 Task: For heading Arial black with underline.  font size for heading18,  'Change the font style of data to'Calibri.  and font size to 9,  Change the alignment of both headline & data to Align center.  In the sheet  auditingAnnualSales_Report
Action: Mouse moved to (51, 144)
Screenshot: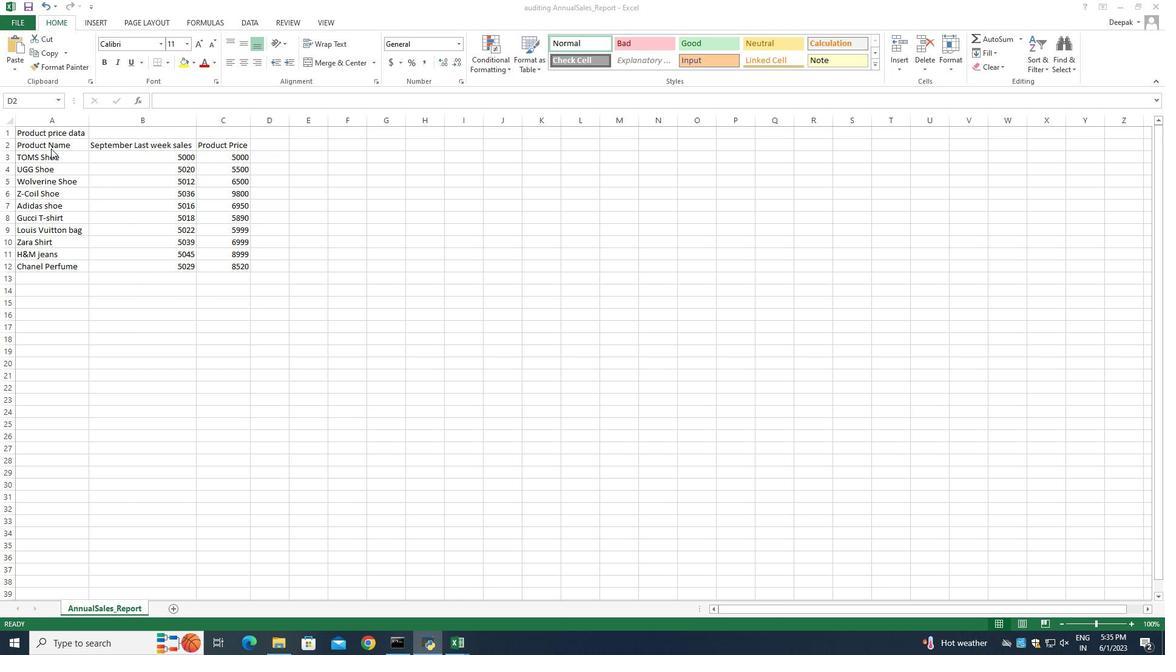 
Action: Mouse pressed left at (51, 144)
Screenshot: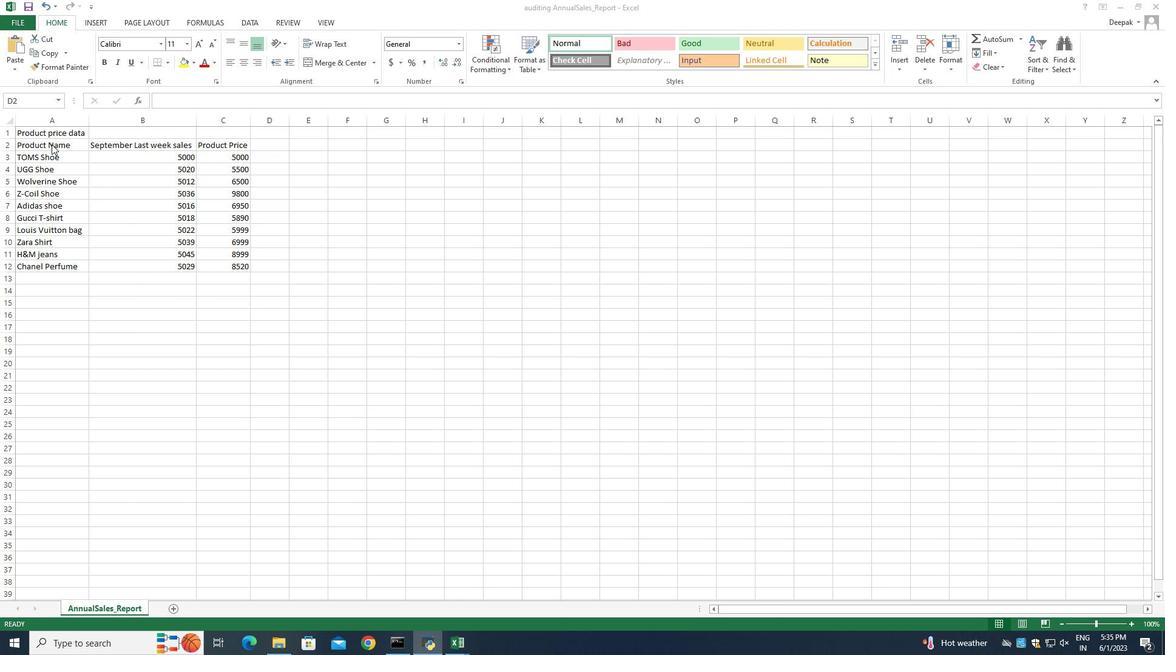 
Action: Mouse pressed left at (51, 144)
Screenshot: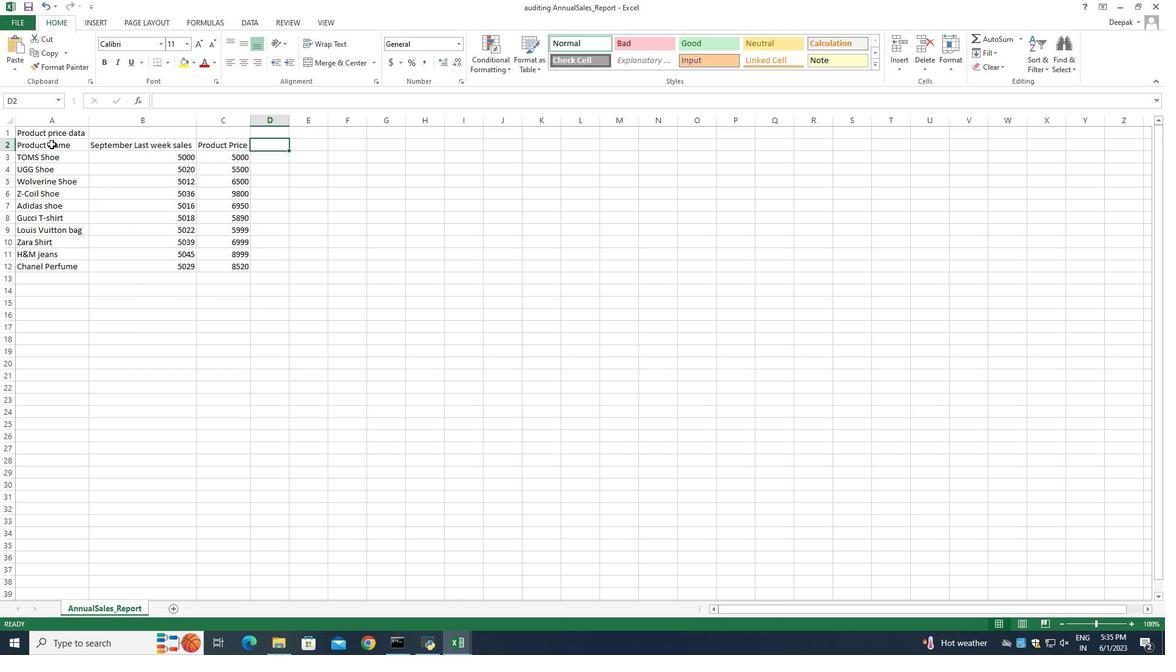 
Action: Mouse moved to (49, 145)
Screenshot: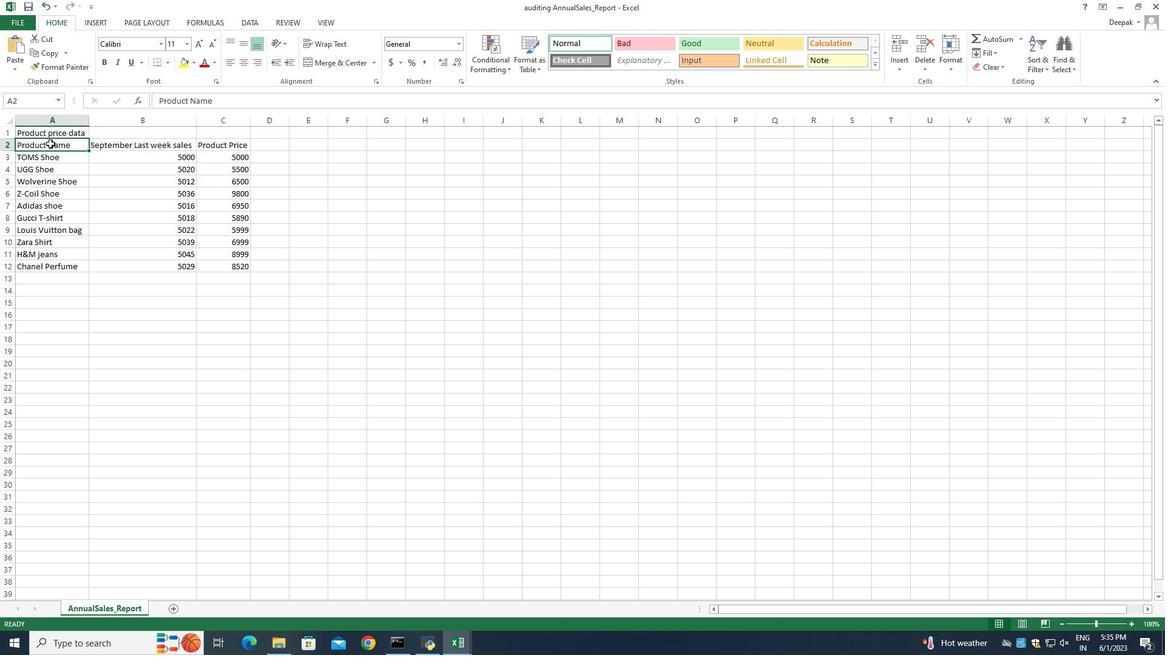 
Action: Mouse pressed left at (49, 145)
Screenshot: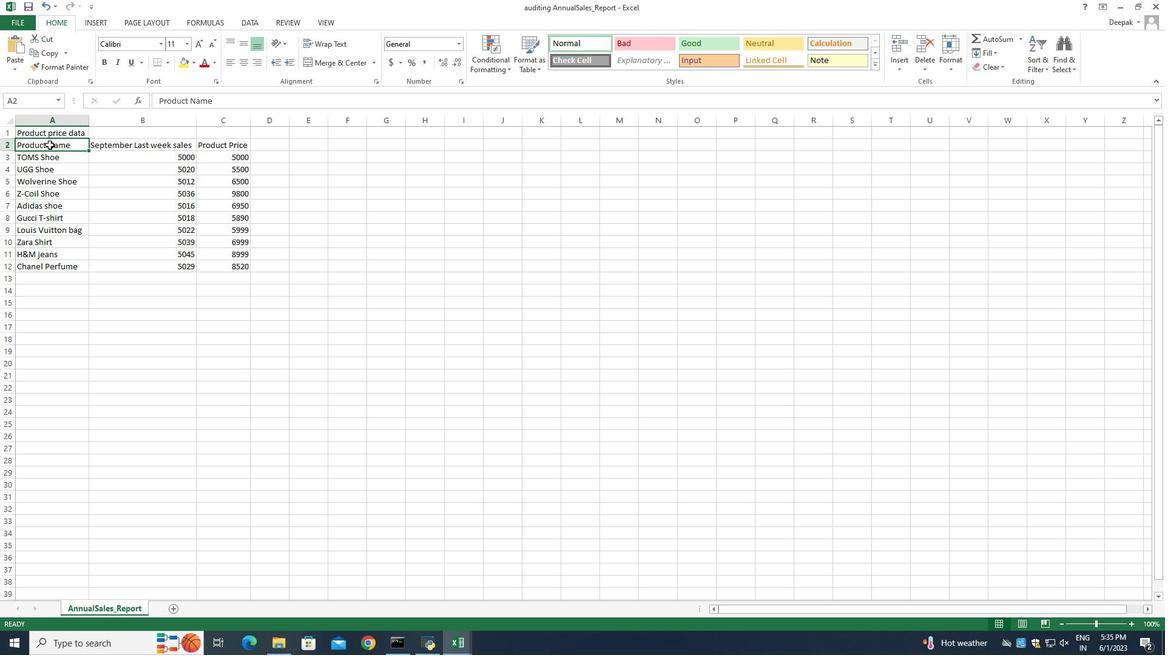 
Action: Mouse moved to (159, 42)
Screenshot: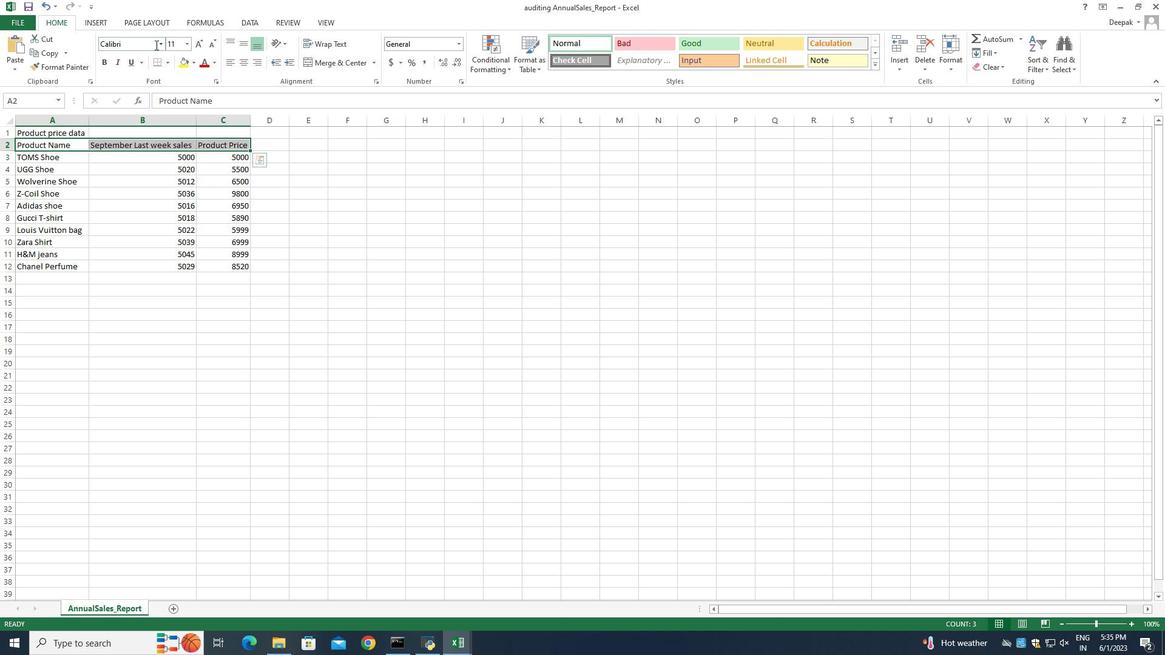 
Action: Mouse pressed left at (159, 42)
Screenshot: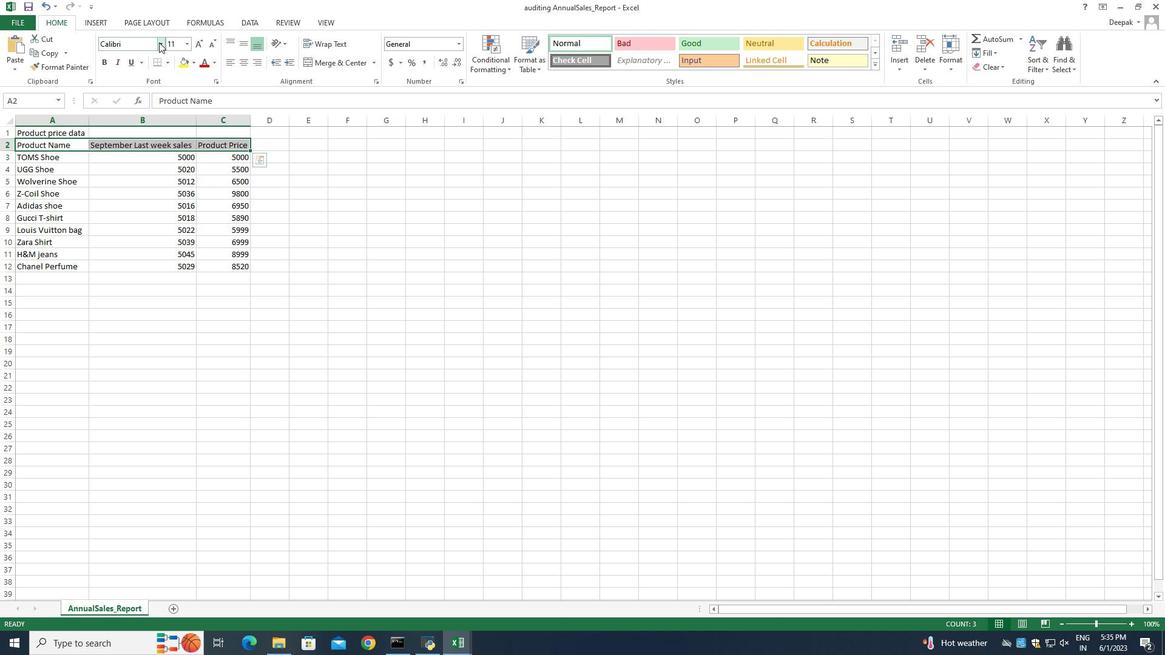 
Action: Mouse moved to (173, 162)
Screenshot: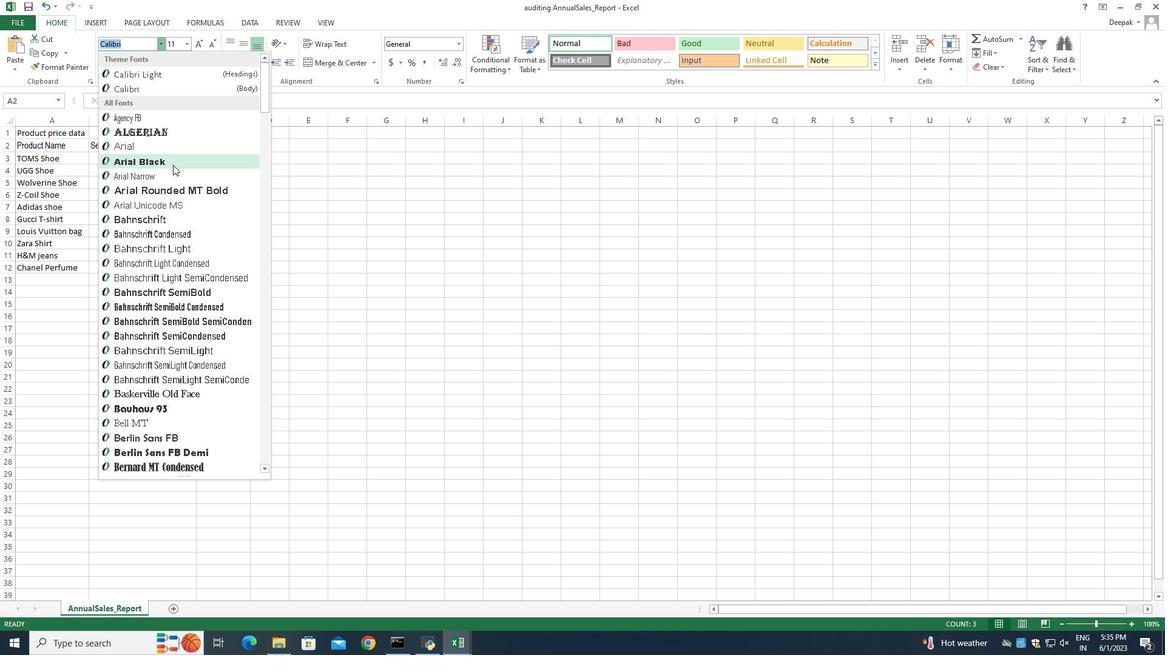 
Action: Mouse pressed left at (173, 162)
Screenshot: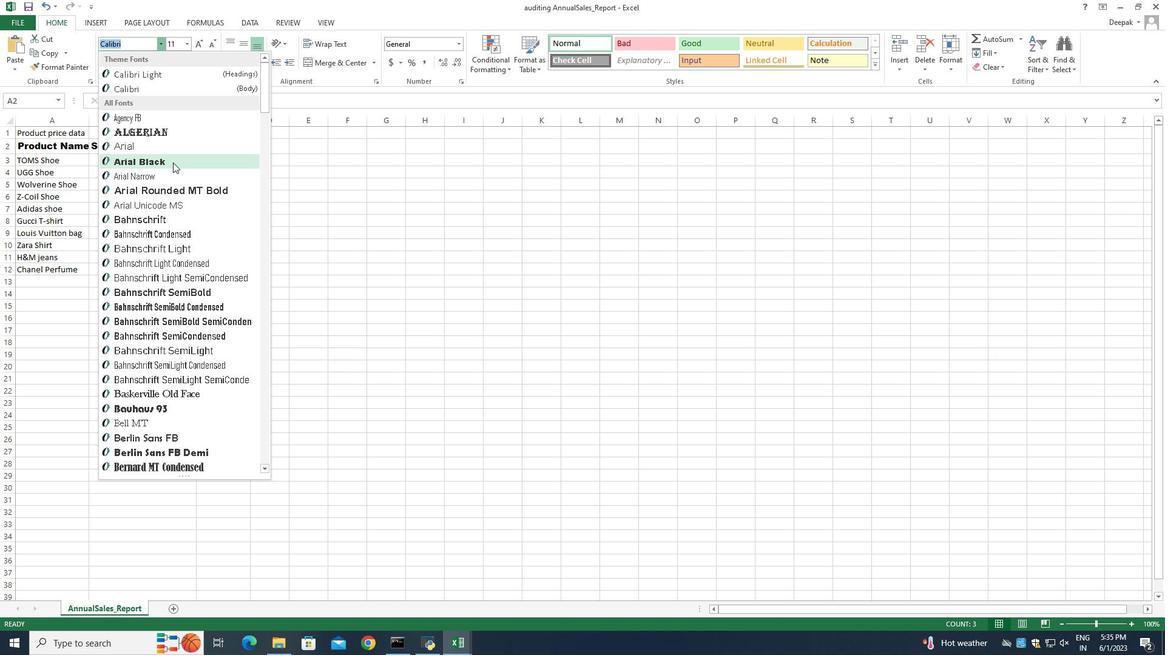 
Action: Mouse moved to (130, 64)
Screenshot: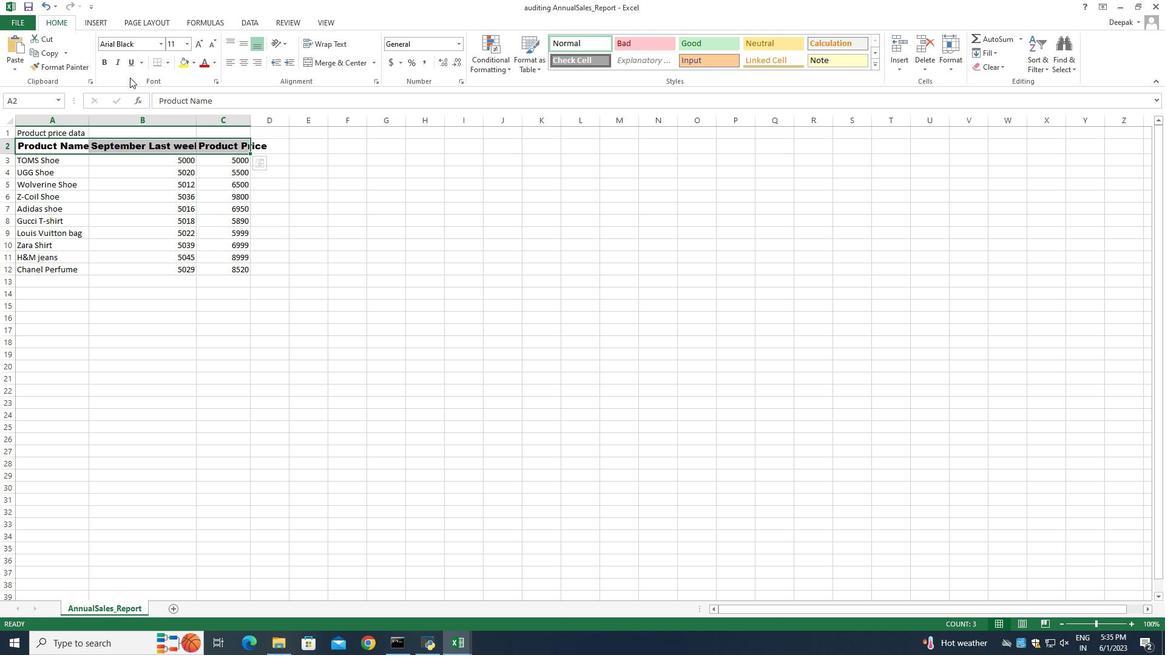 
Action: Mouse pressed left at (130, 64)
Screenshot: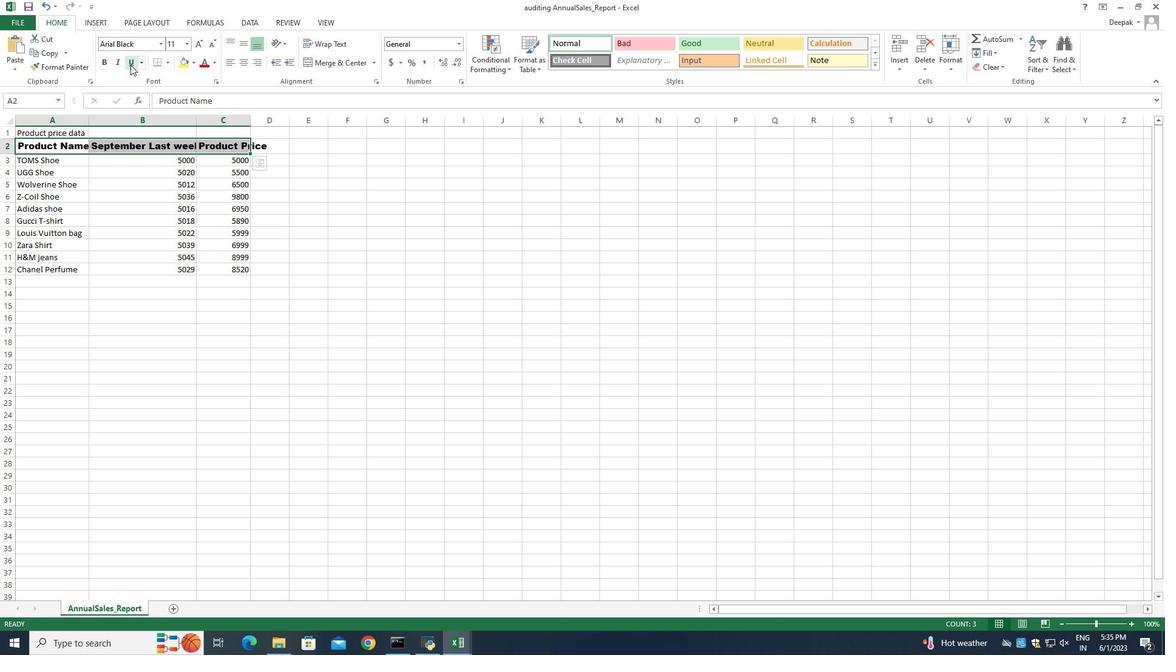
Action: Mouse moved to (319, 150)
Screenshot: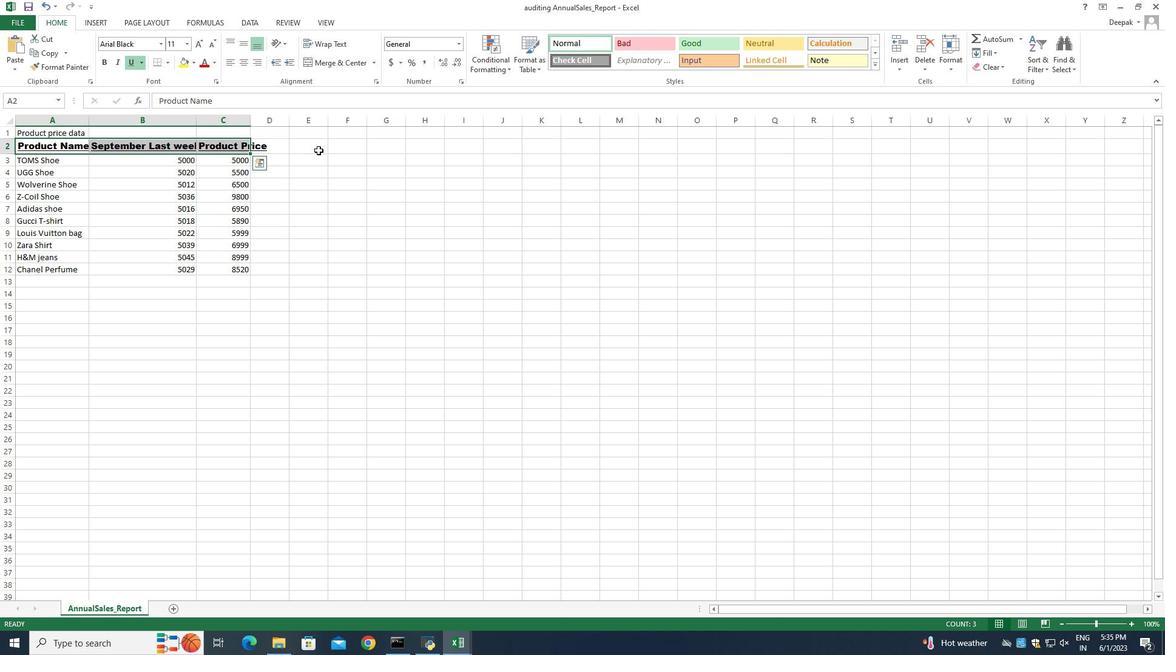
Action: Mouse pressed left at (319, 150)
Screenshot: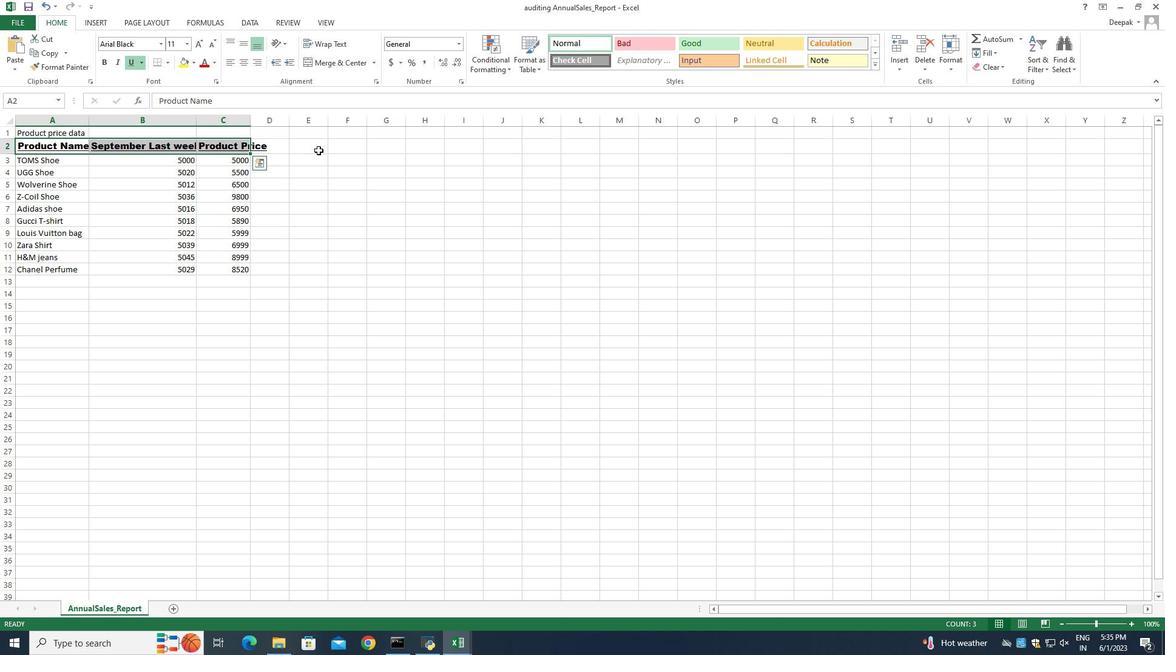 
Action: Mouse moved to (44, 159)
Screenshot: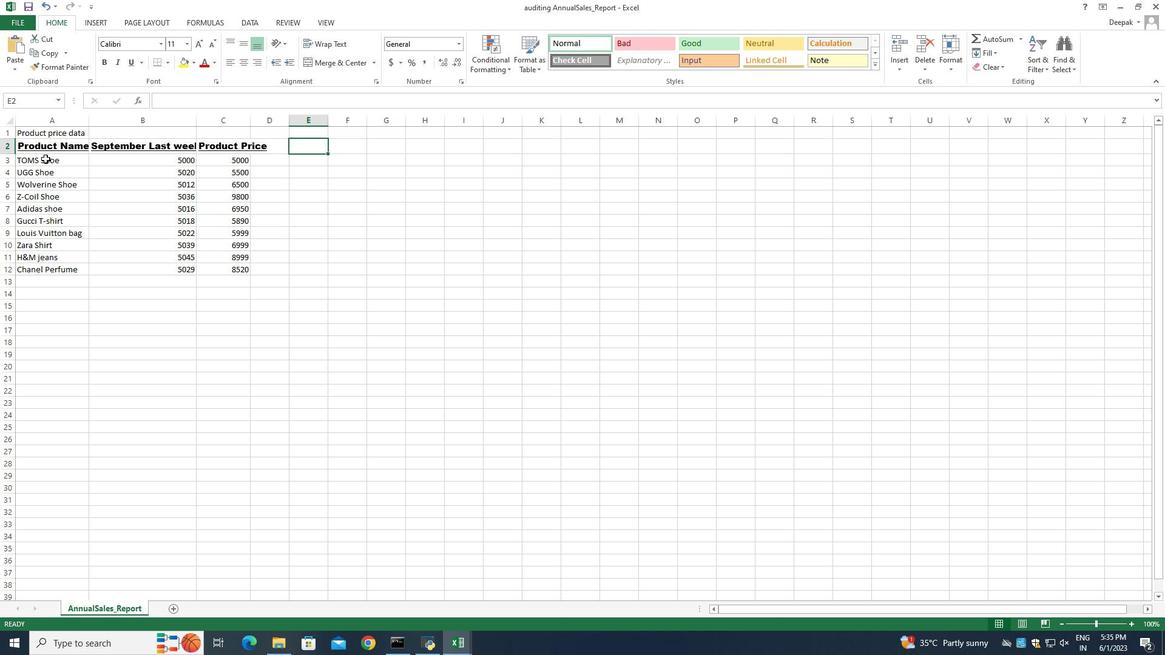 
Action: Mouse pressed left at (44, 159)
Screenshot: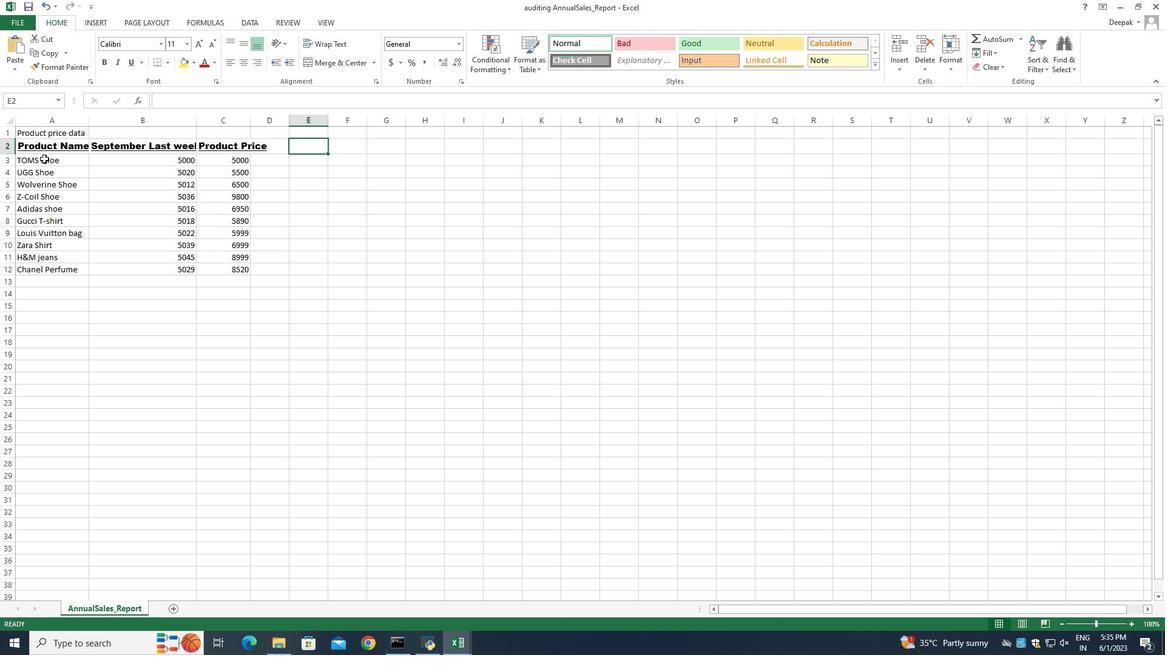 
Action: Mouse moved to (35, 145)
Screenshot: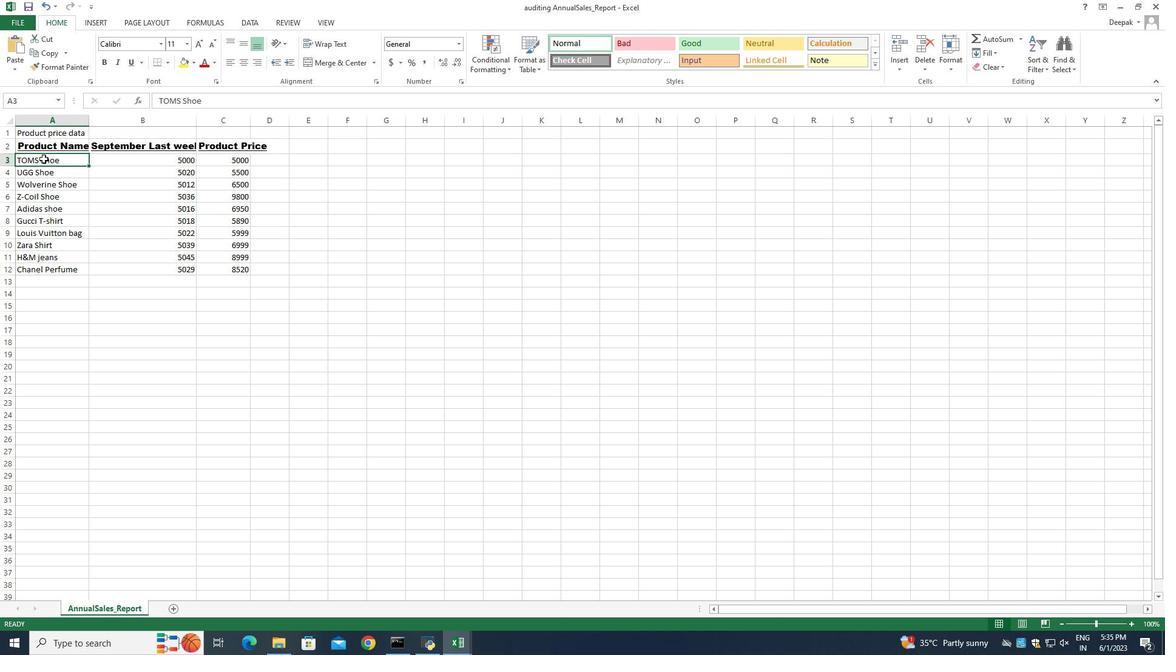 
Action: Mouse pressed left at (35, 145)
Screenshot: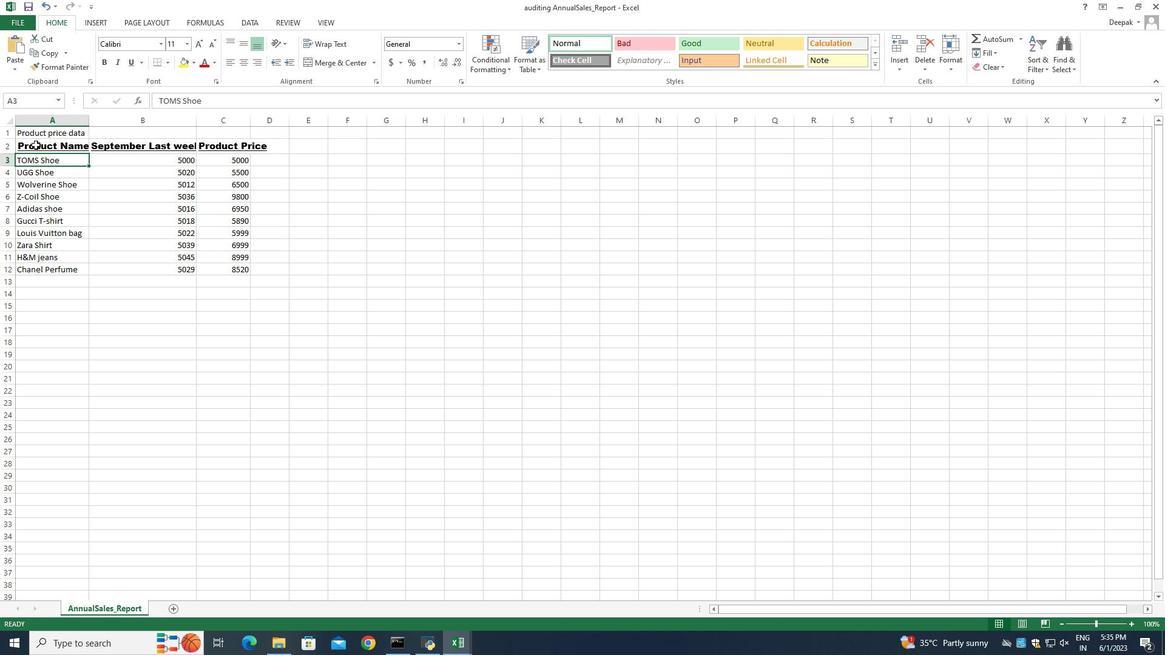 
Action: Mouse moved to (35, 144)
Screenshot: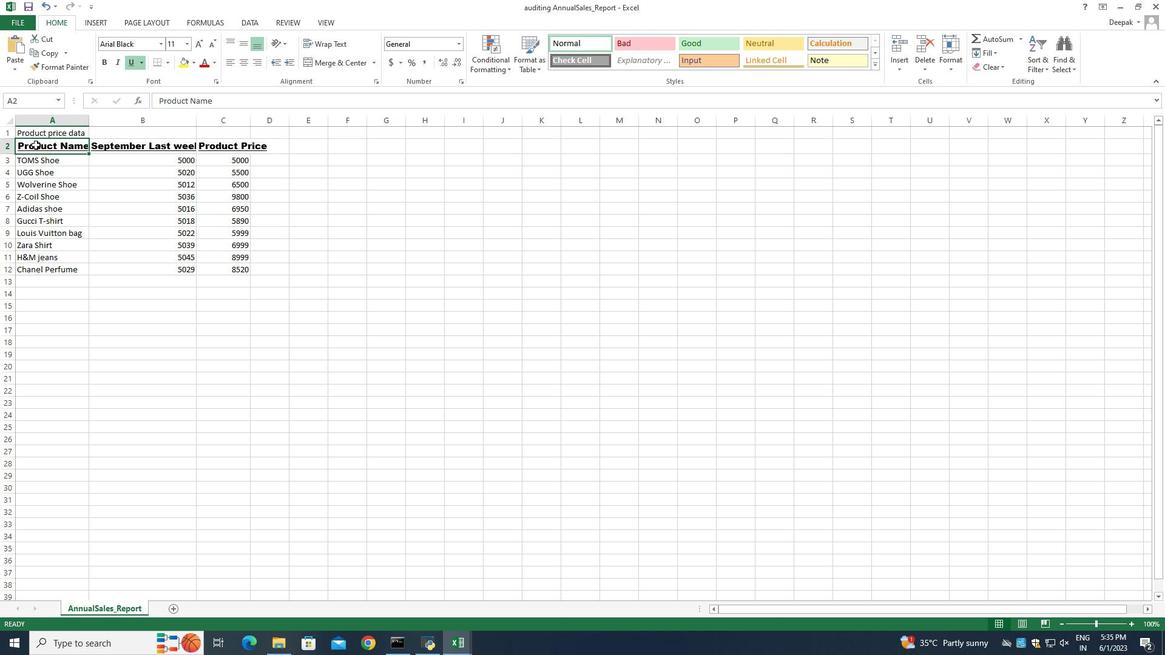 
Action: Mouse pressed left at (35, 144)
Screenshot: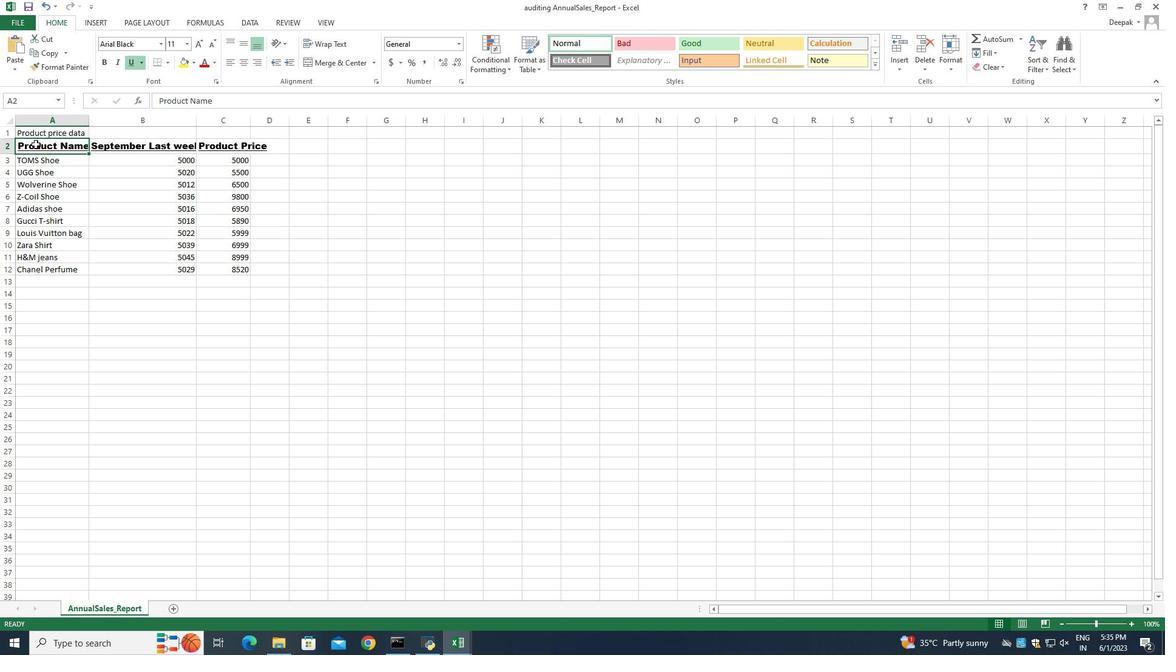 
Action: Mouse moved to (202, 47)
Screenshot: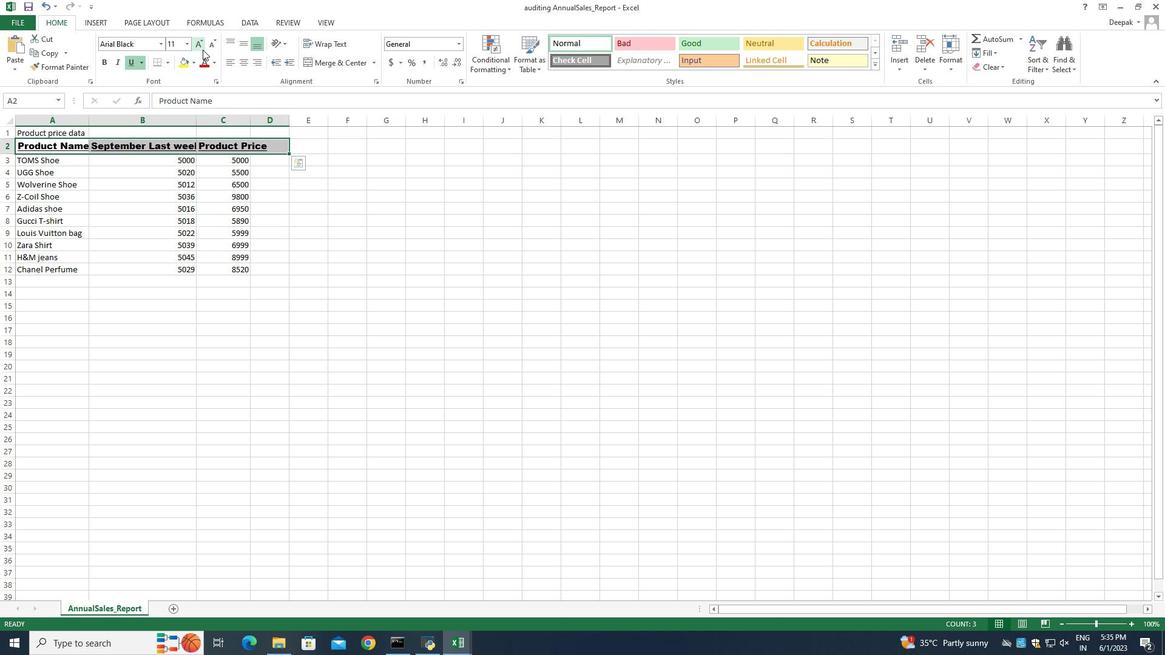 
Action: Mouse pressed left at (202, 47)
Screenshot: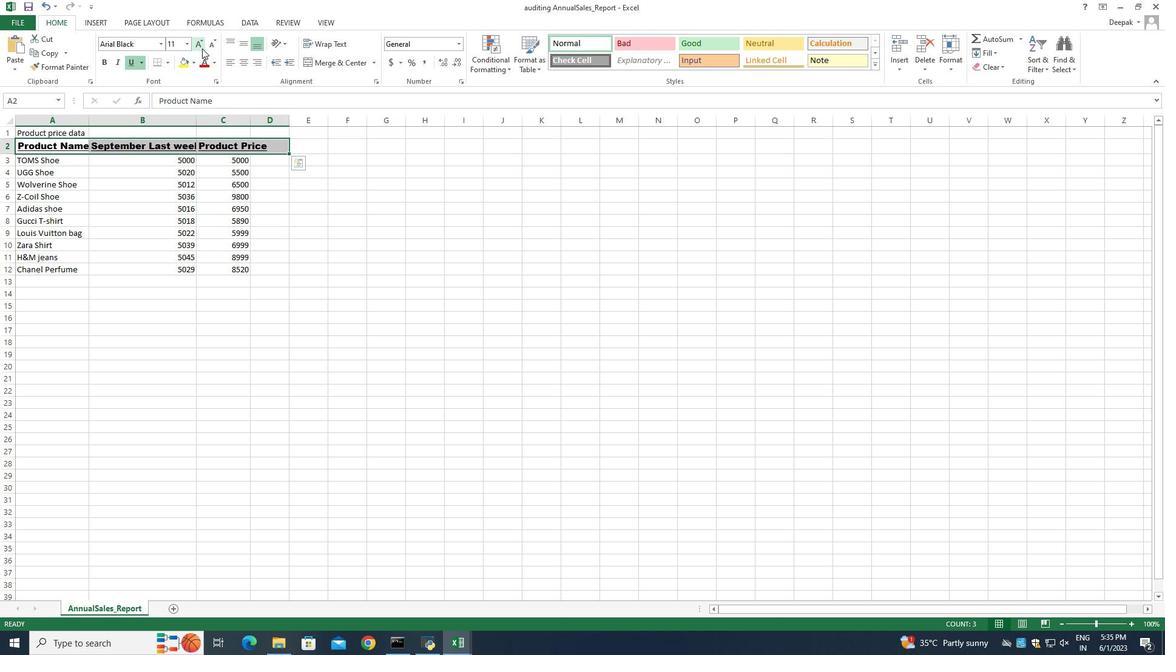 
Action: Mouse pressed left at (202, 47)
Screenshot: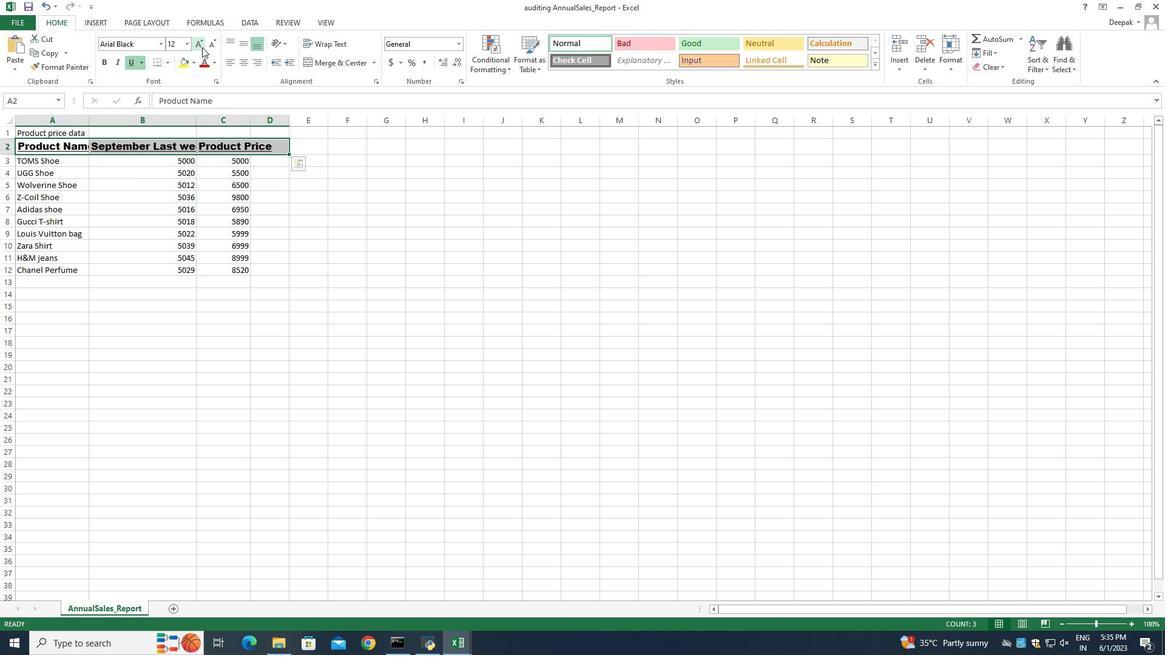 
Action: Mouse pressed left at (202, 47)
Screenshot: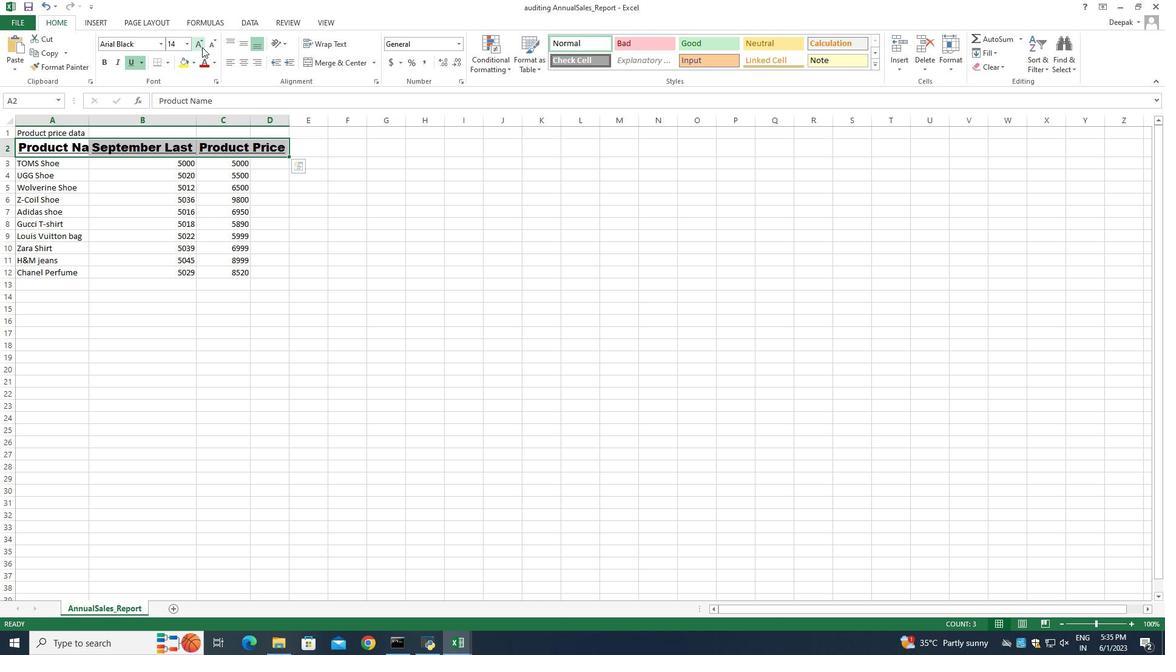 
Action: Mouse pressed left at (202, 47)
Screenshot: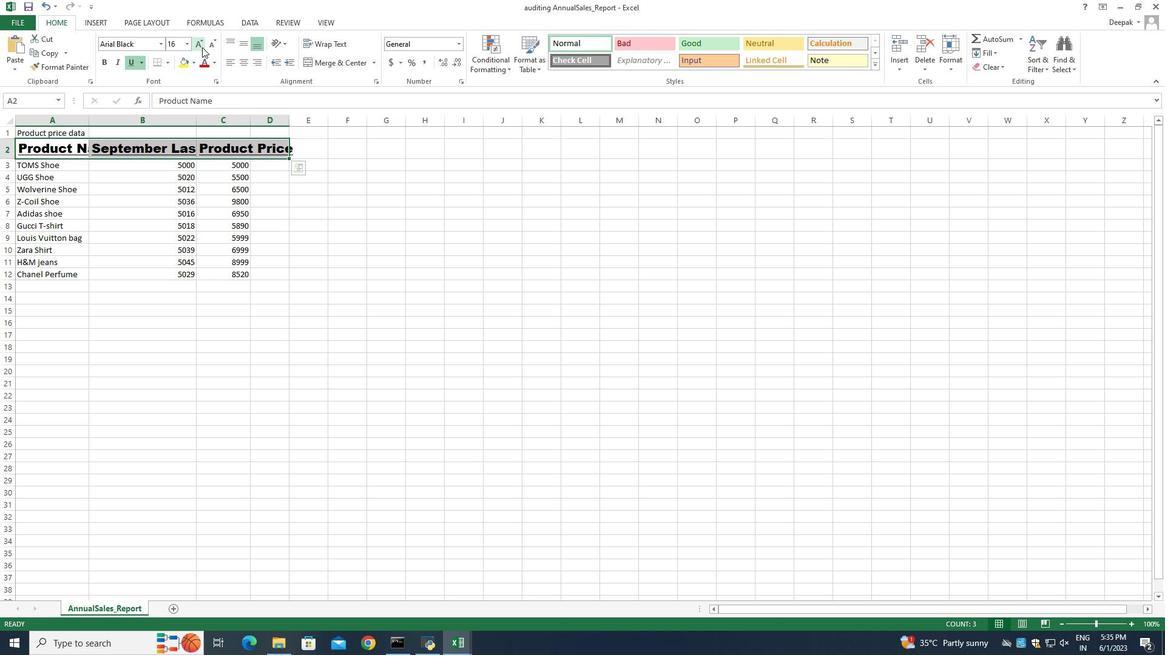 
Action: Mouse moved to (119, 171)
Screenshot: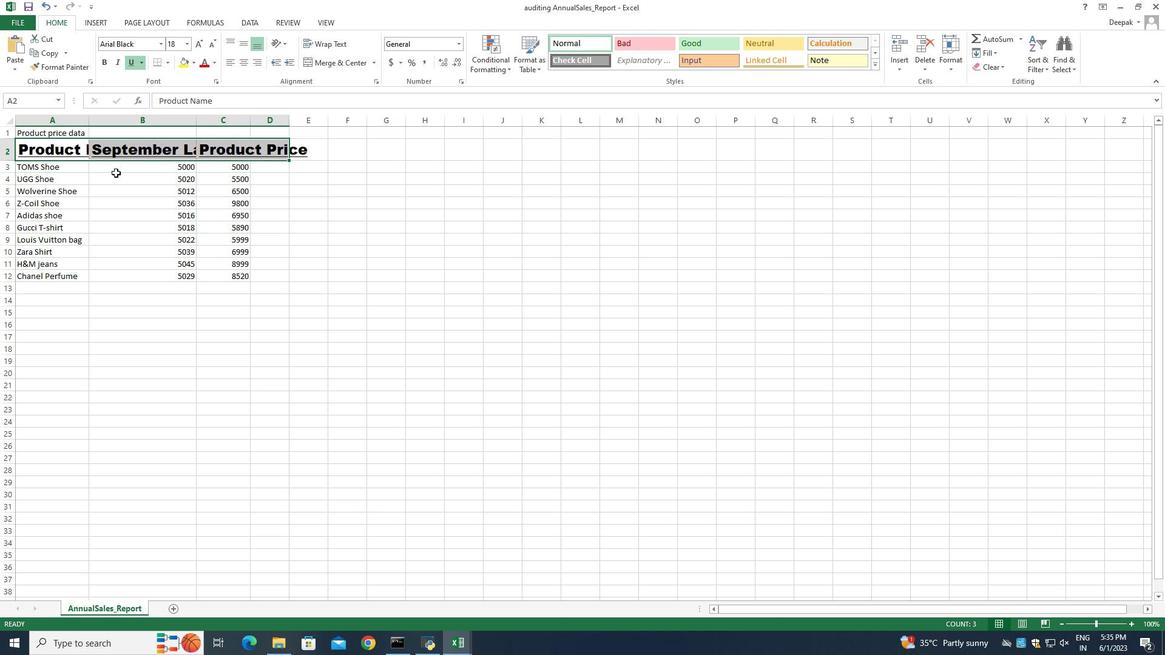 
Action: Mouse pressed left at (119, 171)
Screenshot: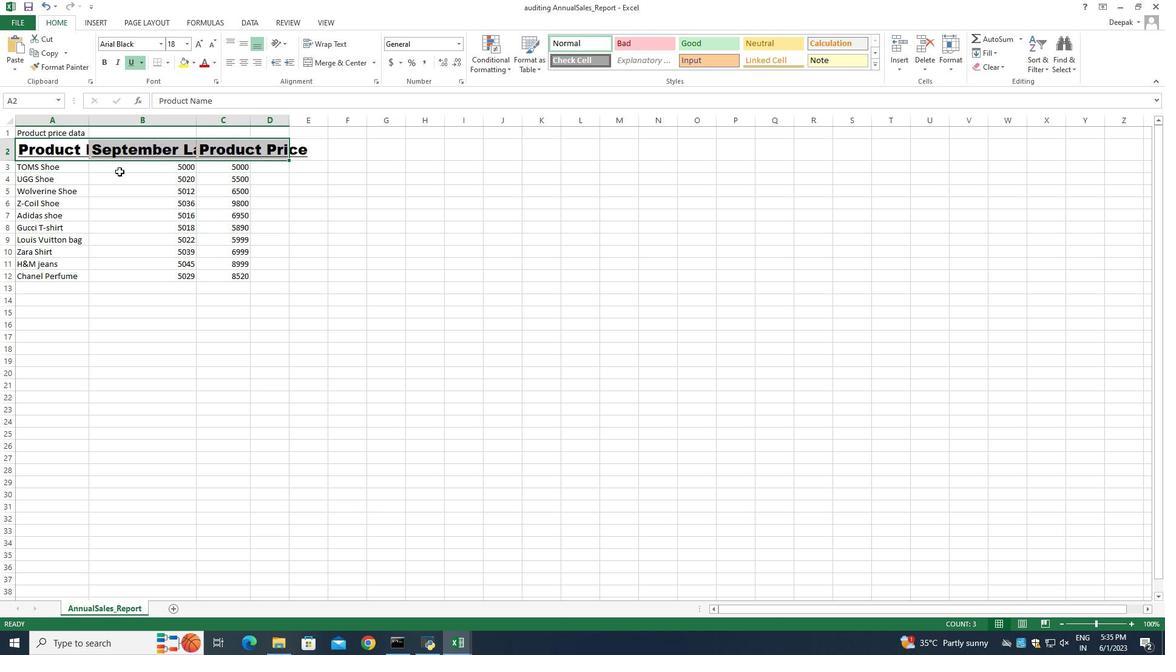 
Action: Mouse moved to (72, 180)
Screenshot: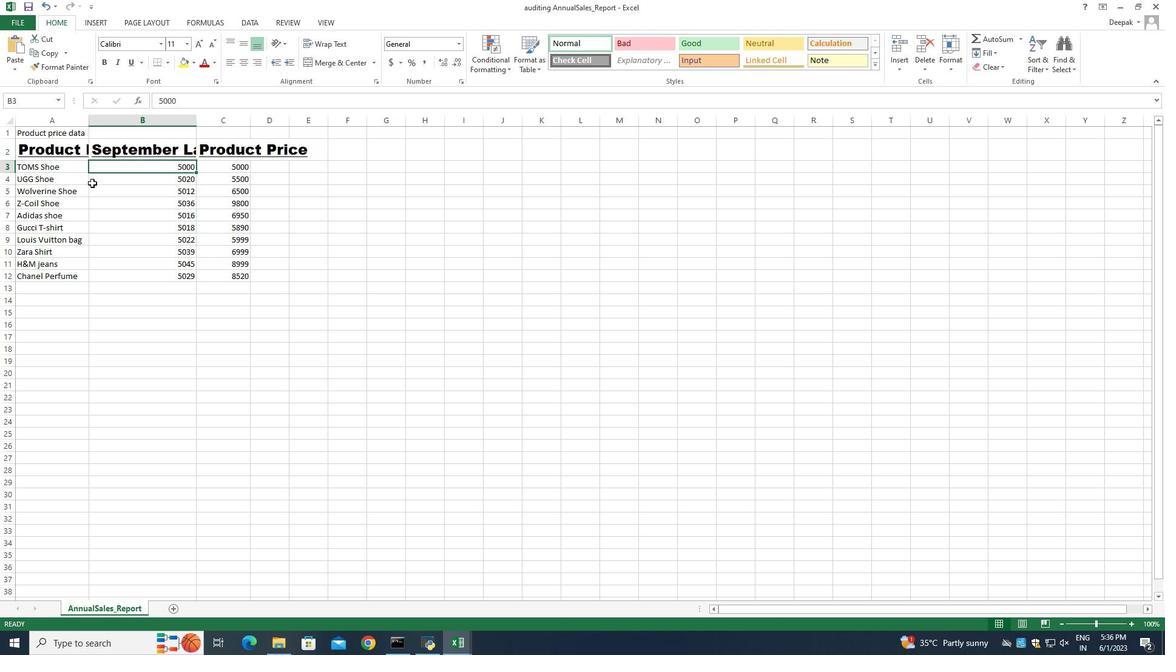 
Action: Mouse pressed left at (72, 180)
Screenshot: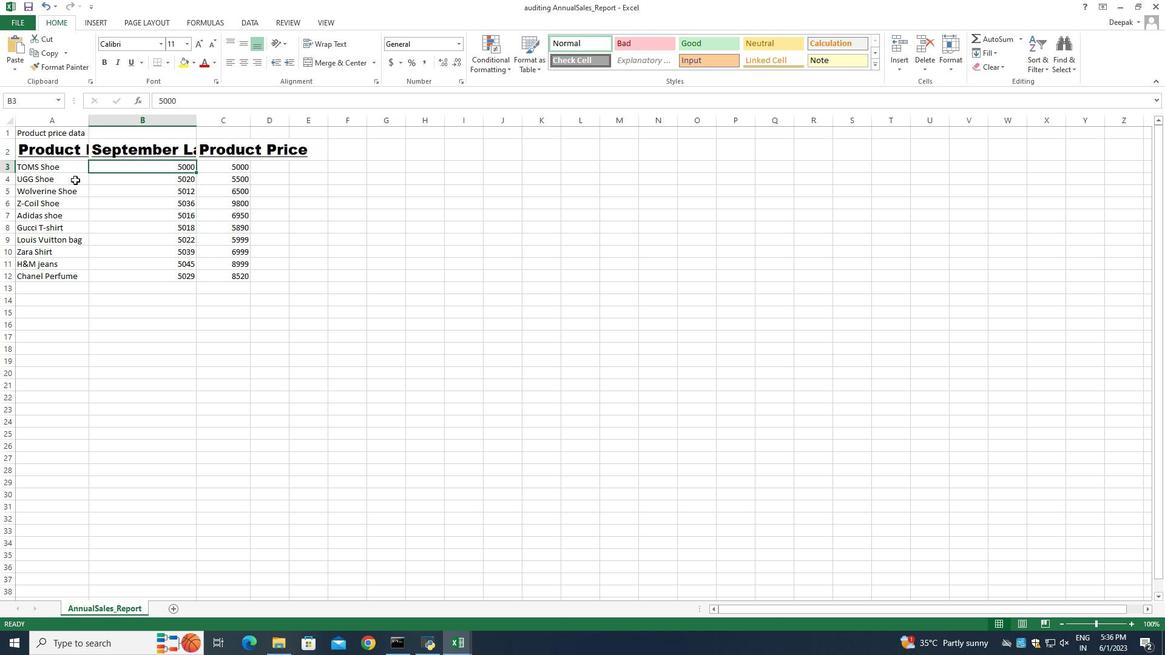 
Action: Mouse moved to (55, 168)
Screenshot: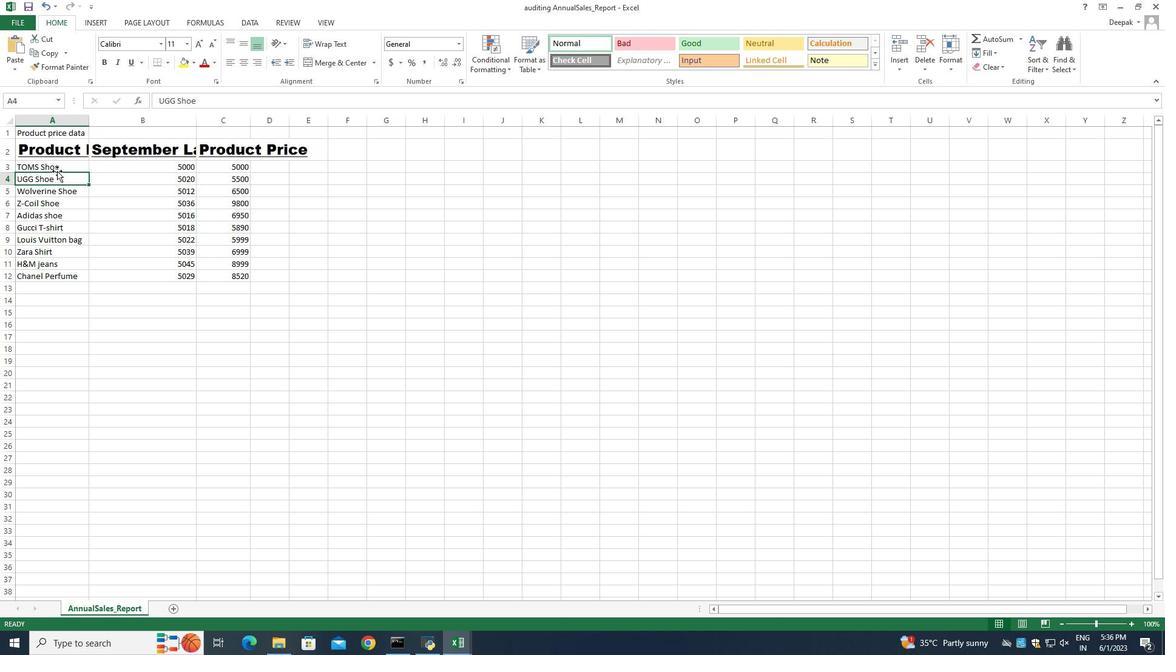 
Action: Mouse pressed left at (55, 168)
Screenshot: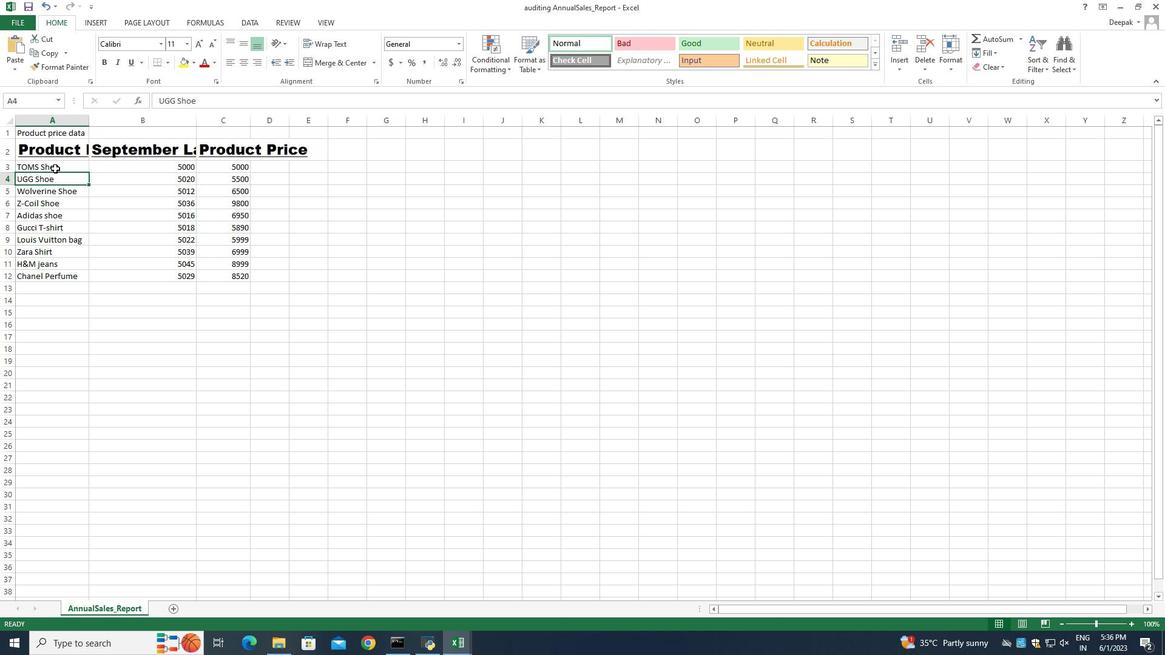 
Action: Mouse moved to (63, 165)
Screenshot: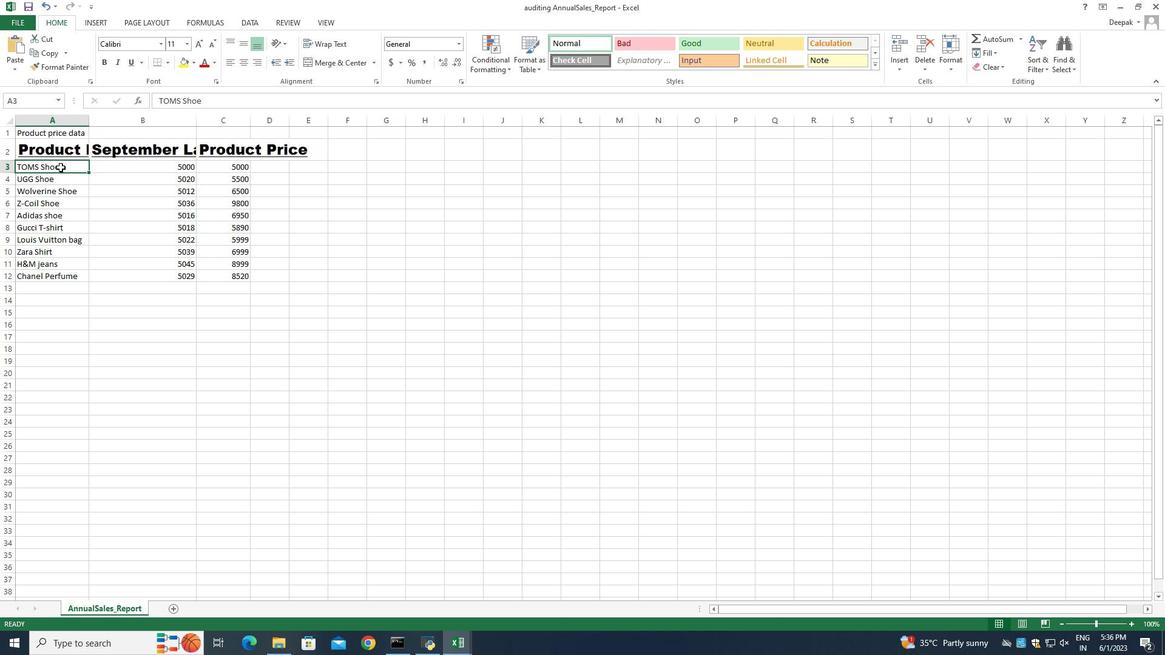 
Action: Mouse pressed left at (63, 165)
Screenshot: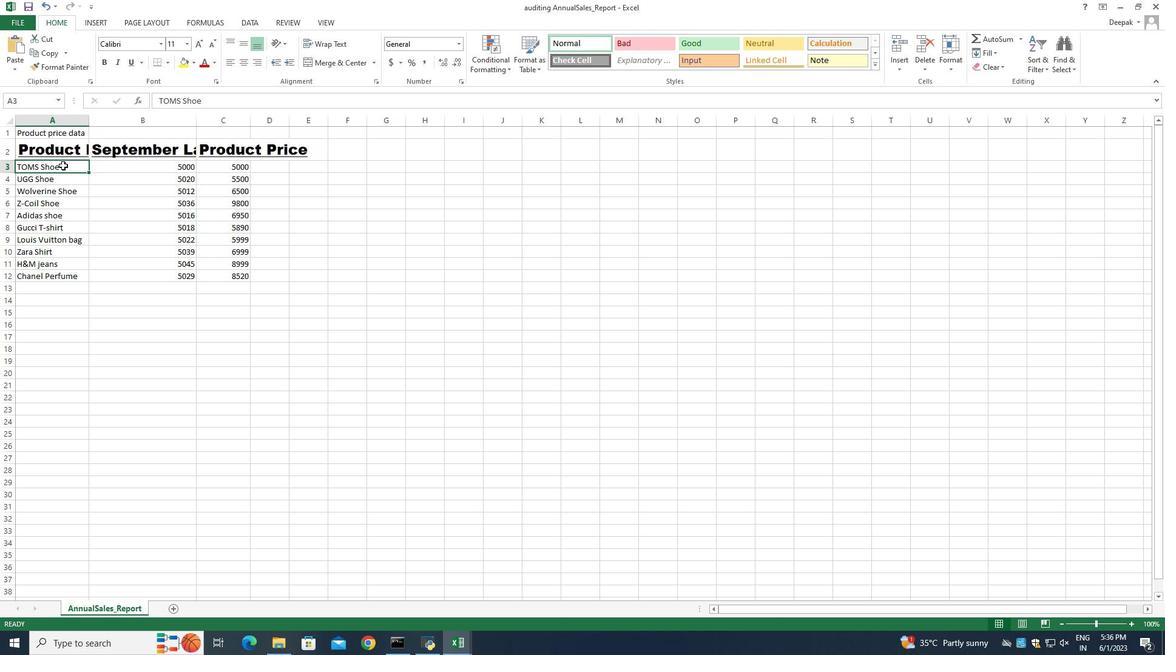
Action: Mouse moved to (162, 45)
Screenshot: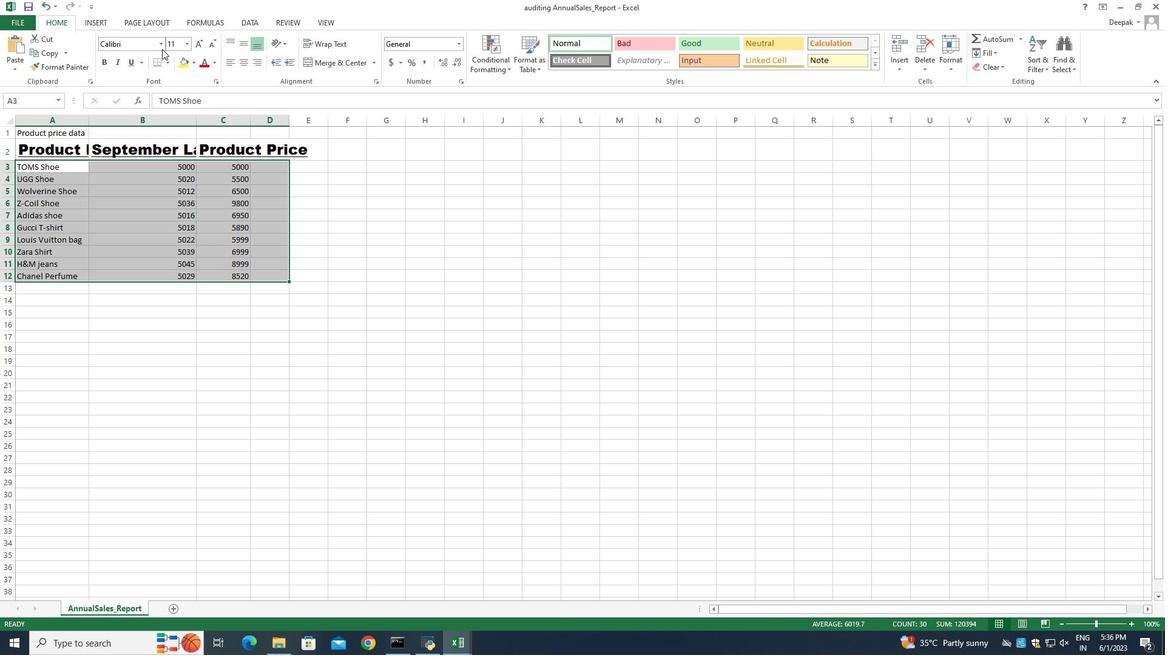 
Action: Mouse pressed left at (162, 45)
Screenshot: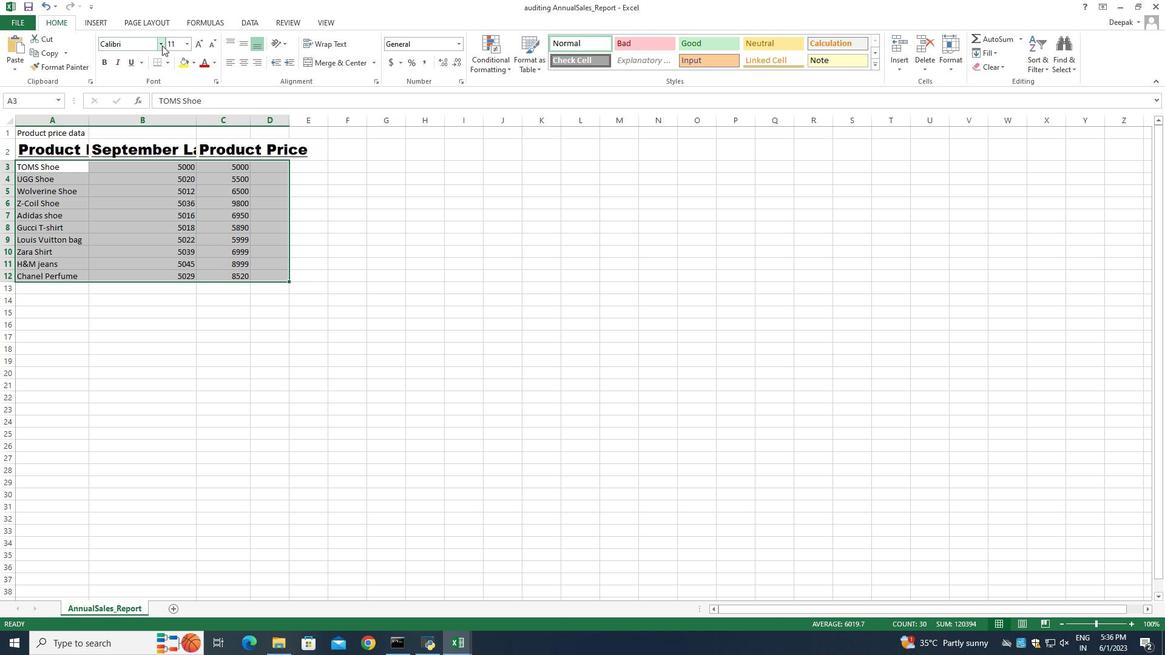 
Action: Mouse moved to (188, 233)
Screenshot: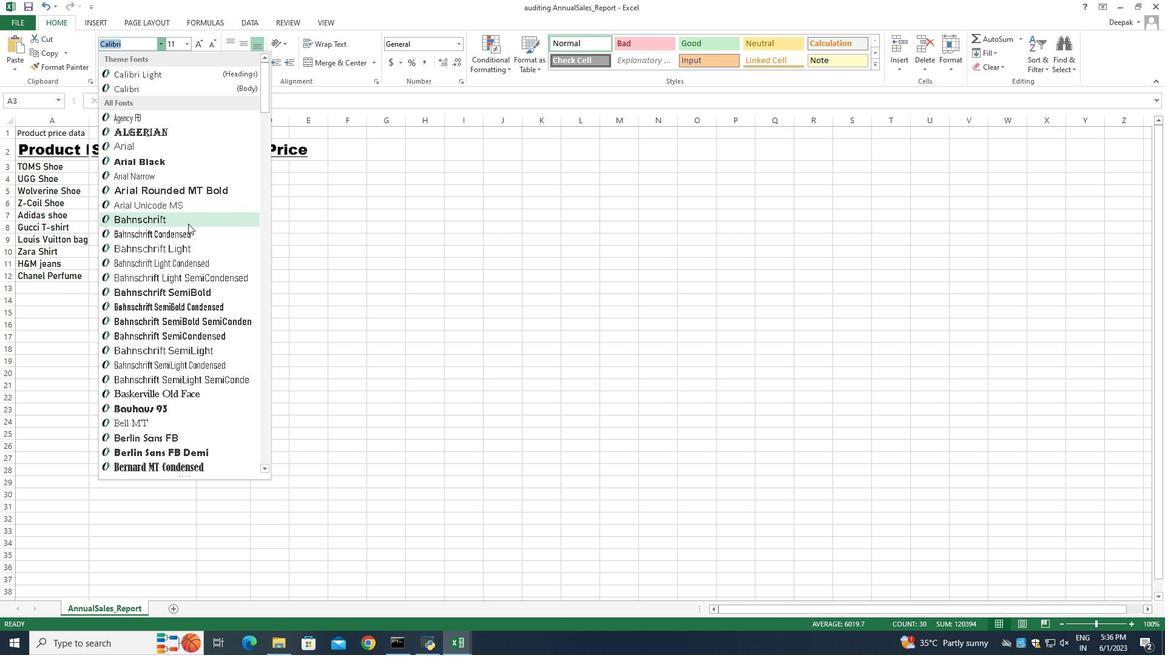 
Action: Mouse scrolled (188, 233) with delta (0, 0)
Screenshot: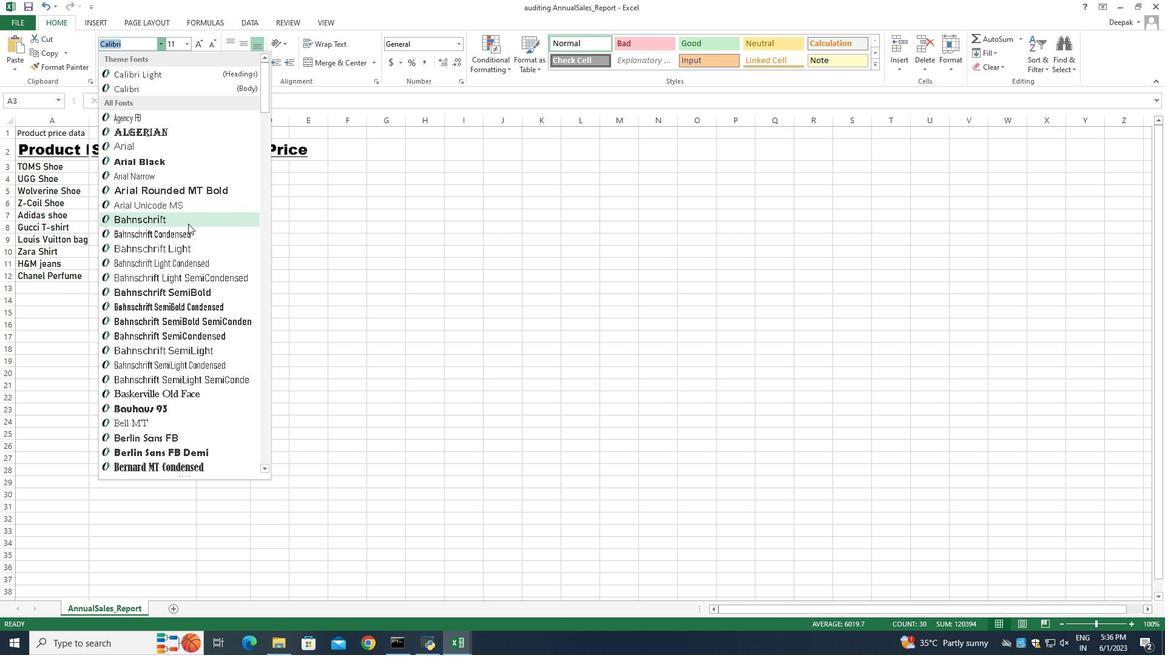 
Action: Mouse moved to (189, 241)
Screenshot: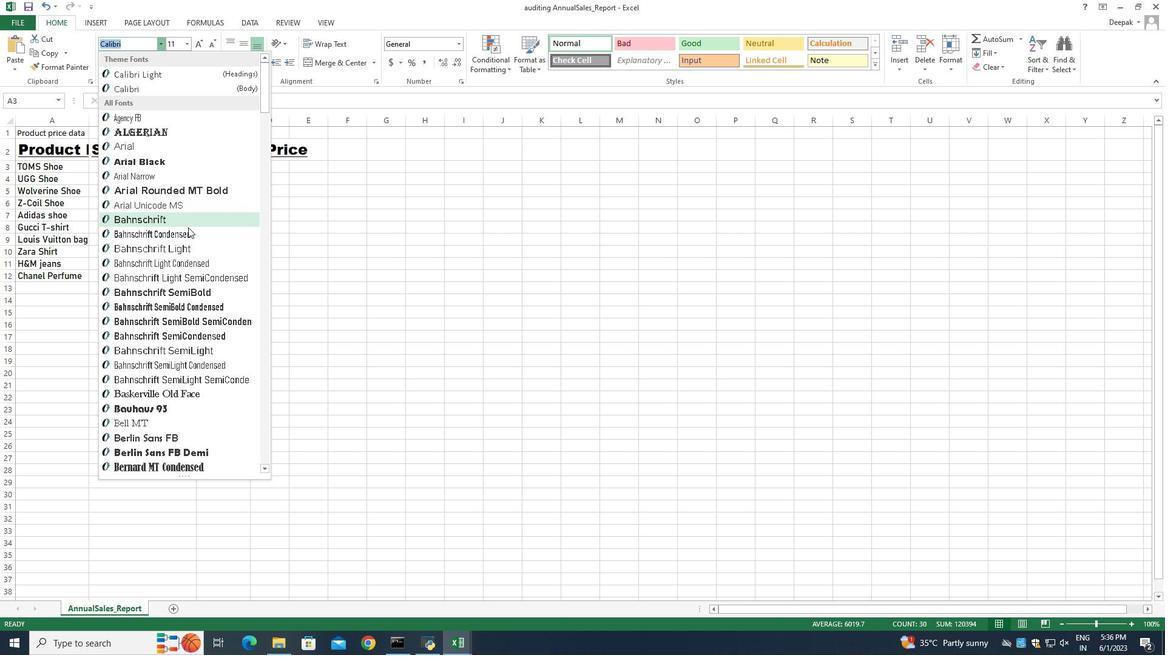 
Action: Mouse scrolled (189, 240) with delta (0, 0)
Screenshot: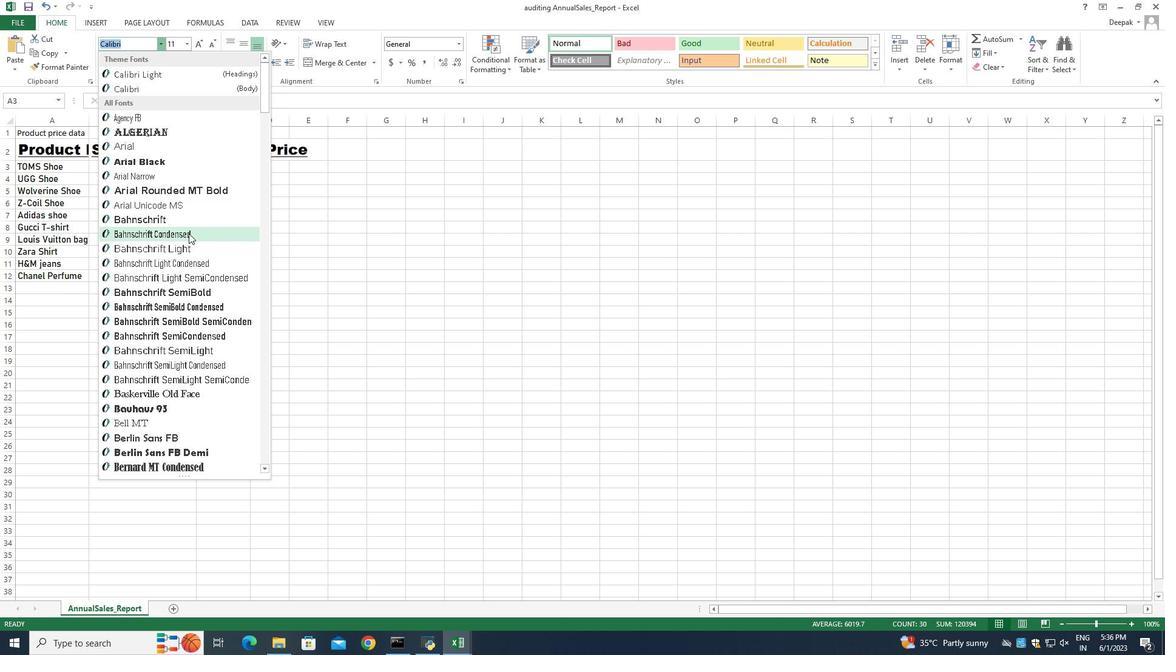 
Action: Mouse moved to (185, 324)
Screenshot: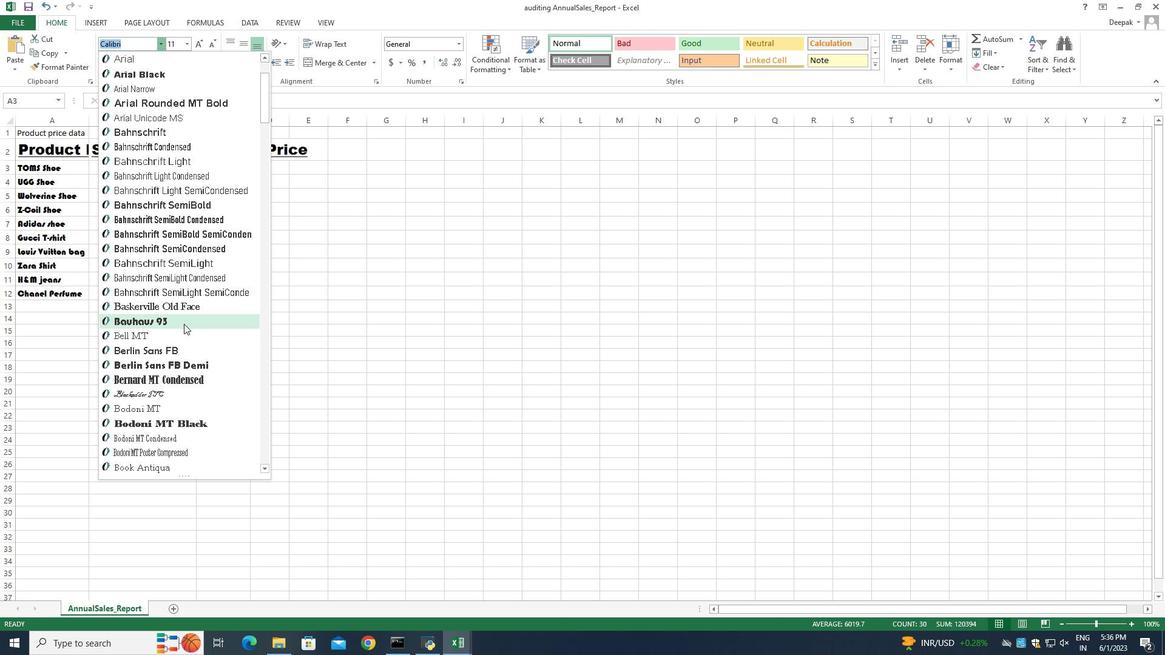 
Action: Mouse scrolled (185, 323) with delta (0, 0)
Screenshot: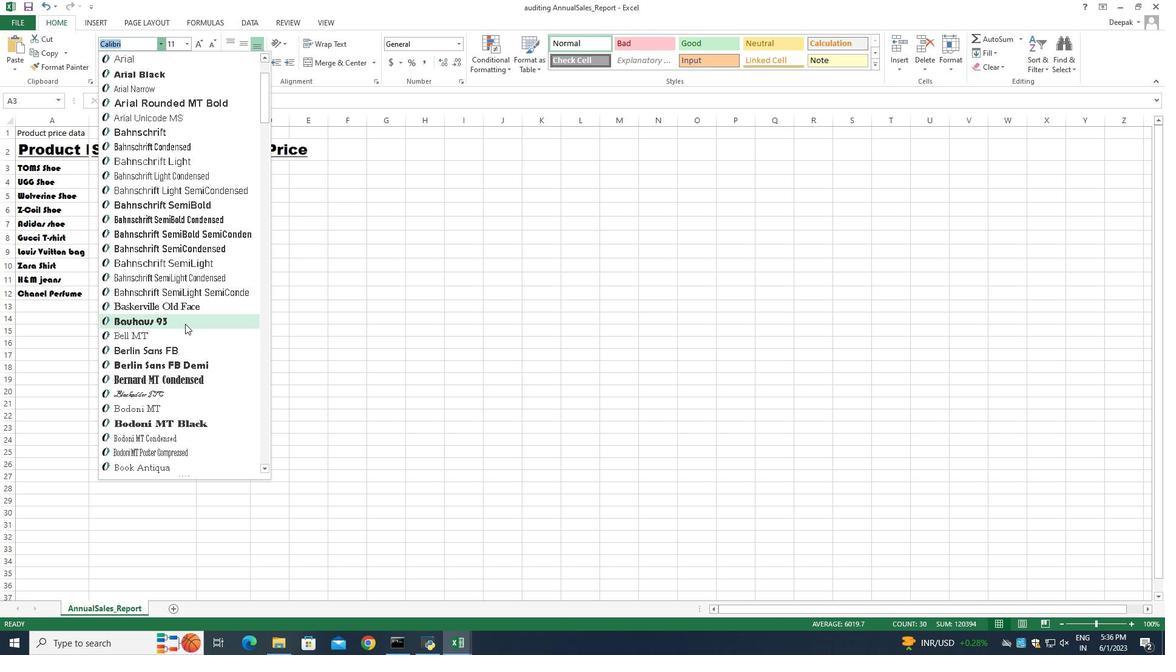 
Action: Mouse moved to (185, 324)
Screenshot: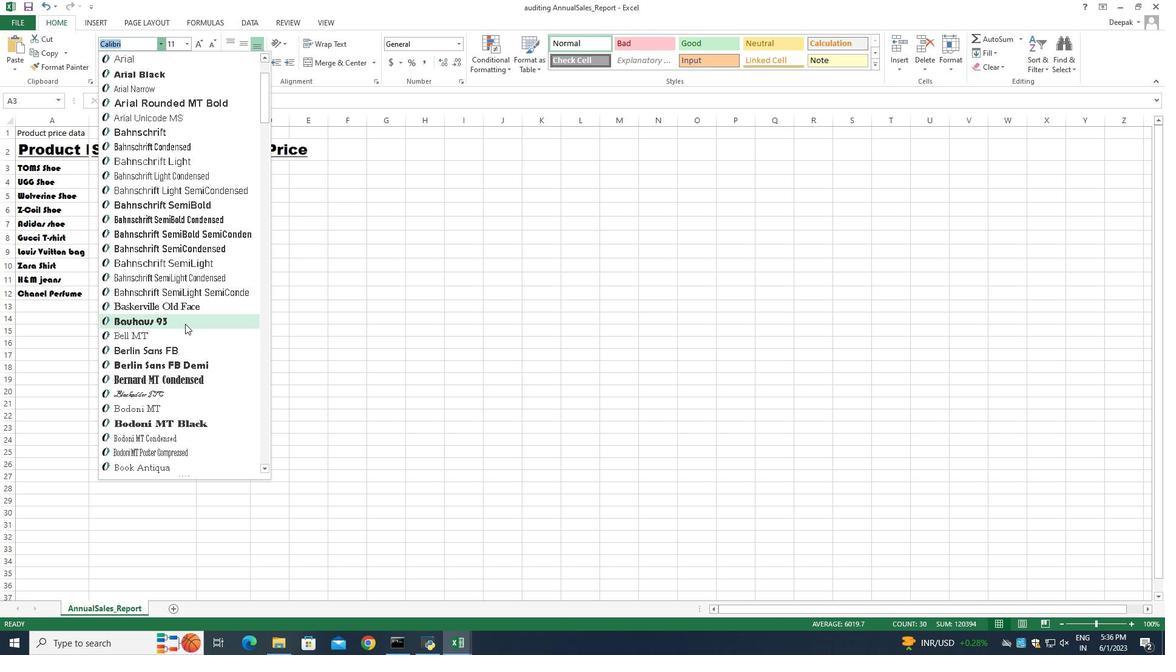 
Action: Mouse scrolled (185, 324) with delta (0, 0)
Screenshot: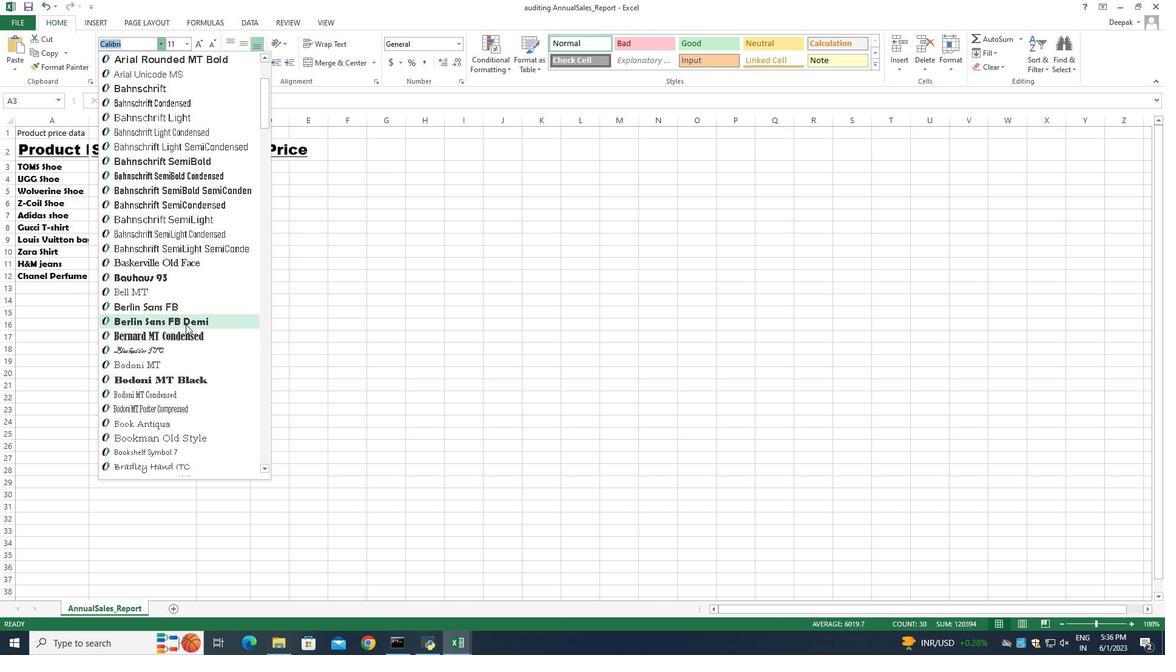 
Action: Mouse scrolled (185, 324) with delta (0, 0)
Screenshot: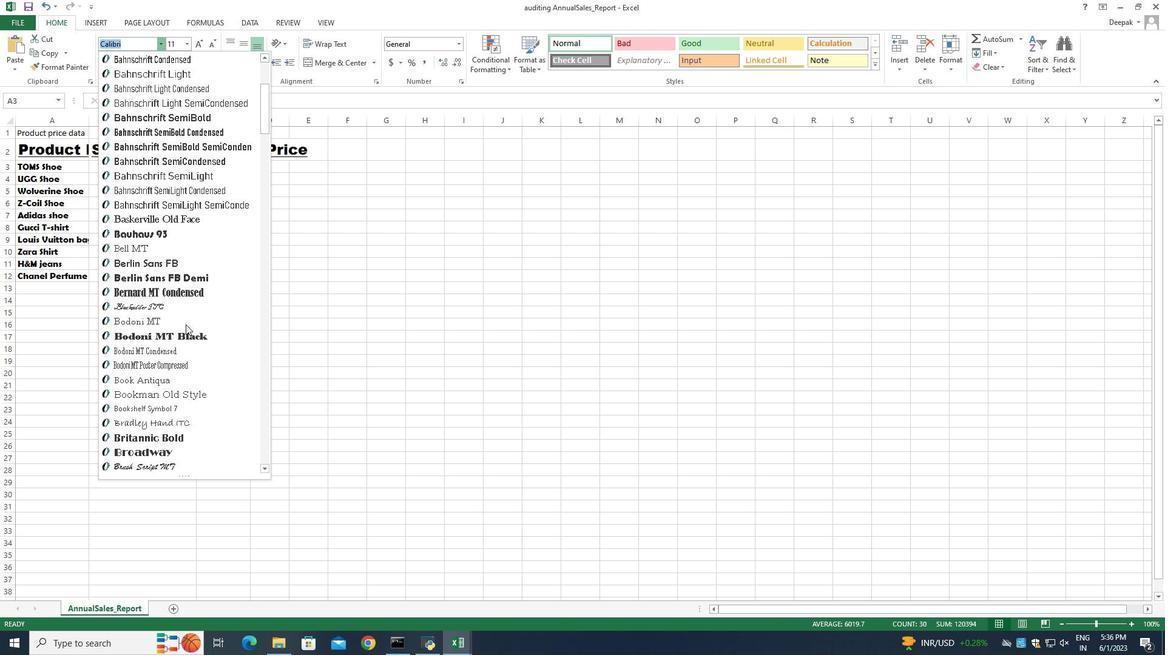 
Action: Mouse scrolled (185, 324) with delta (0, 0)
Screenshot: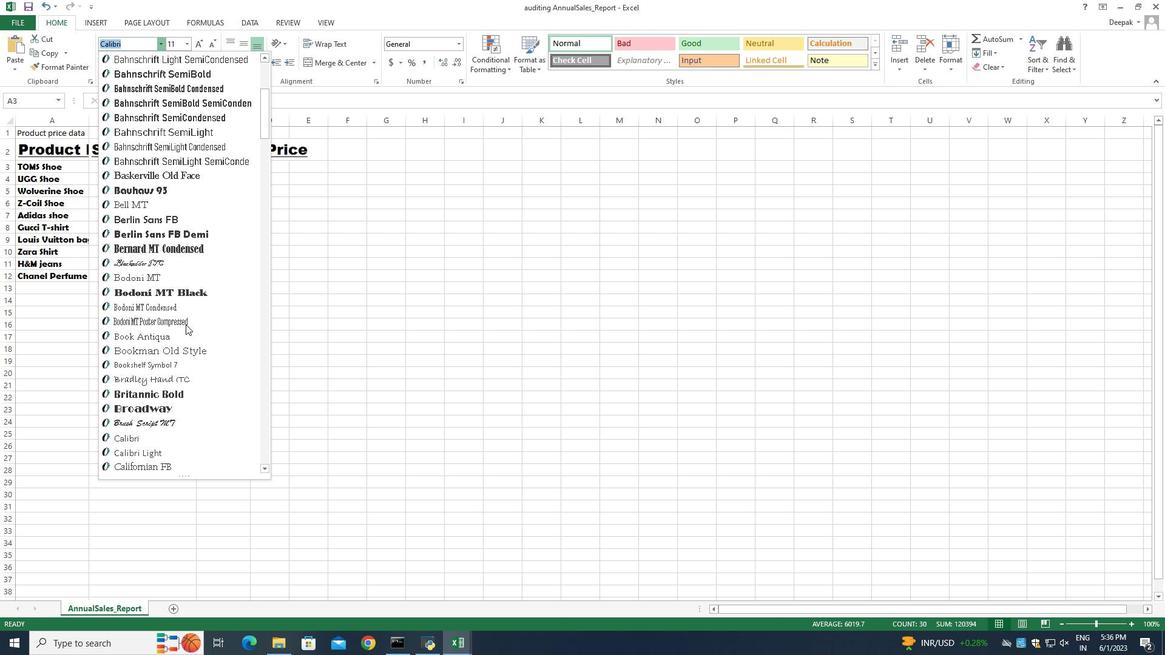 
Action: Mouse moved to (180, 280)
Screenshot: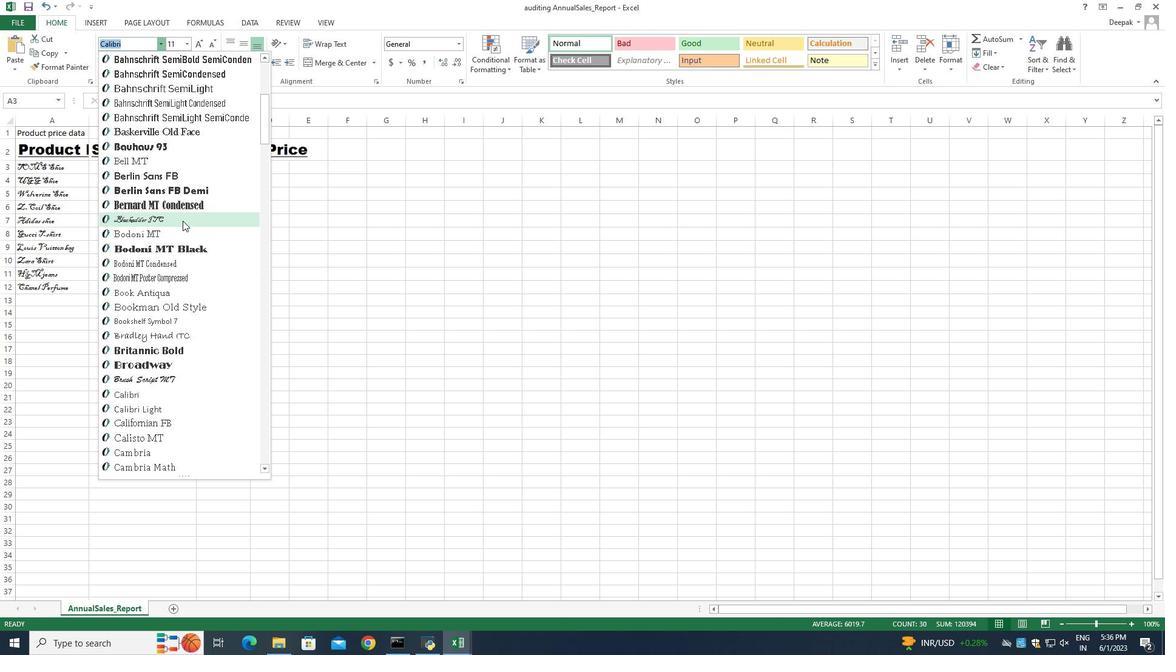 
Action: Mouse scrolled (180, 279) with delta (0, 0)
Screenshot: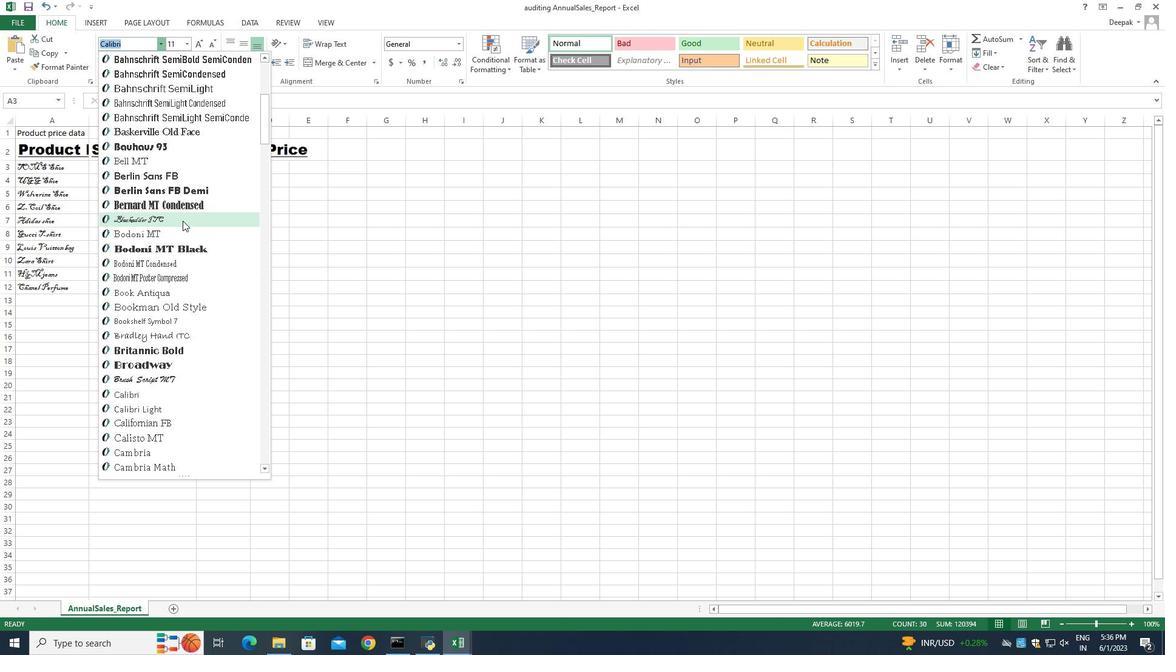 
Action: Mouse moved to (179, 289)
Screenshot: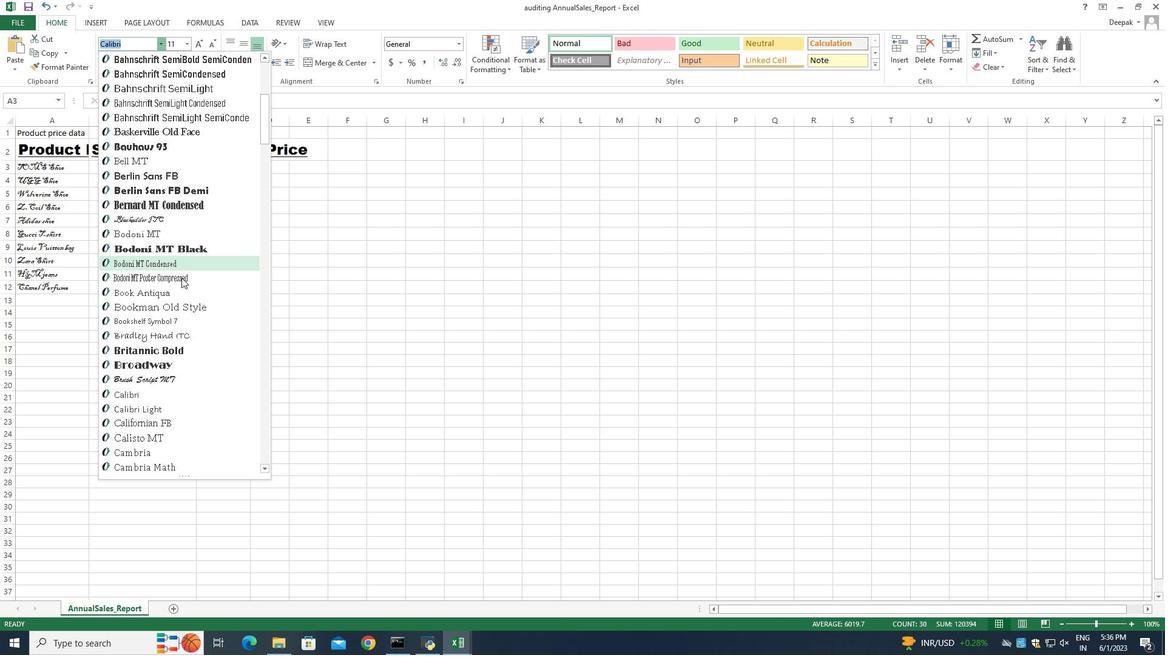 
Action: Mouse scrolled (179, 288) with delta (0, 0)
Screenshot: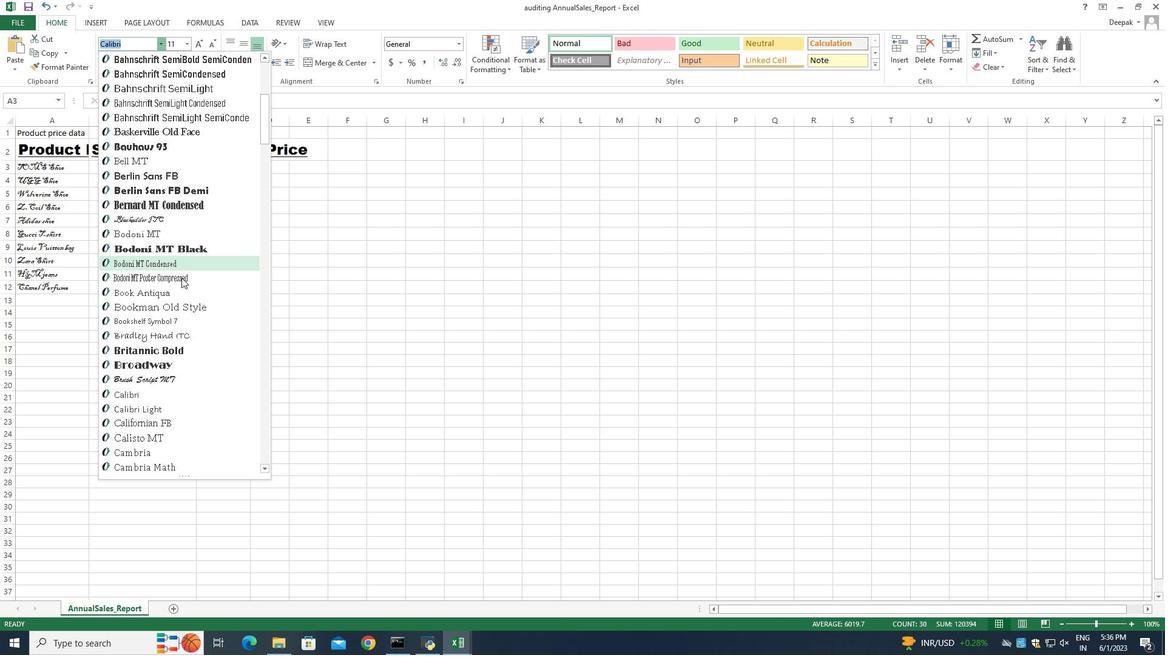 
Action: Mouse moved to (178, 295)
Screenshot: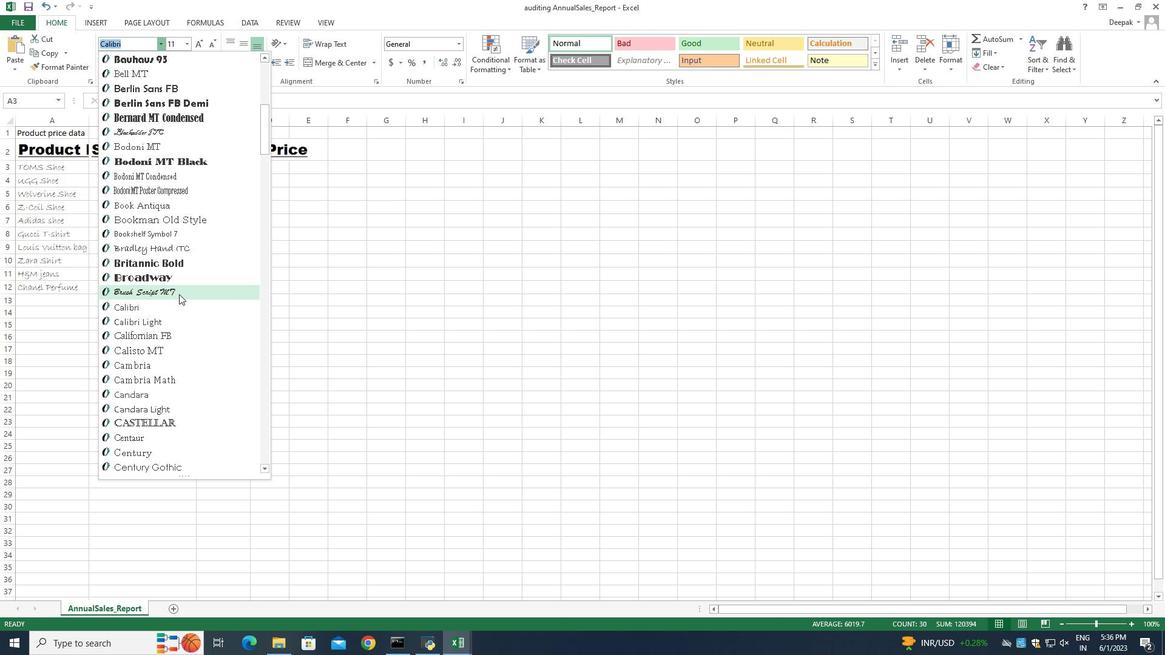 
Action: Mouse scrolled (178, 294) with delta (0, 0)
Screenshot: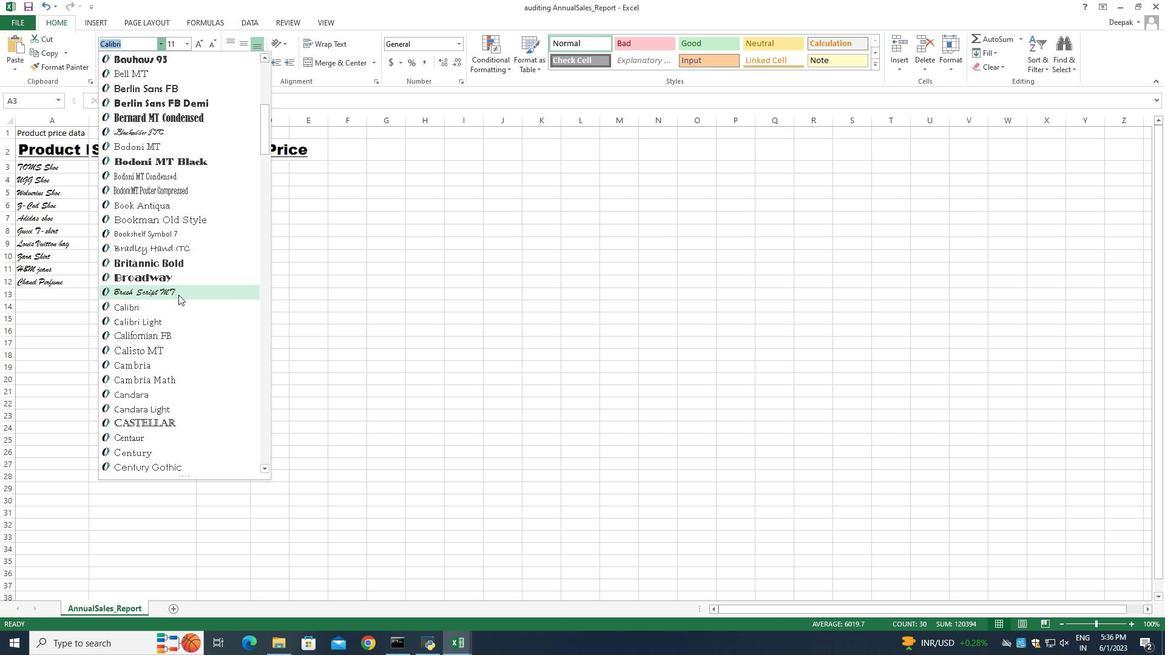 
Action: Mouse moved to (177, 325)
Screenshot: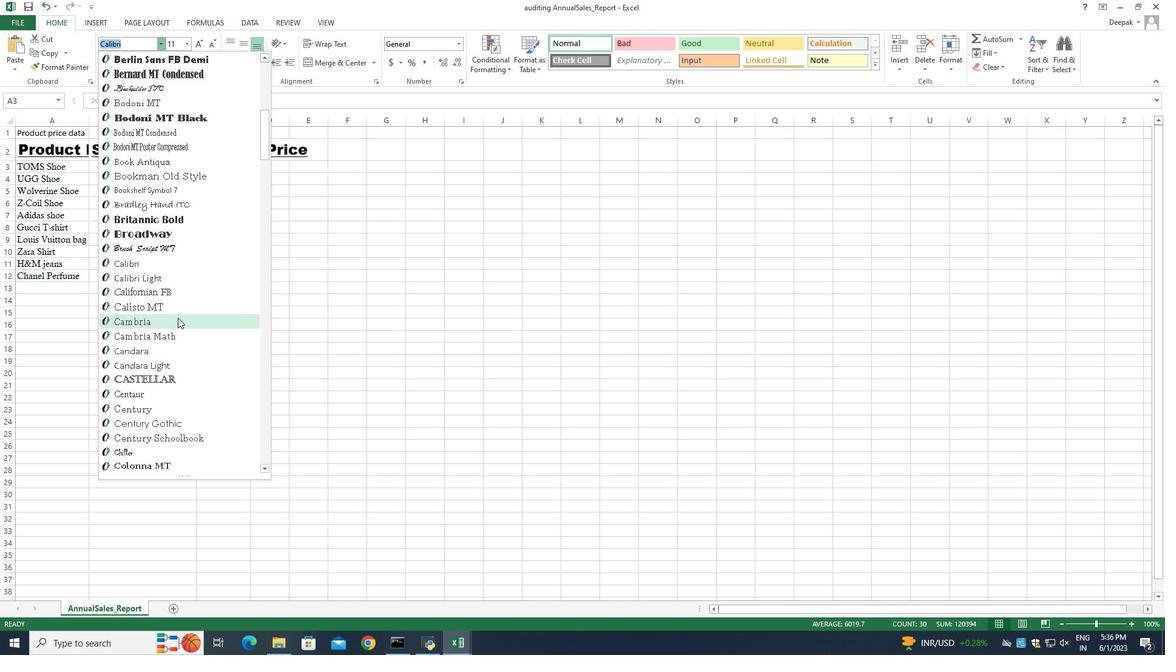 
Action: Mouse scrolled (177, 324) with delta (0, 0)
Screenshot: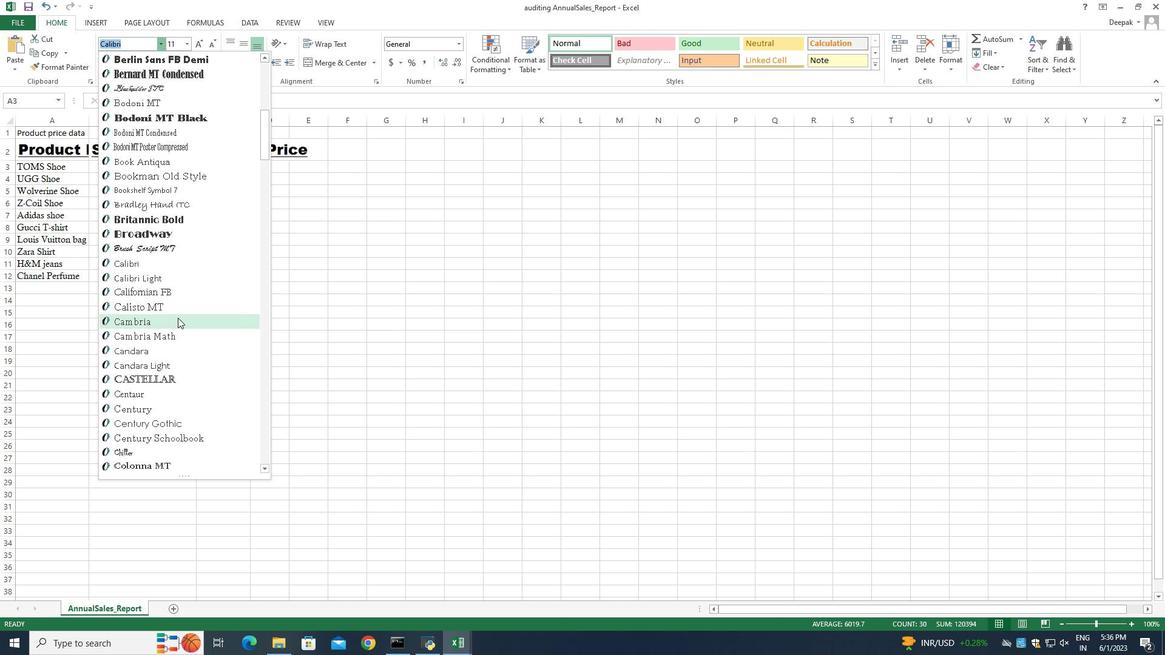 
Action: Mouse moved to (183, 380)
Screenshot: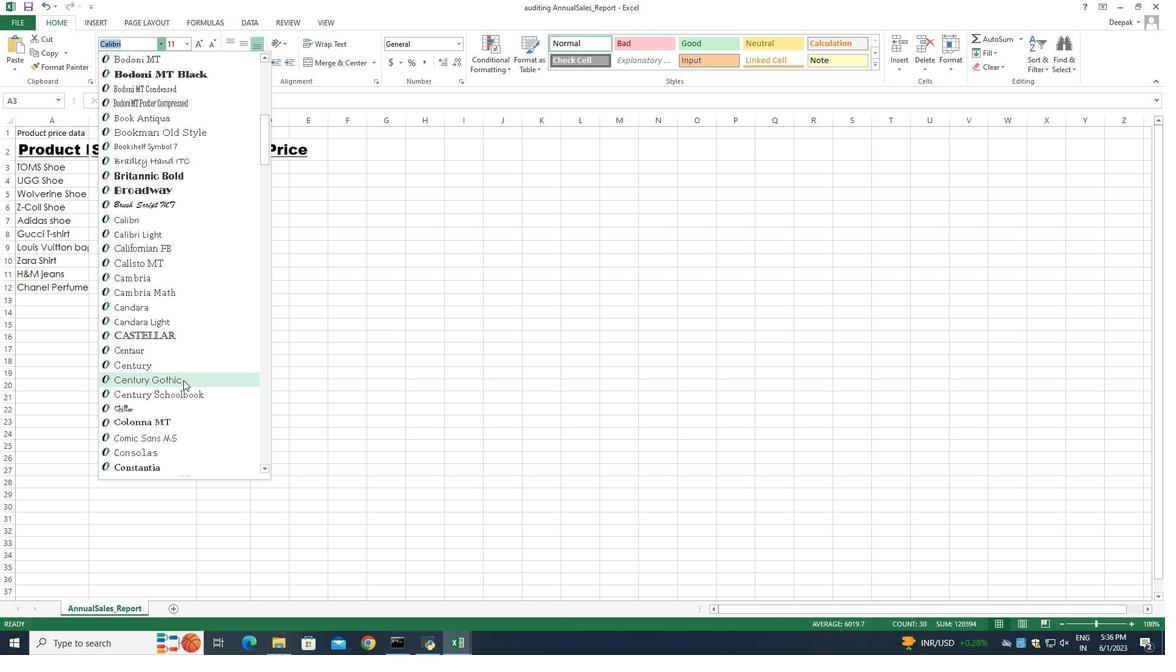 
Action: Mouse scrolled (183, 380) with delta (0, 0)
Screenshot: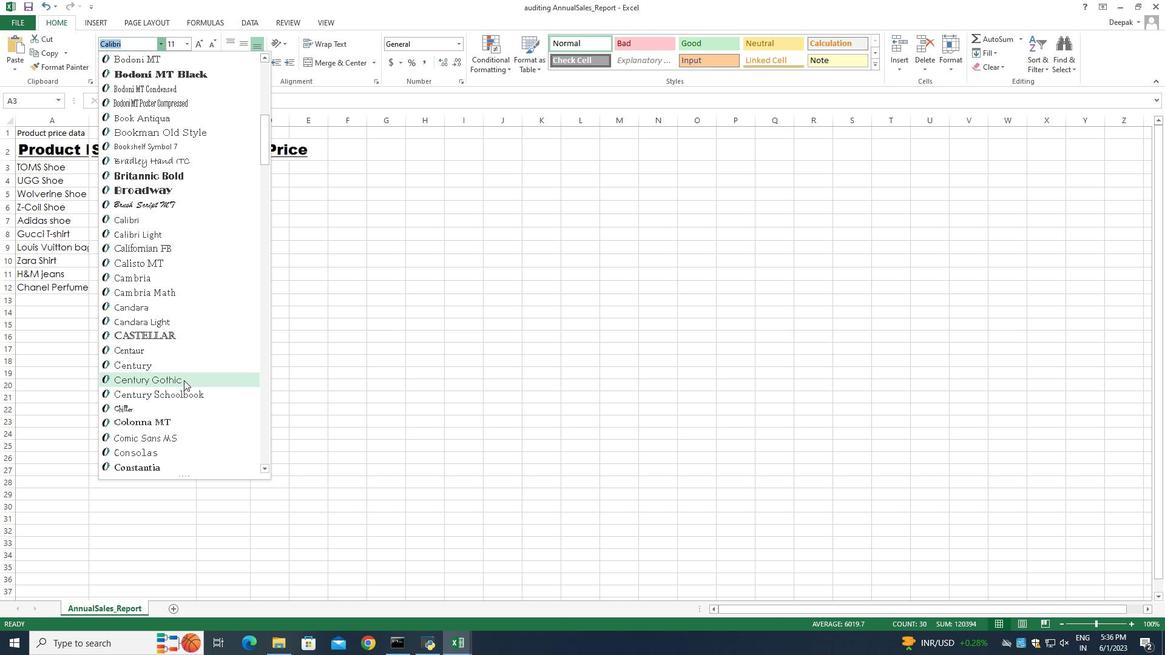 
Action: Mouse moved to (180, 370)
Screenshot: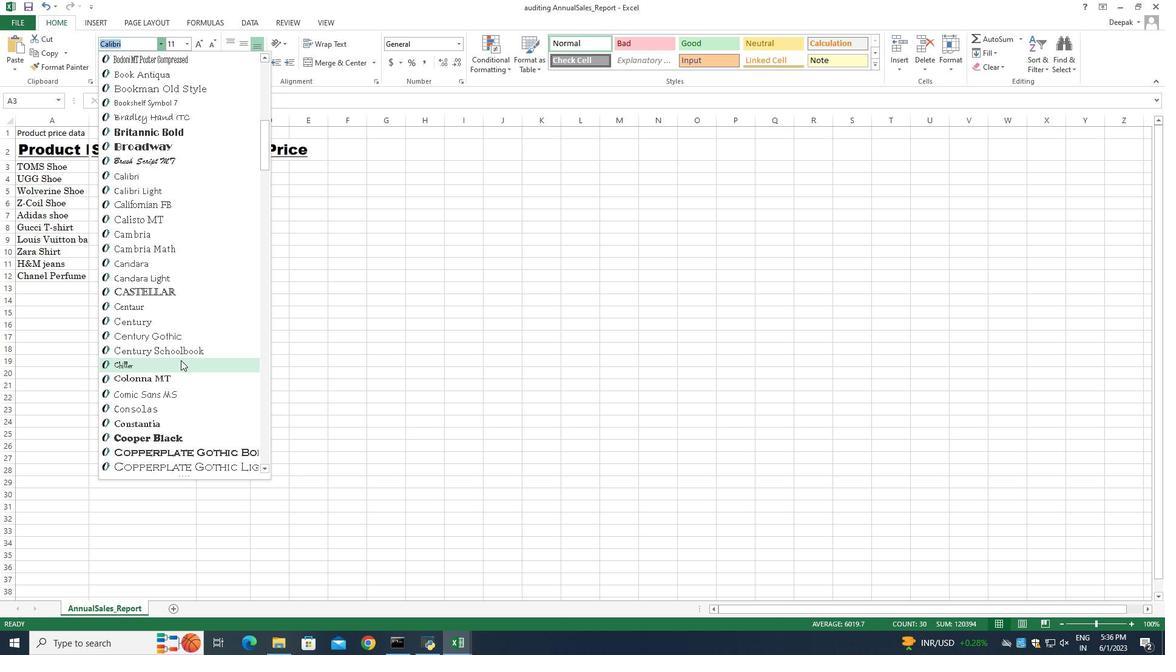 
Action: Mouse scrolled (180, 369) with delta (0, 0)
Screenshot: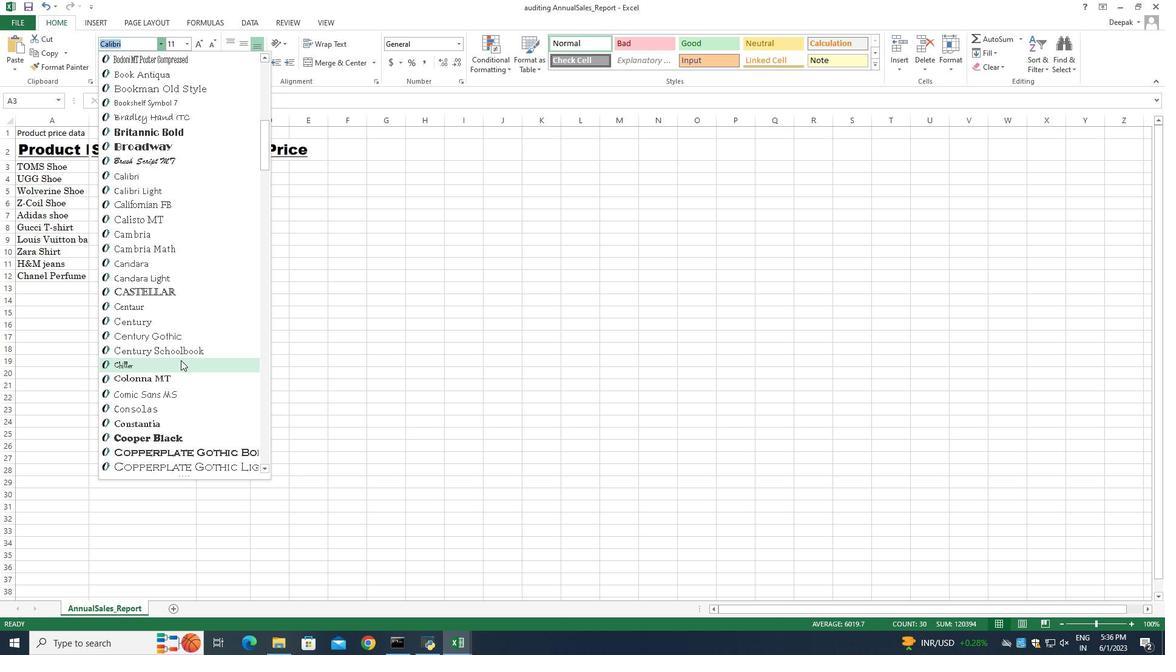 
Action: Mouse moved to (179, 370)
Screenshot: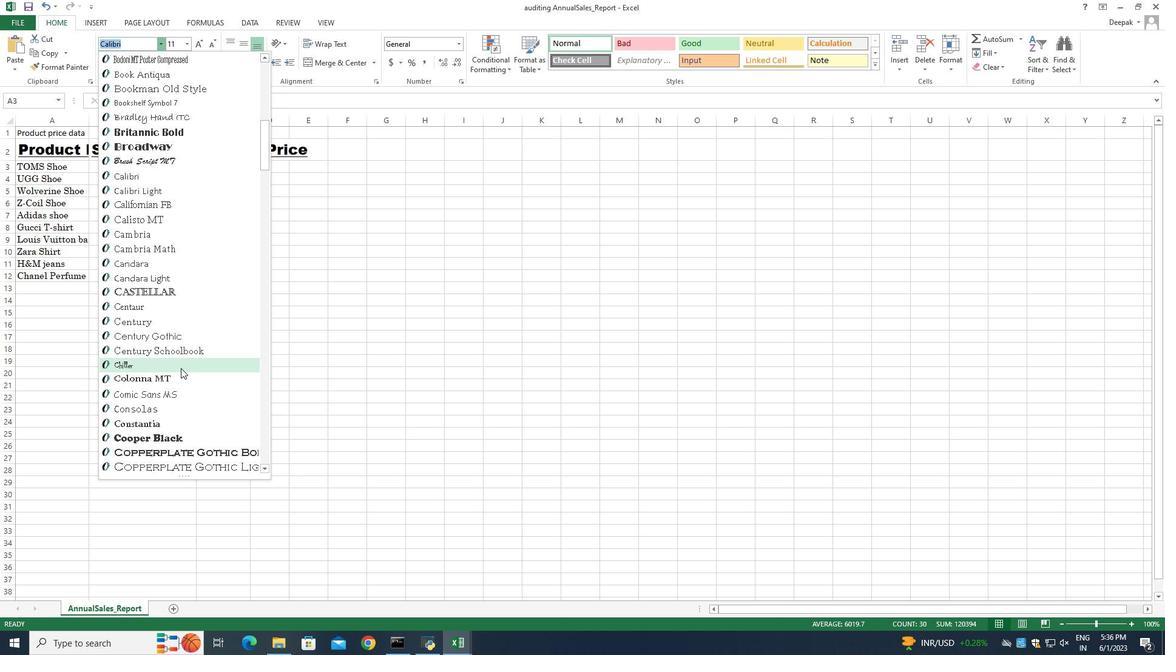 
Action: Mouse scrolled (179, 370) with delta (0, 0)
Screenshot: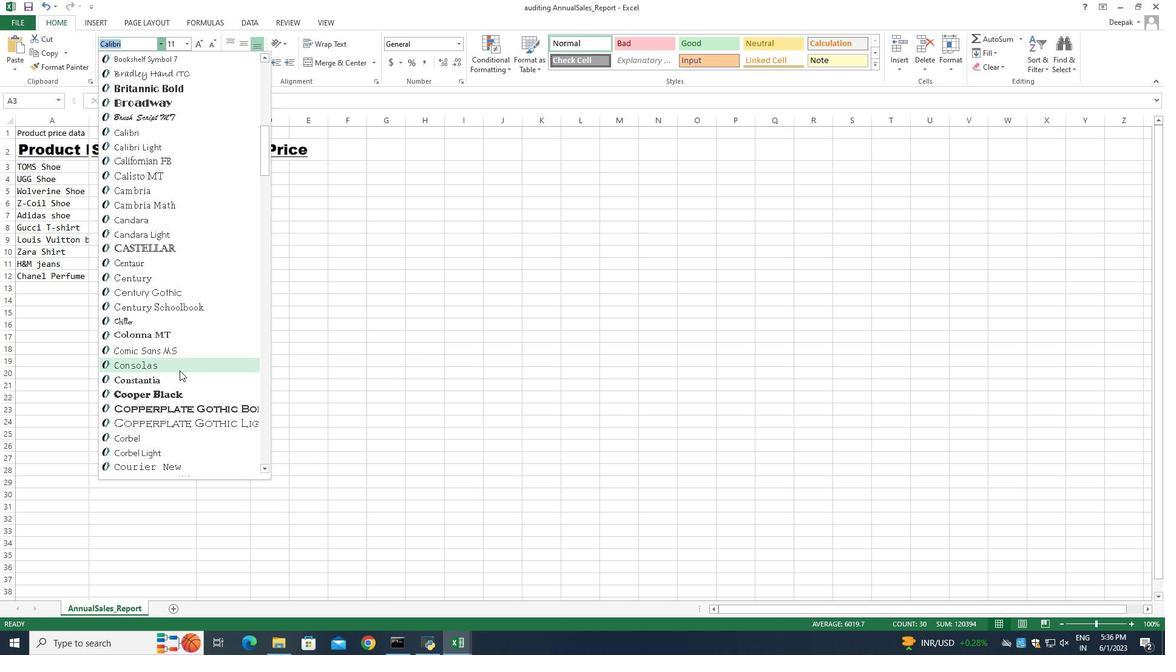 
Action: Mouse moved to (179, 370)
Screenshot: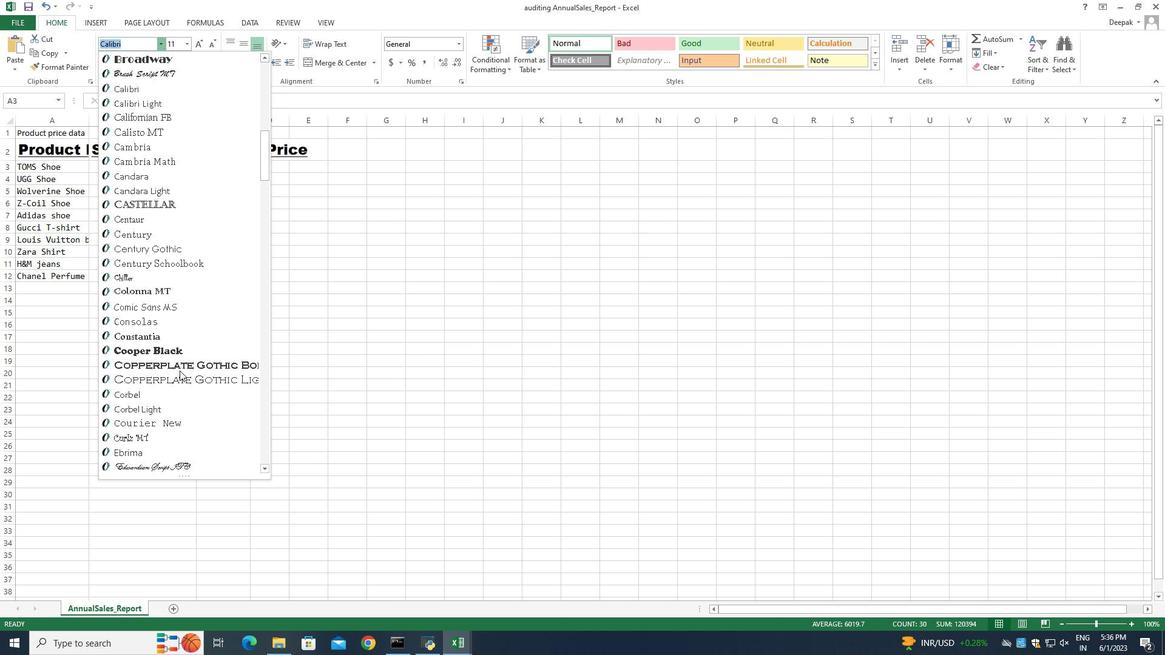 
Action: Mouse scrolled (179, 370) with delta (0, 0)
Screenshot: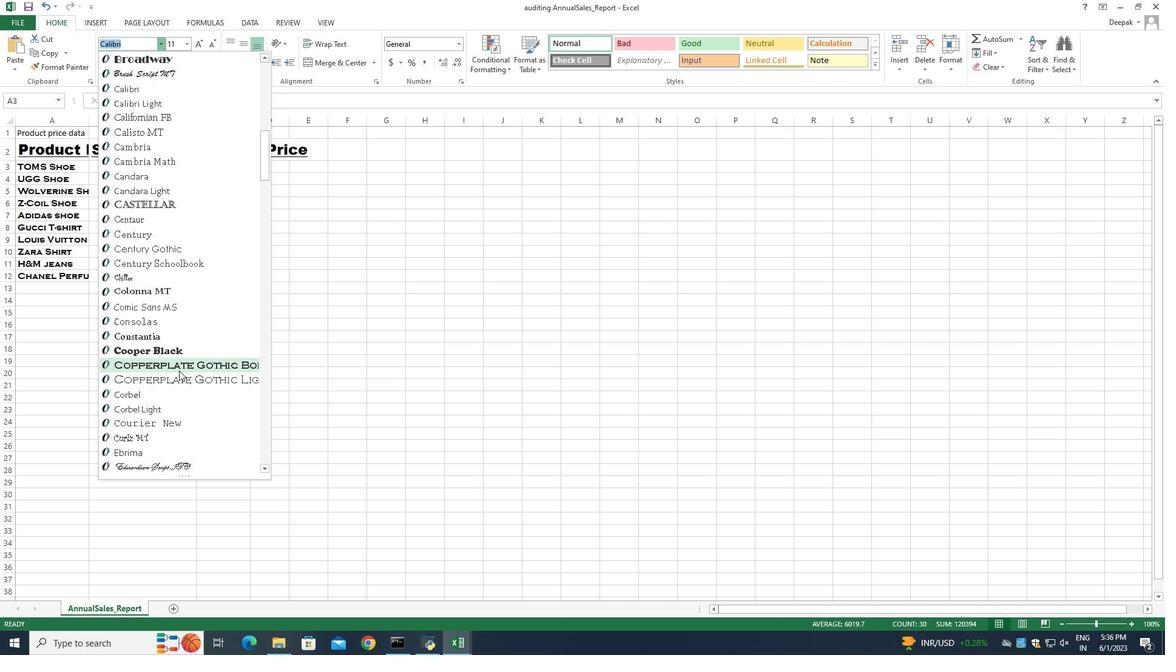 
Action: Mouse moved to (185, 257)
Screenshot: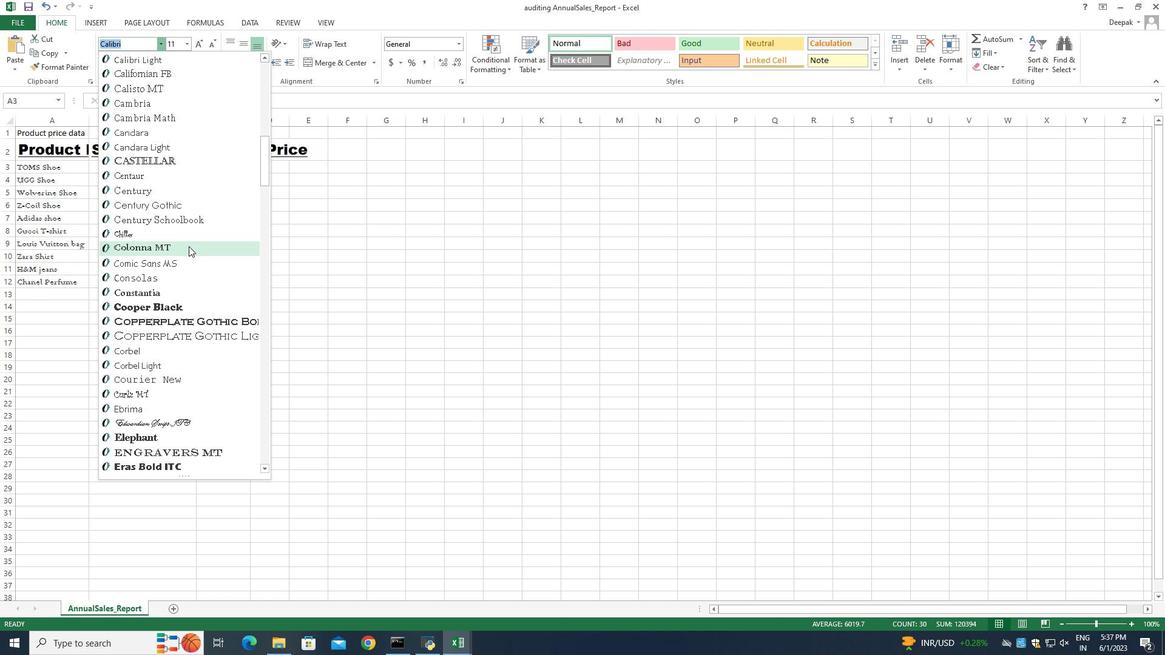 
Action: Mouse scrolled (185, 258) with delta (0, 0)
Screenshot: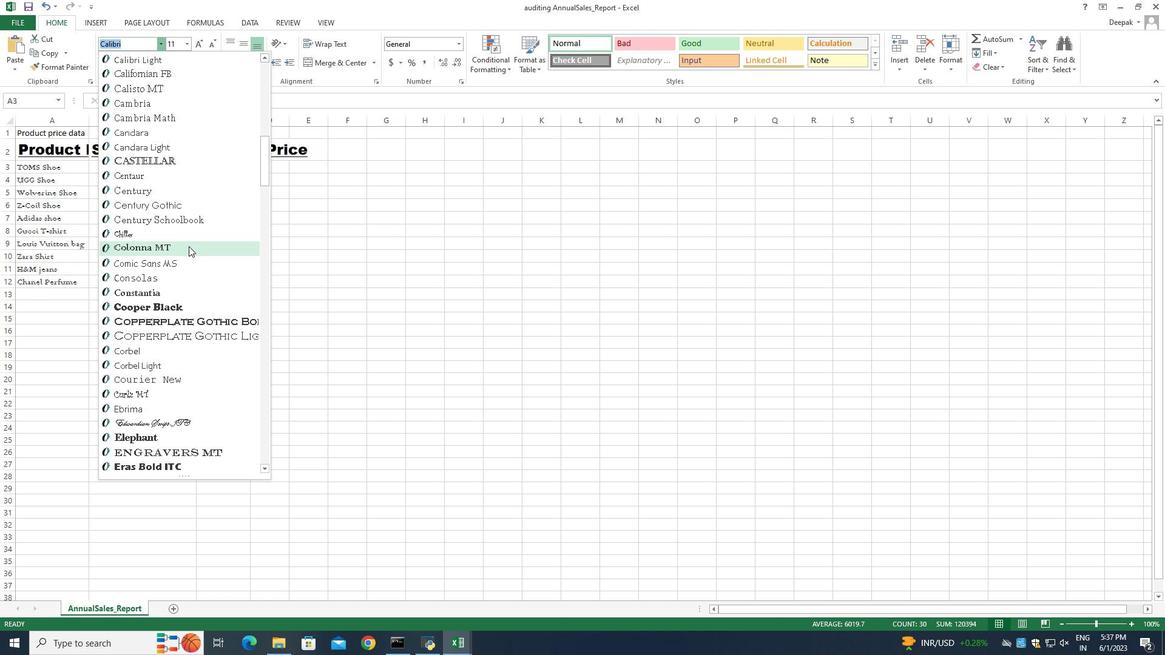 
Action: Mouse moved to (168, 222)
Screenshot: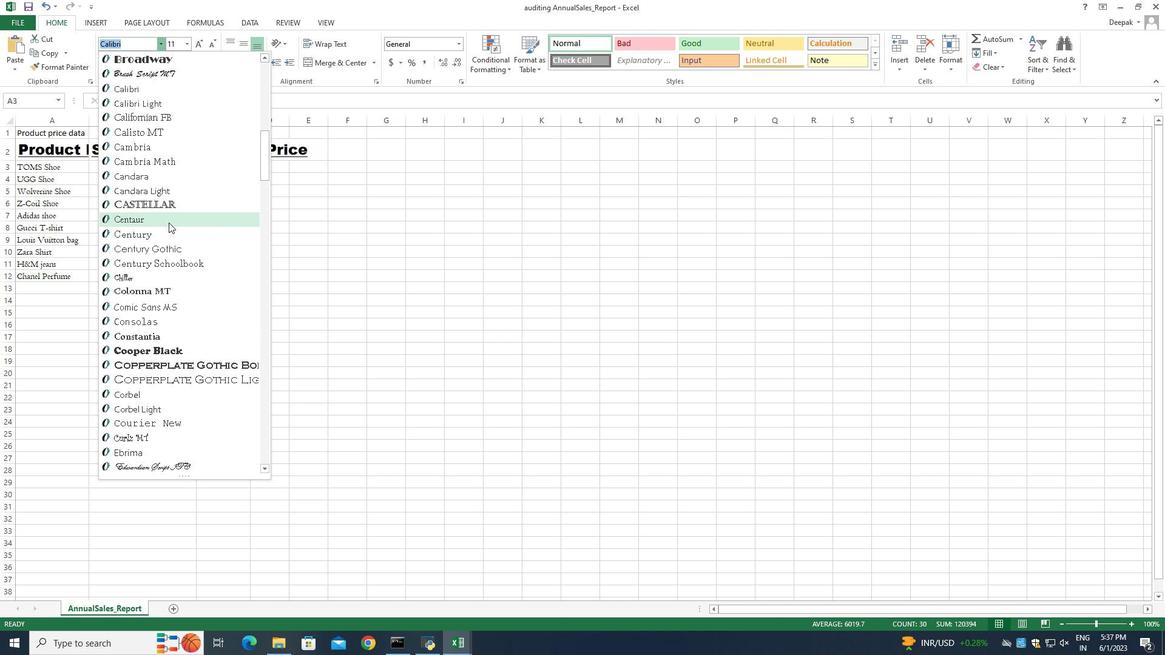 
Action: Mouse scrolled (168, 222) with delta (0, 0)
Screenshot: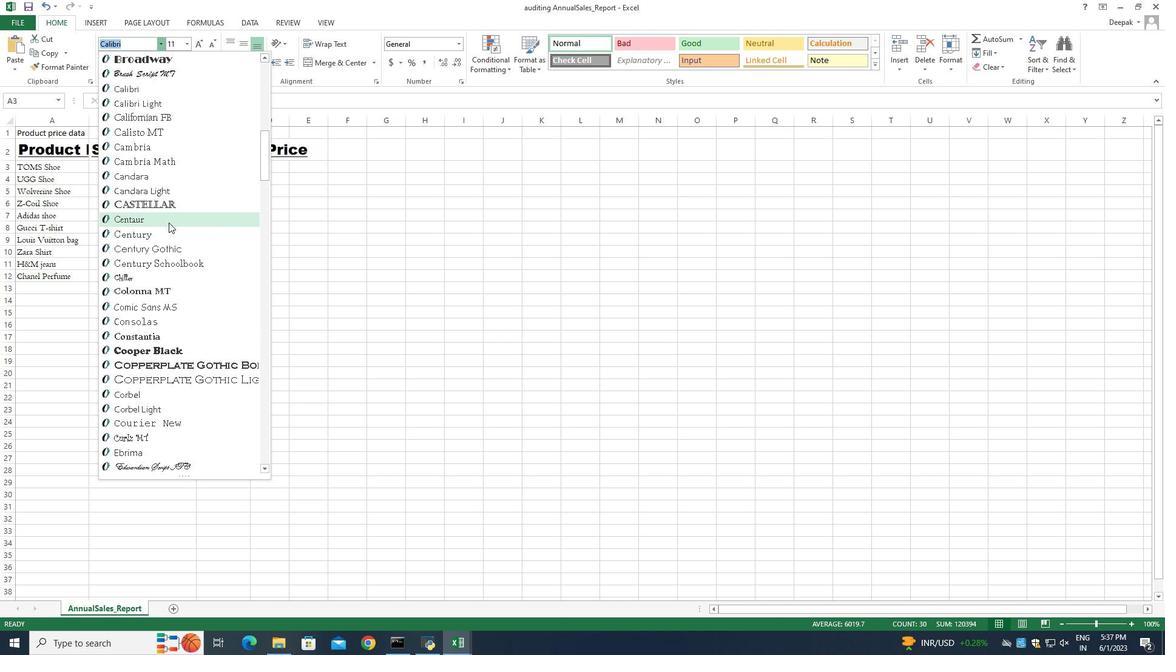 
Action: Mouse moved to (165, 224)
Screenshot: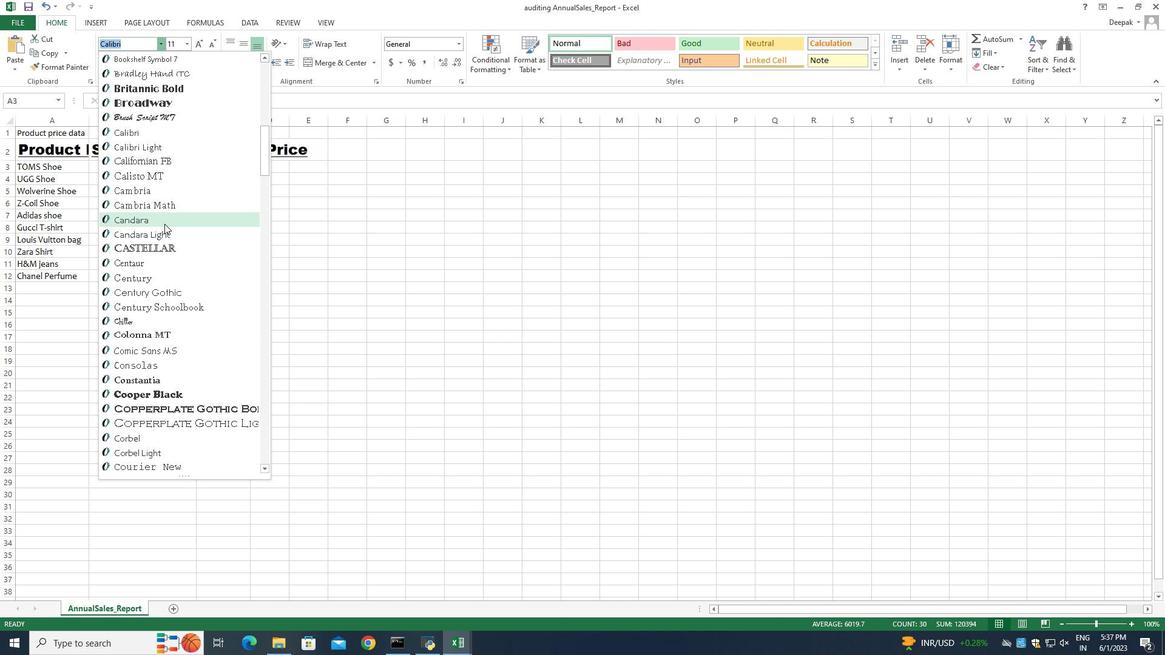 
Action: Mouse scrolled (165, 224) with delta (0, 0)
Screenshot: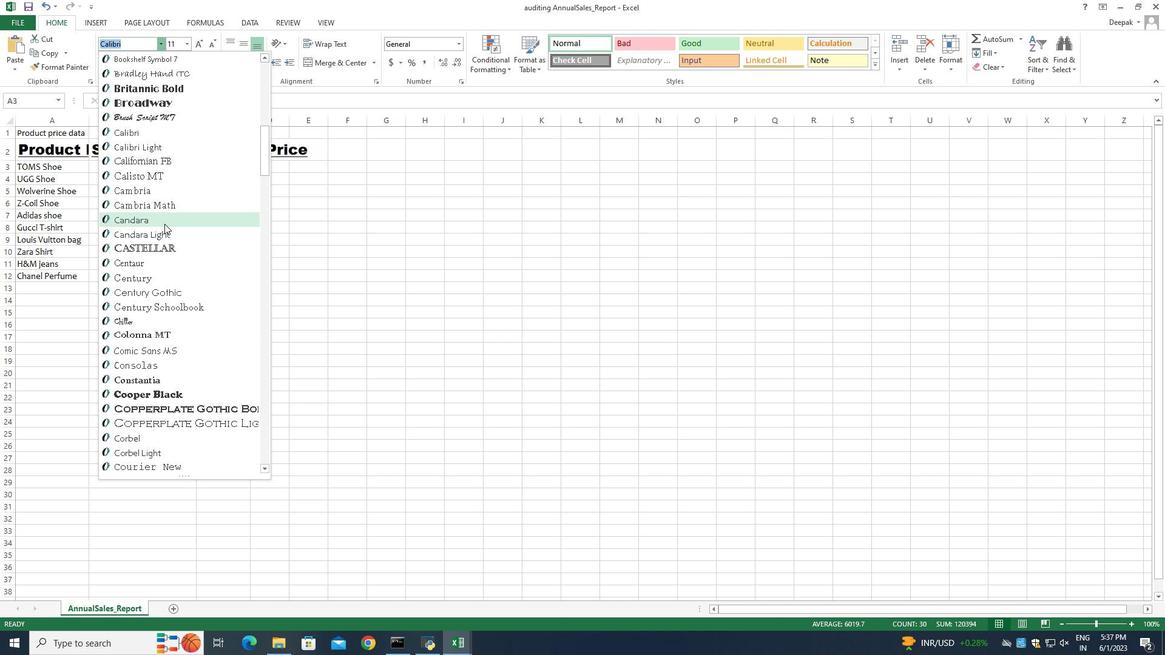 
Action: Mouse moved to (171, 180)
Screenshot: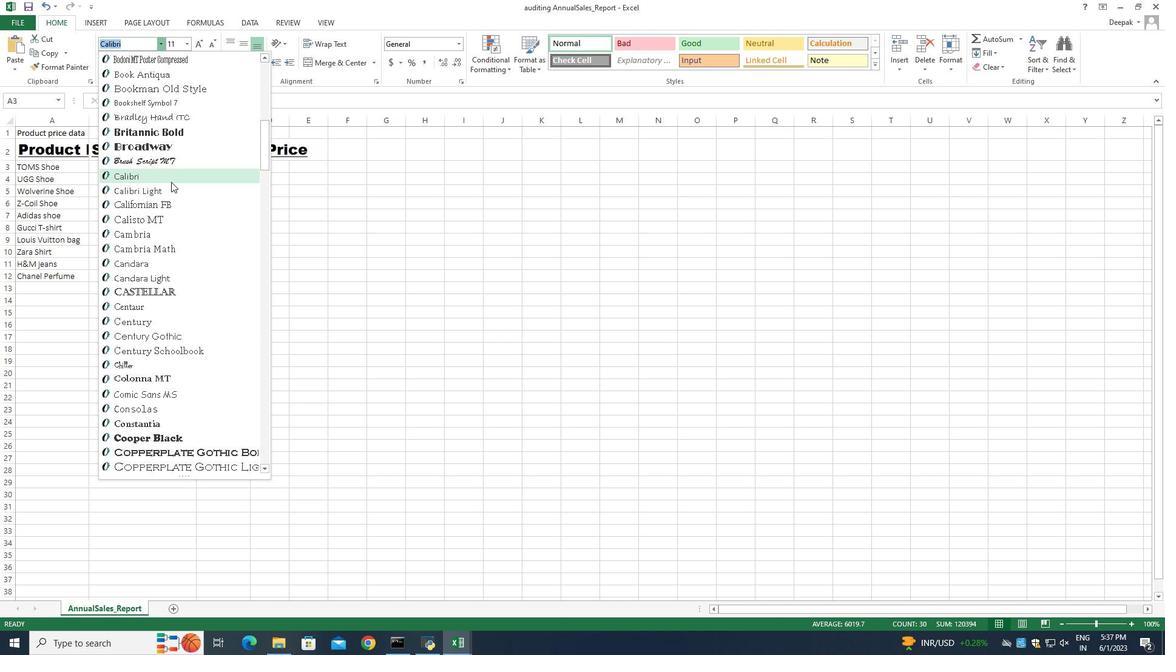 
Action: Mouse pressed left at (171, 180)
Screenshot: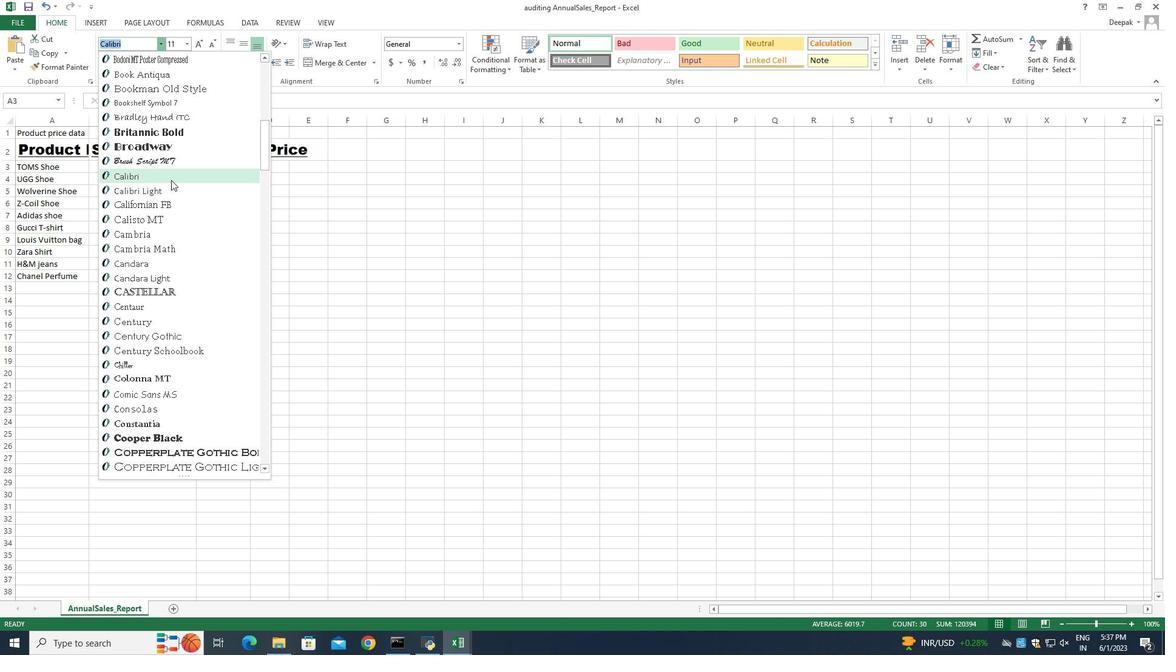 
Action: Mouse moved to (200, 48)
Screenshot: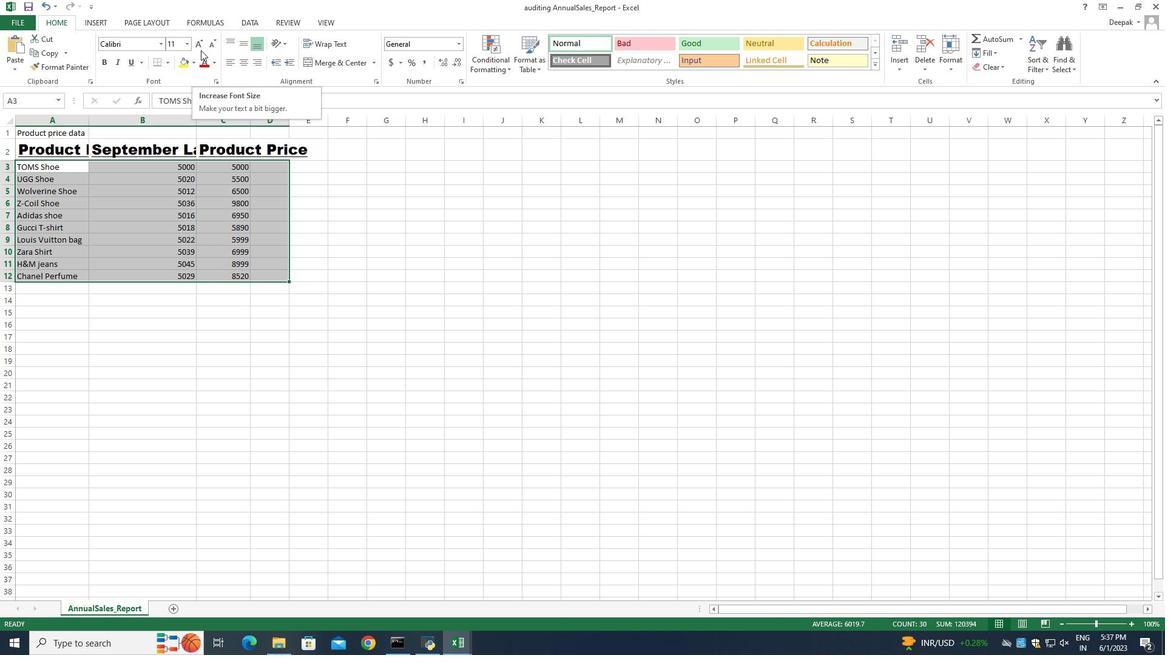 
Action: Mouse pressed left at (200, 48)
Screenshot: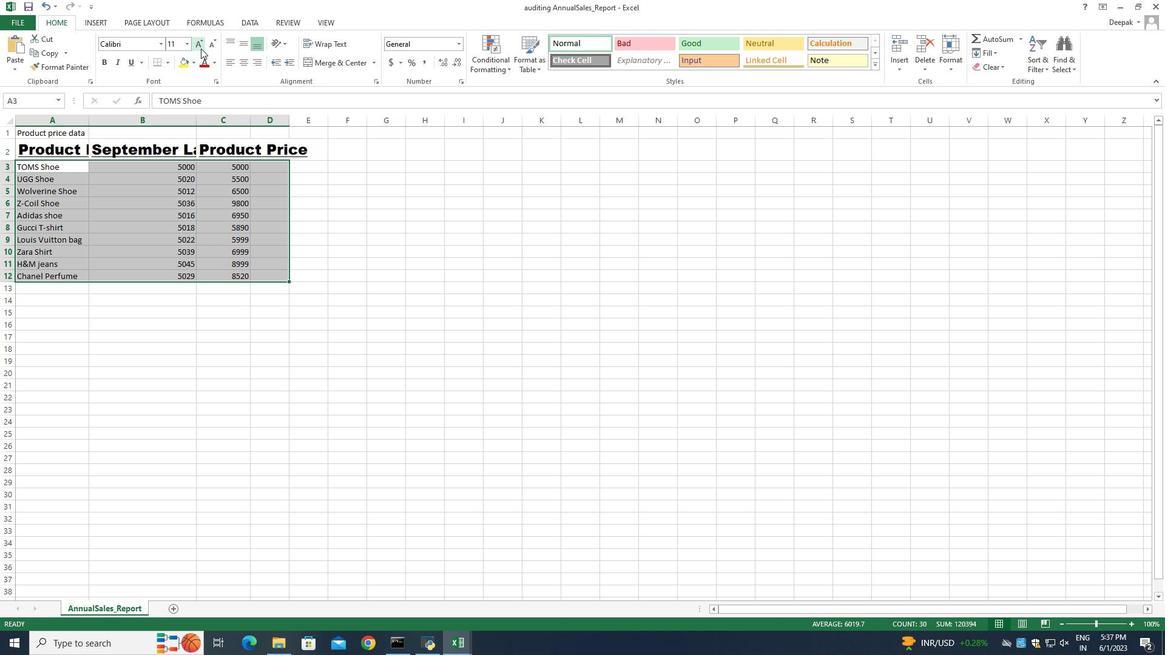 
Action: Mouse moved to (214, 46)
Screenshot: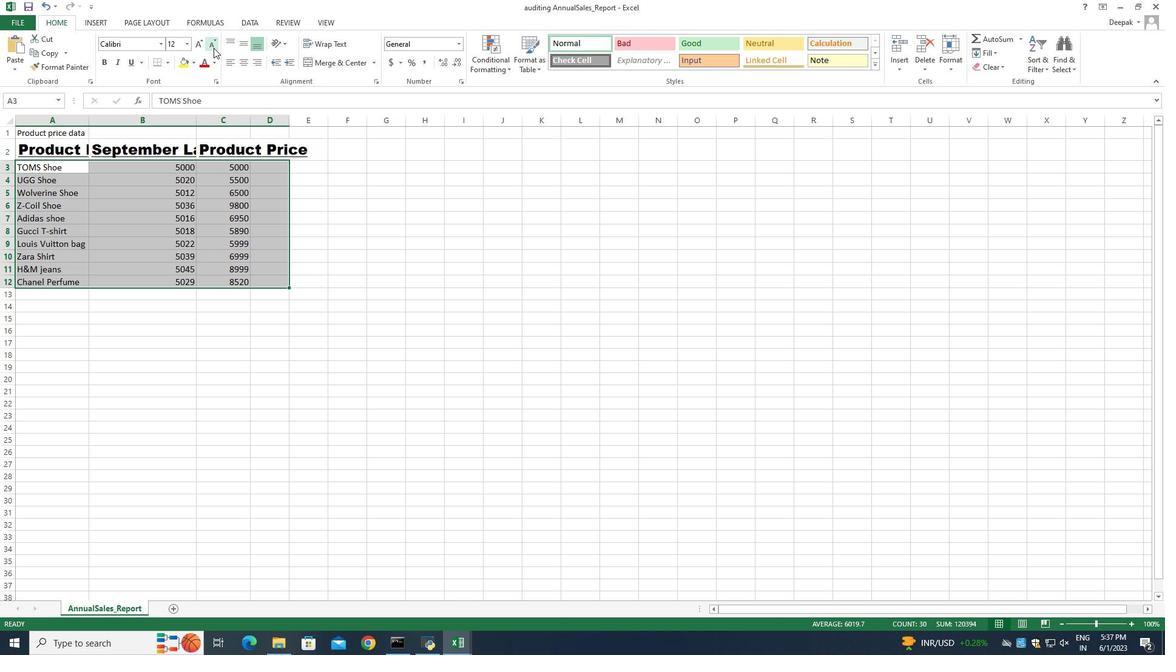 
Action: Mouse pressed left at (214, 46)
Screenshot: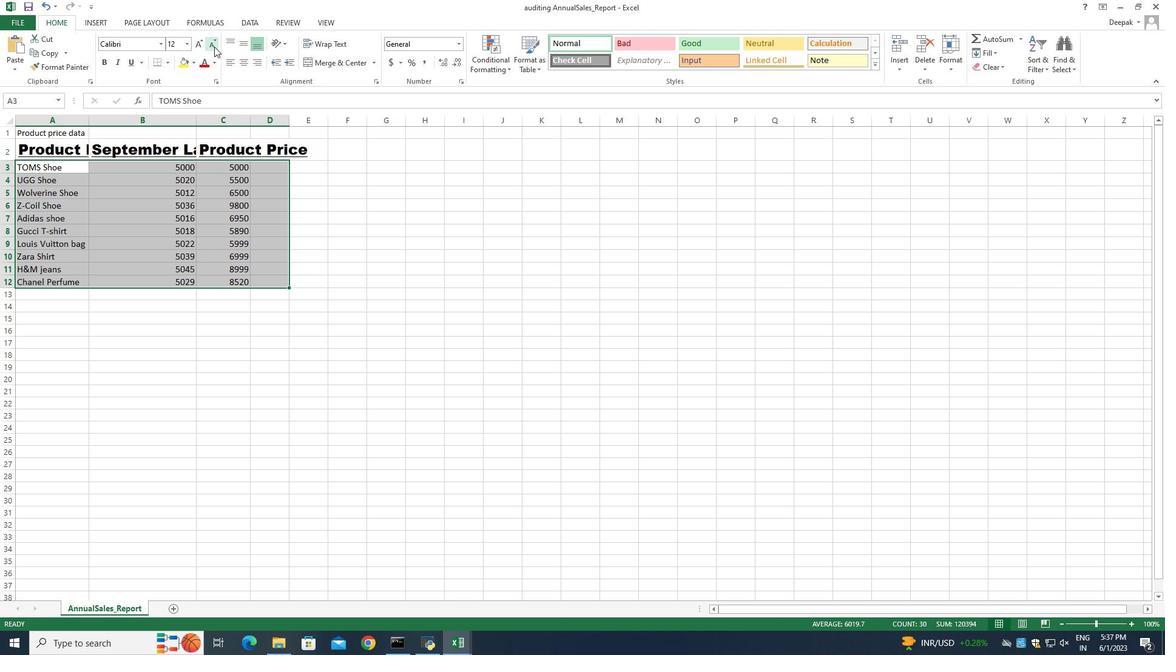 
Action: Mouse pressed left at (214, 46)
Screenshot: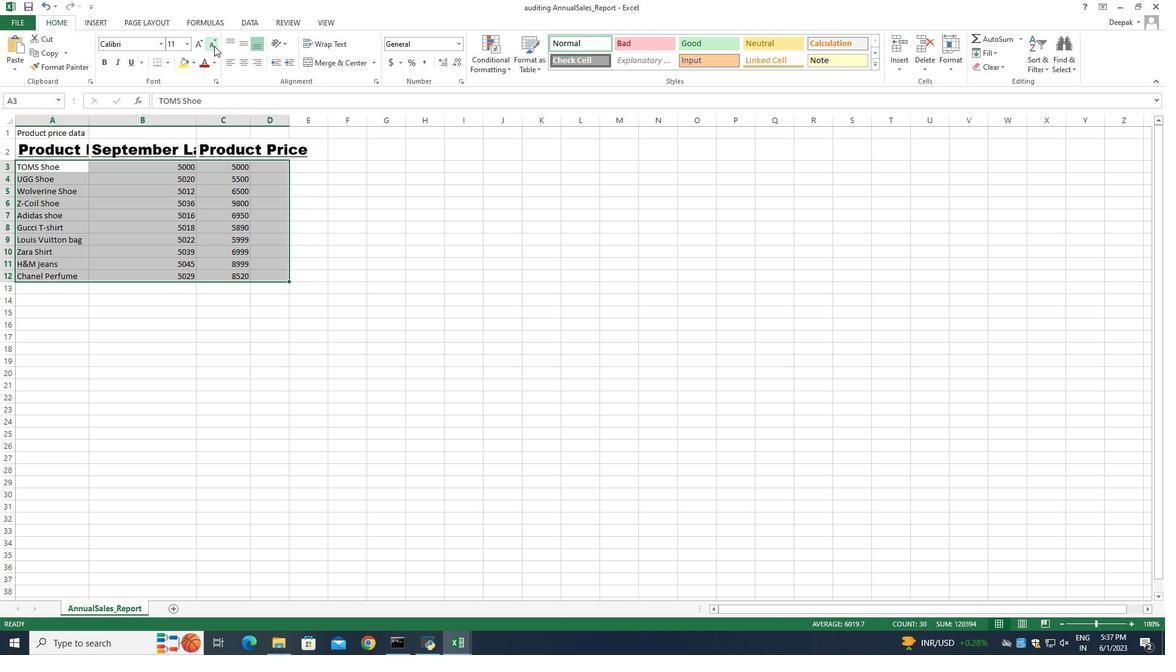 
Action: Mouse moved to (187, 43)
Screenshot: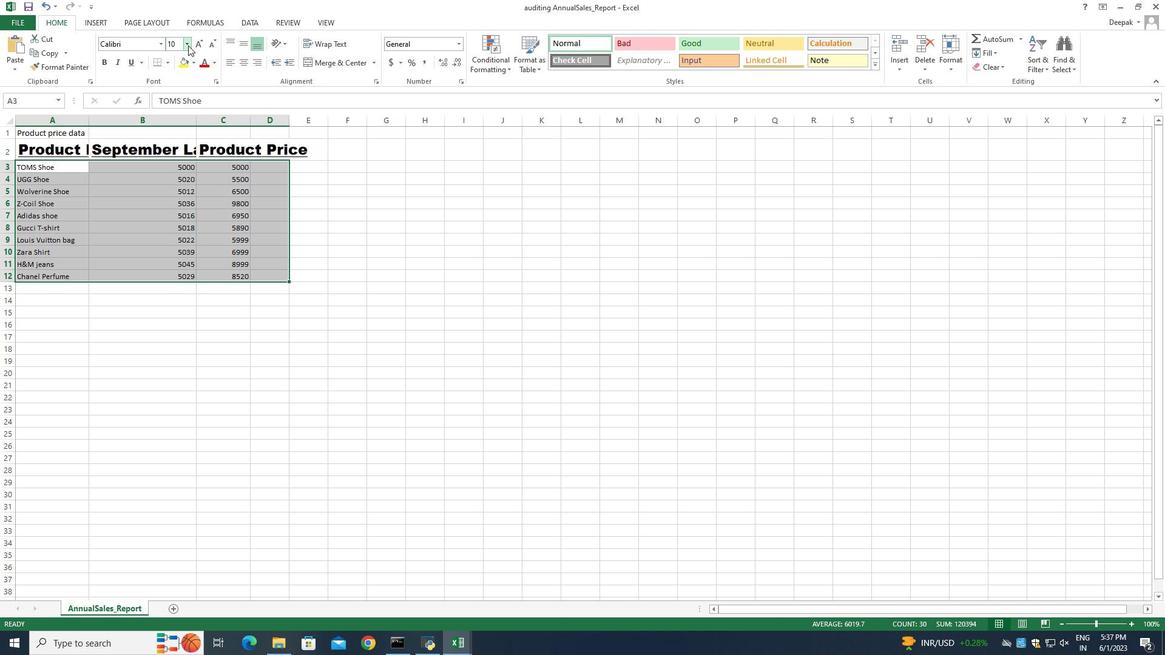 
Action: Mouse pressed left at (187, 43)
Screenshot: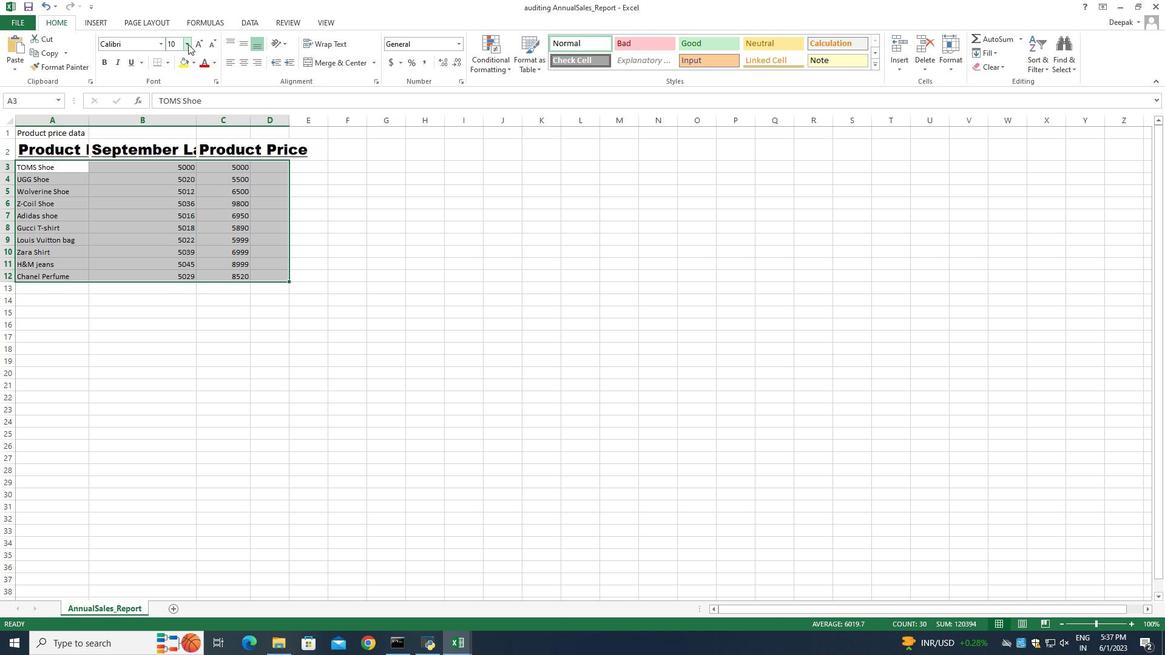 
Action: Mouse moved to (174, 69)
Screenshot: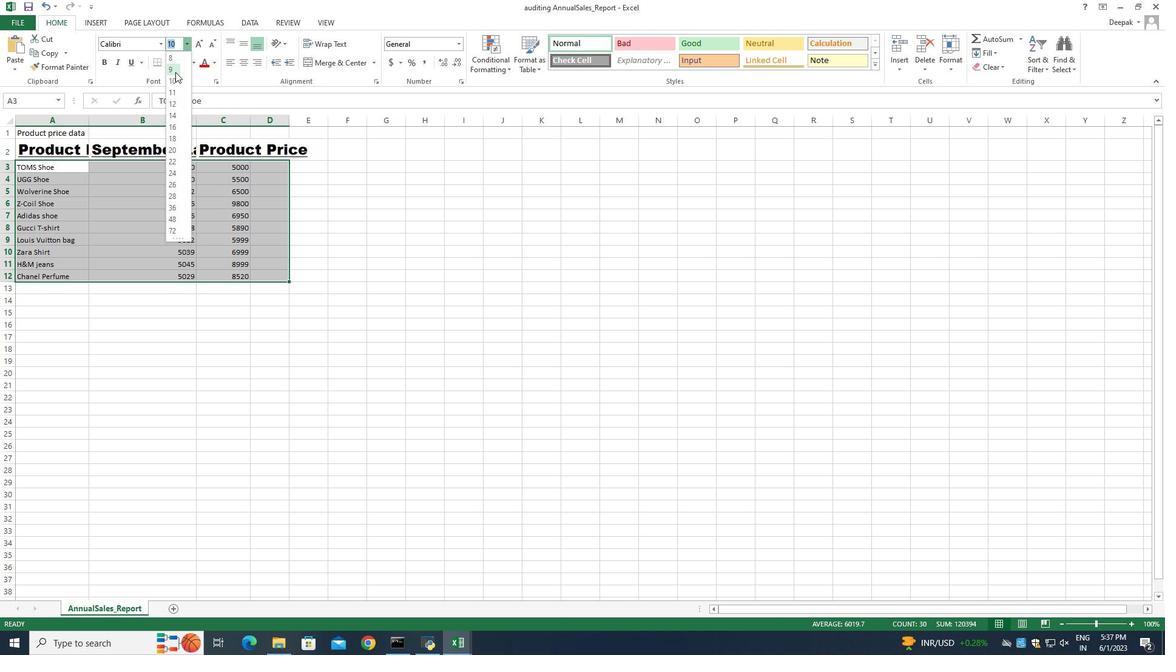 
Action: Mouse pressed left at (174, 69)
Screenshot: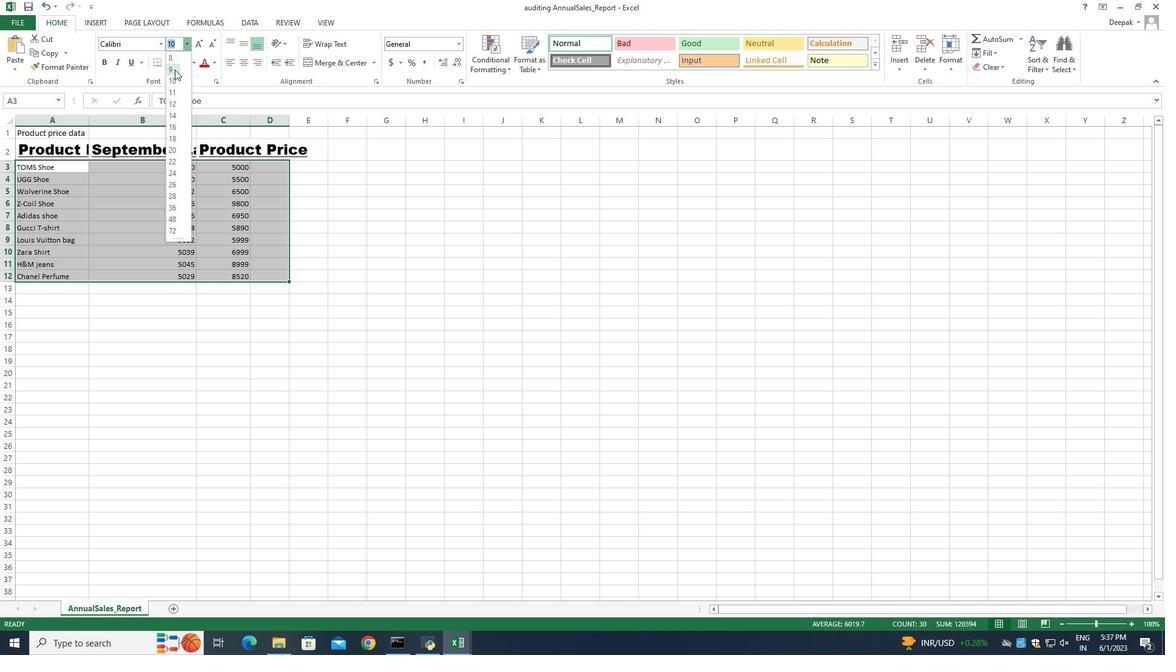 
Action: Mouse moved to (315, 275)
Screenshot: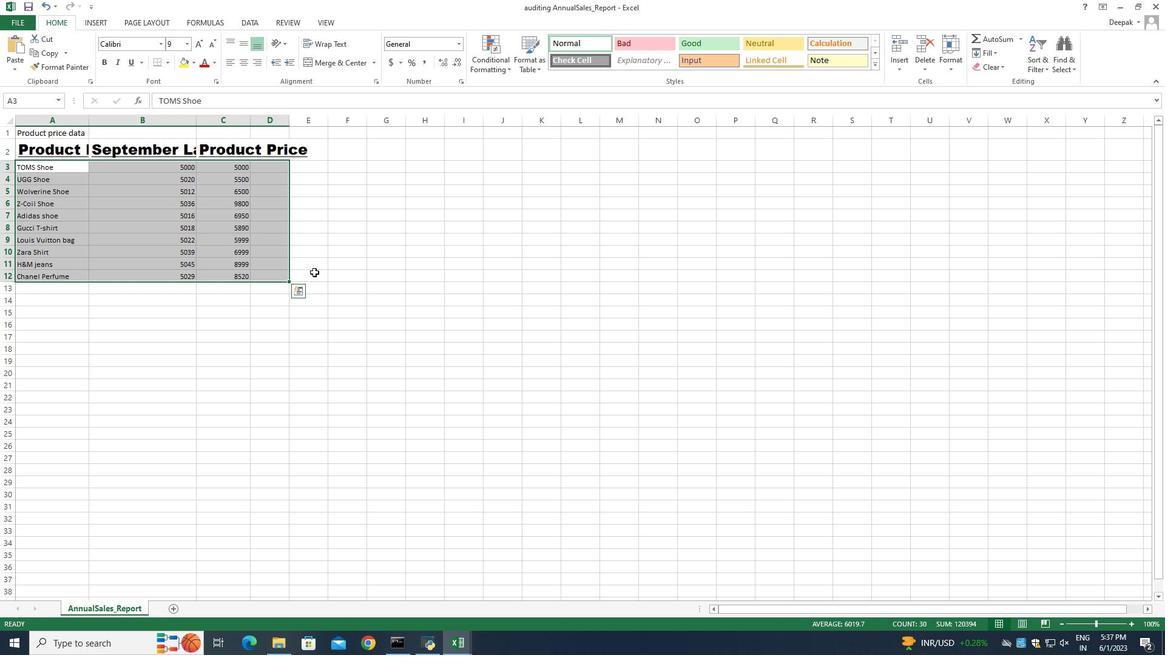 
Action: Mouse pressed left at (315, 275)
Screenshot: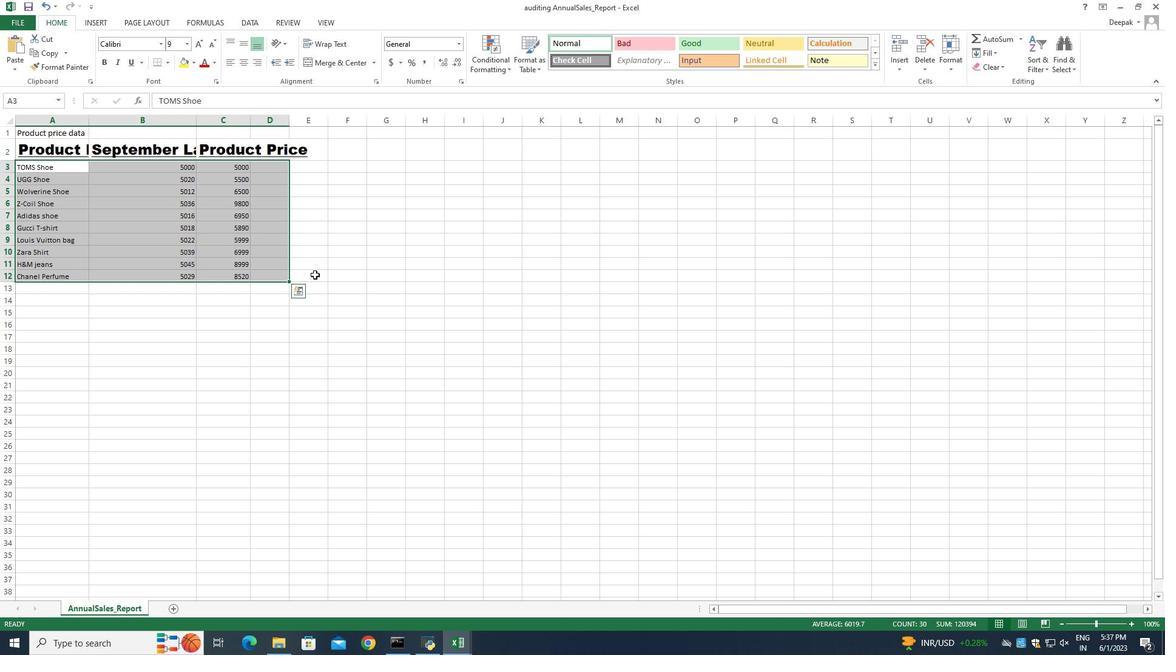 
Action: Mouse moved to (20, 132)
Screenshot: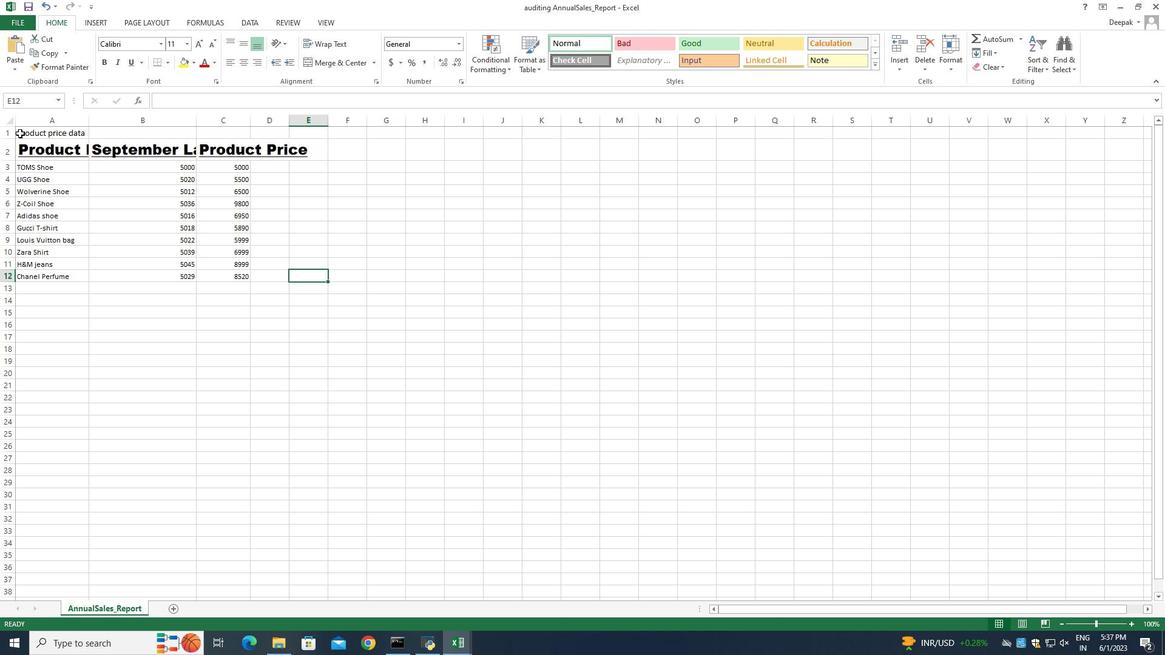 
Action: Mouse pressed left at (20, 132)
Screenshot: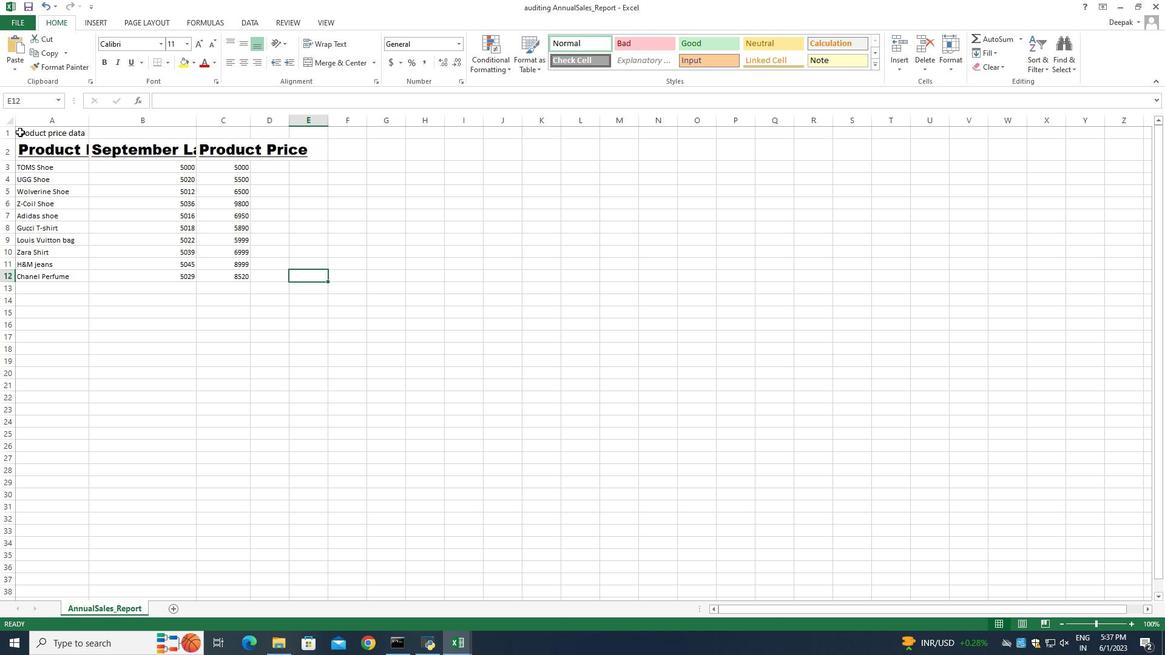 
Action: Mouse moved to (26, 131)
Screenshot: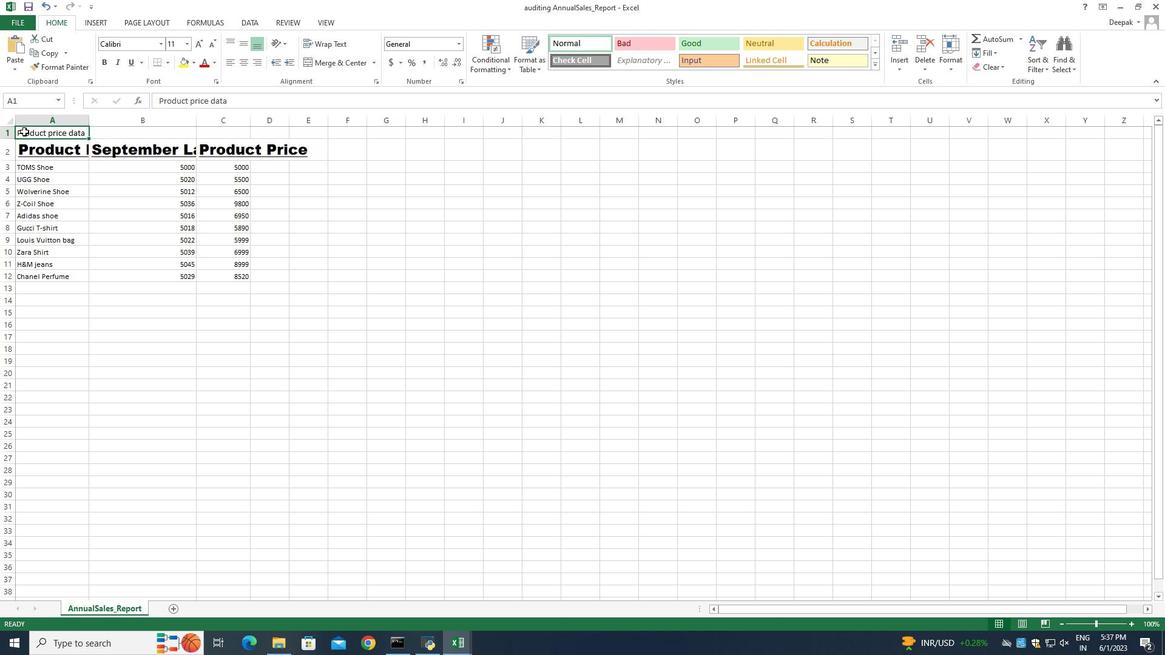 
Action: Mouse pressed left at (26, 131)
Screenshot: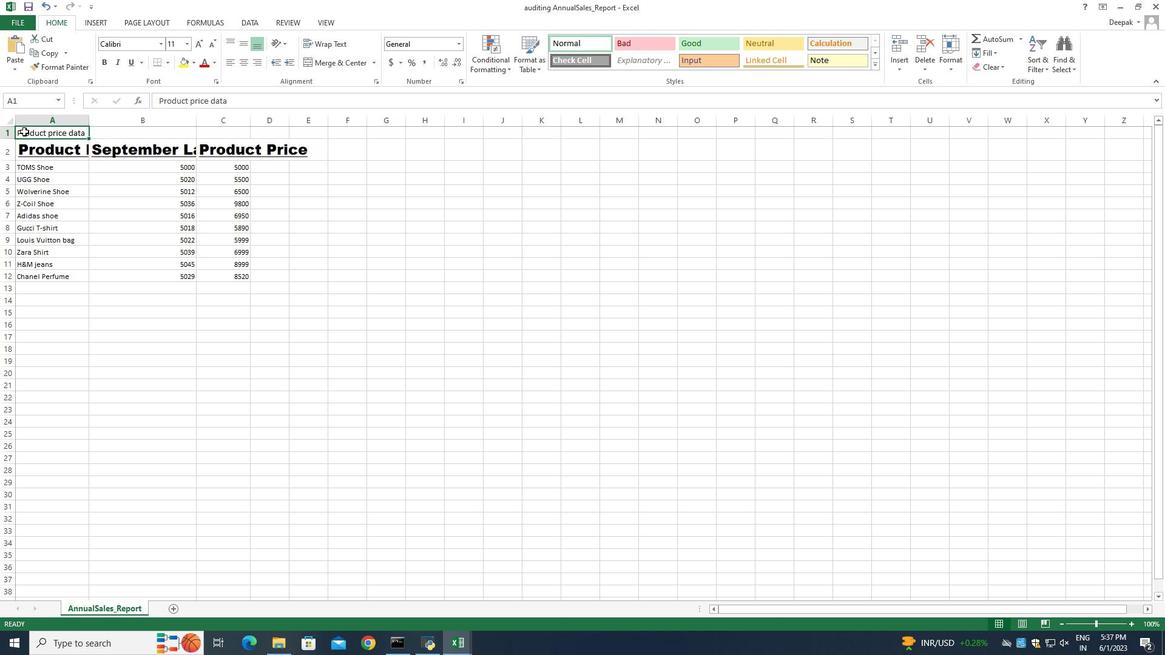 
Action: Mouse moved to (367, 189)
Screenshot: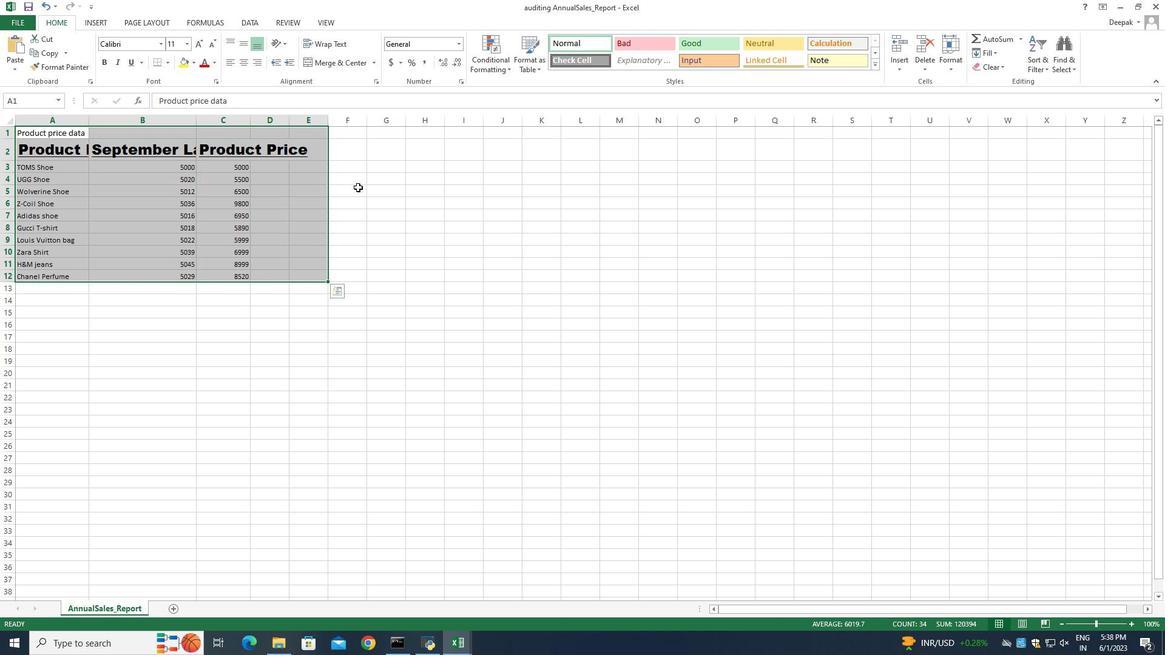 
Action: Mouse pressed left at (367, 189)
Screenshot: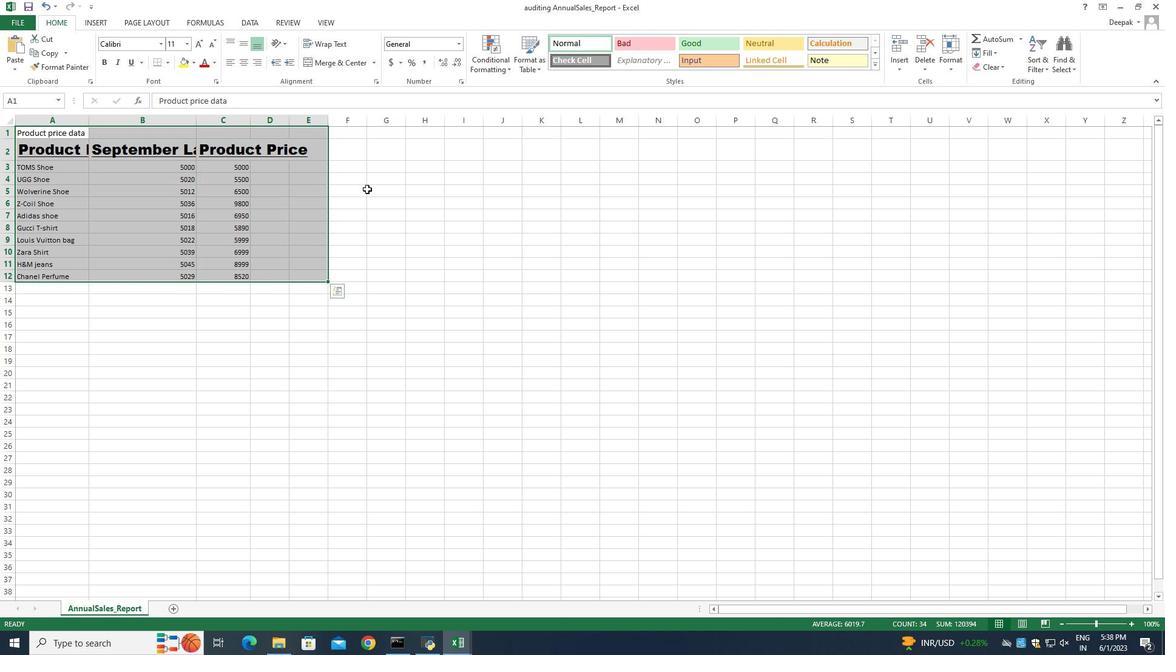 
Action: Mouse moved to (102, 21)
Screenshot: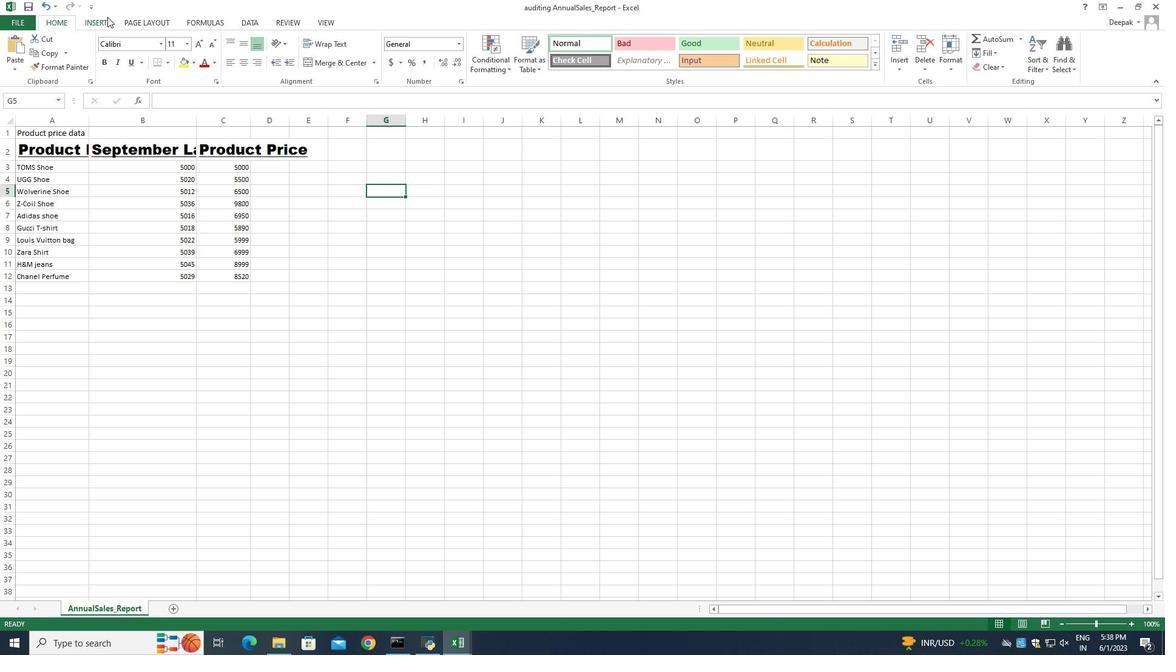 
Action: Mouse pressed left at (102, 21)
Screenshot: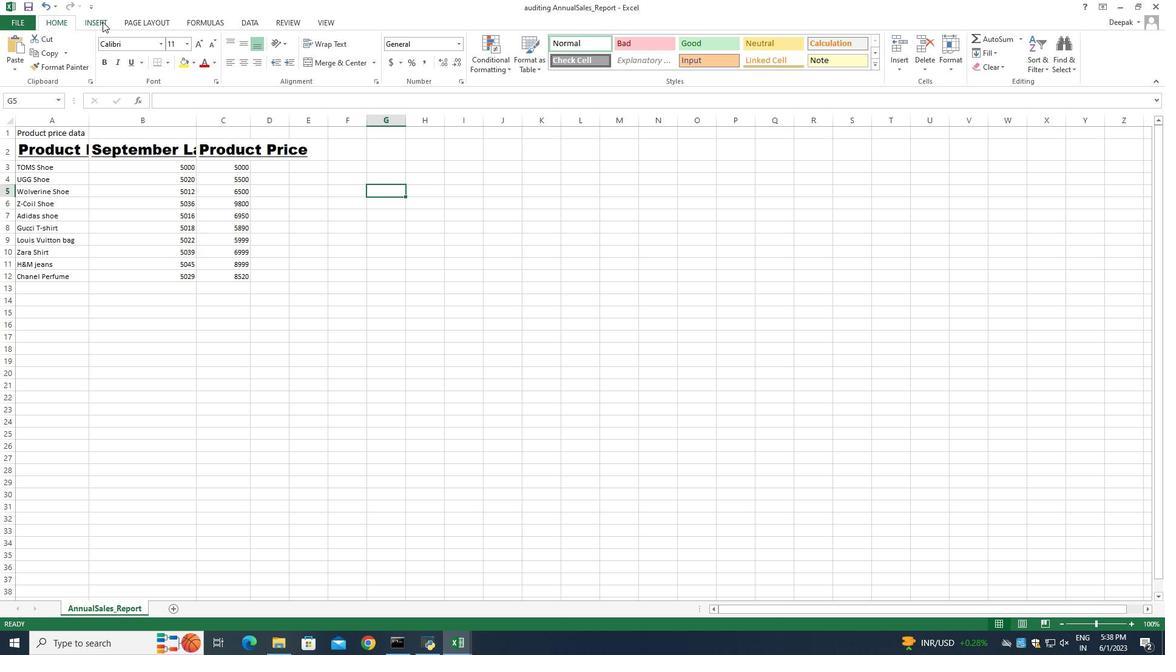 
Action: Mouse moved to (129, 23)
Screenshot: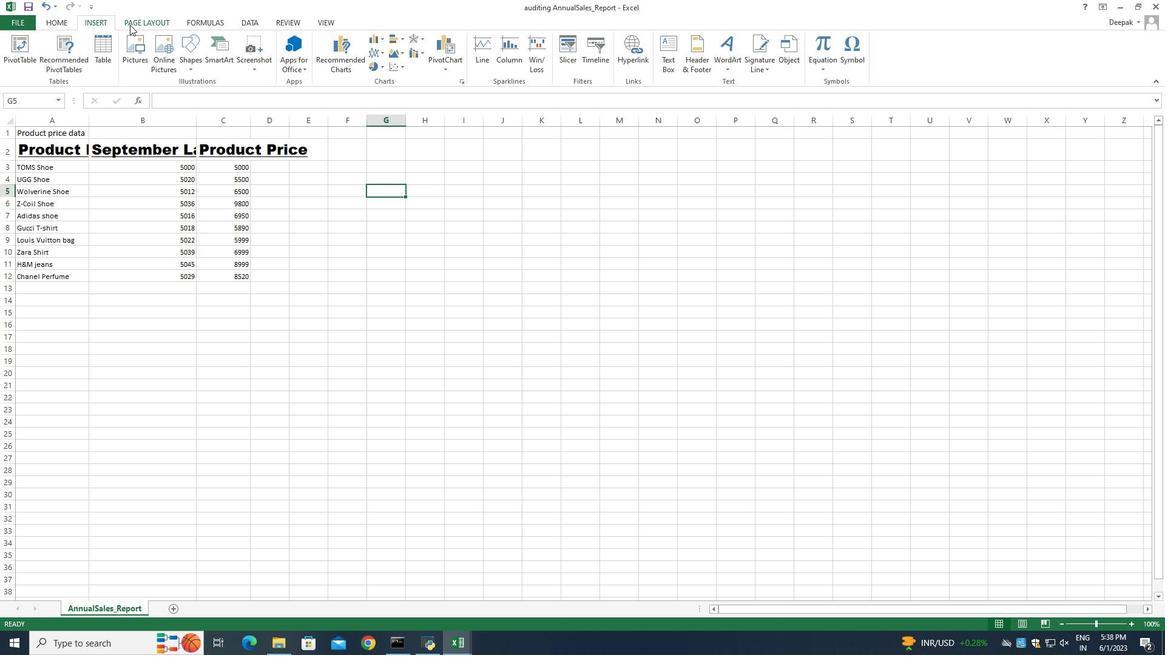 
Action: Mouse pressed left at (129, 23)
Screenshot: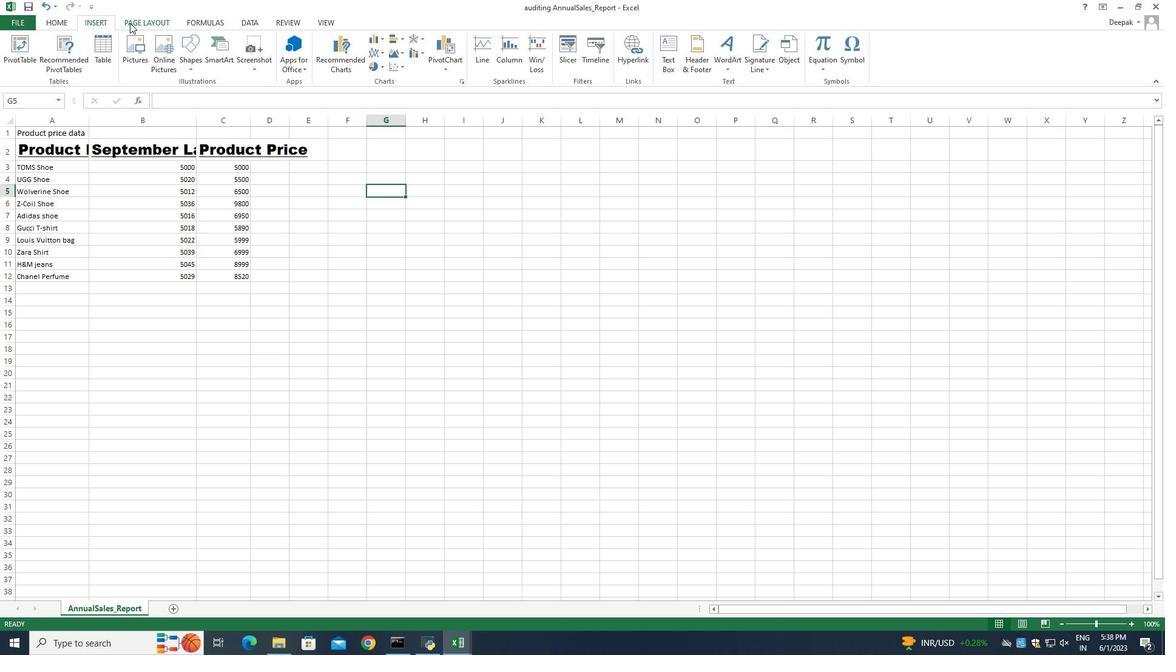 
Action: Mouse moved to (69, 40)
Screenshot: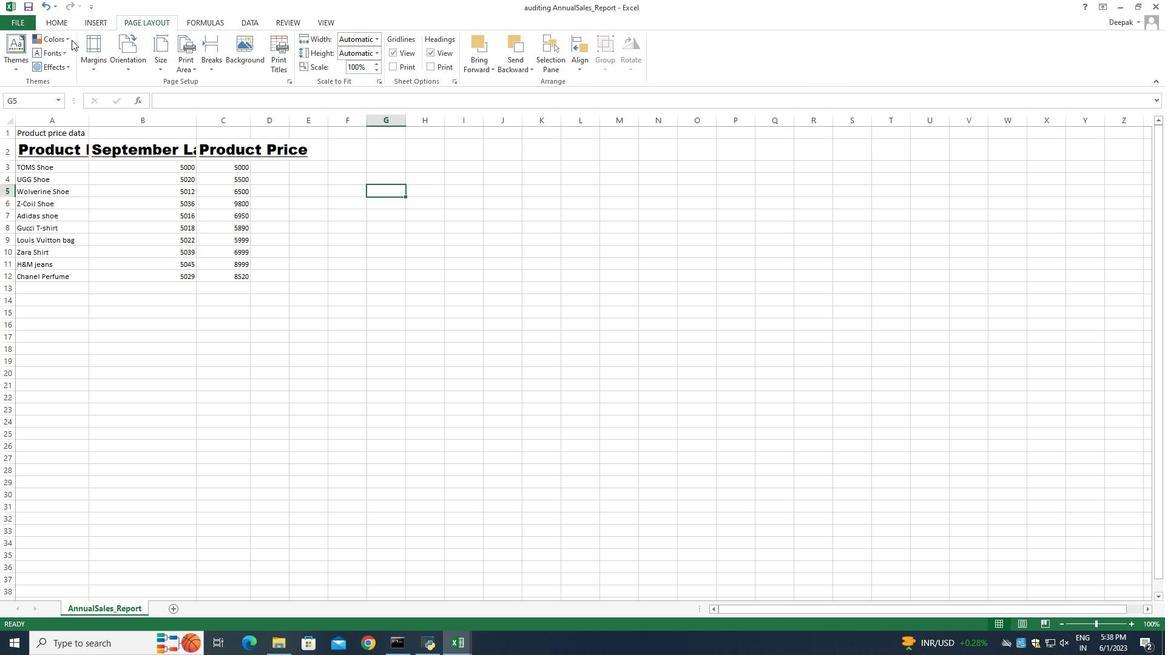 
Action: Mouse pressed left at (69, 40)
Screenshot: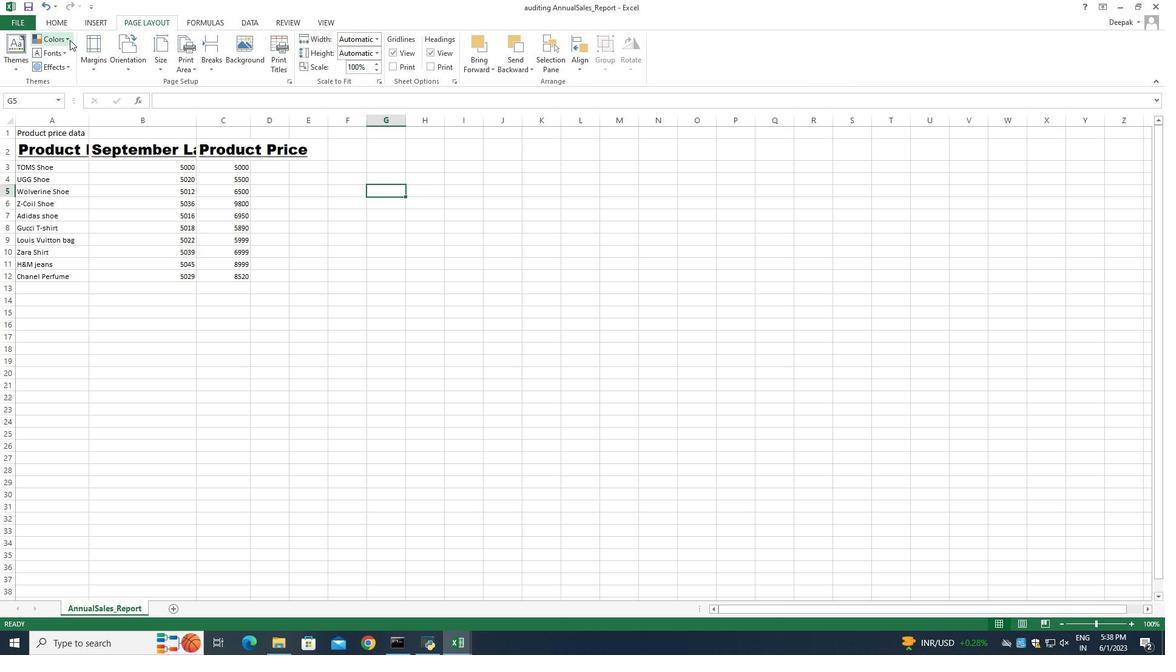 
Action: Mouse moved to (90, 160)
Screenshot: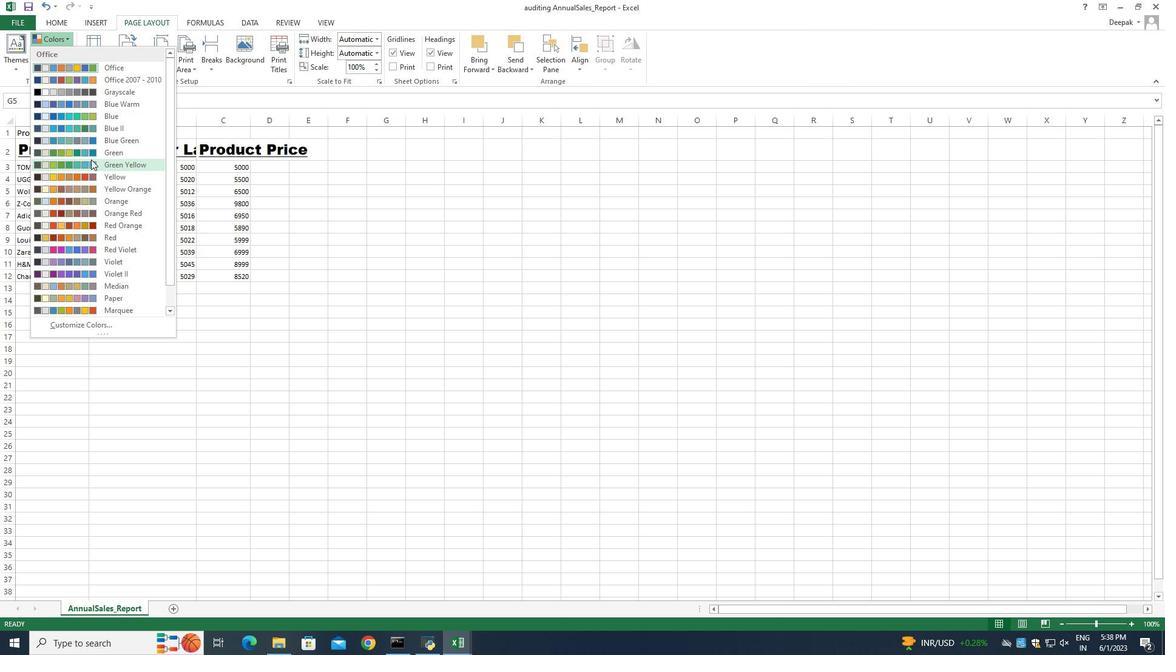 
Action: Mouse scrolled (91, 159) with delta (0, 0)
Screenshot: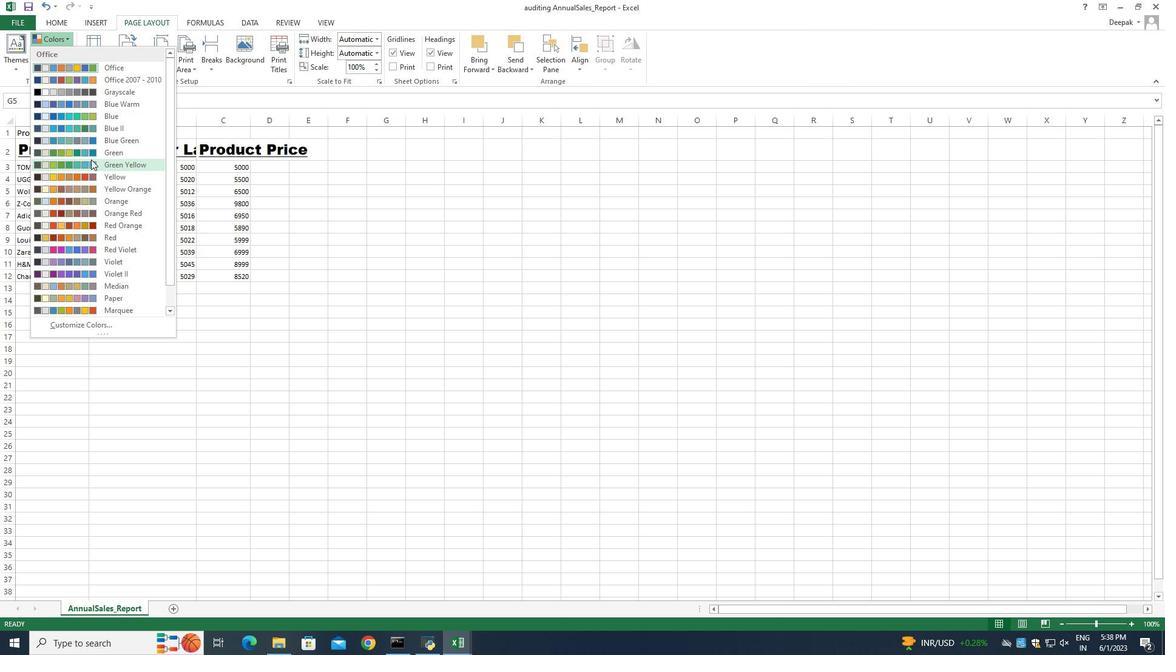 
Action: Mouse moved to (122, 191)
Screenshot: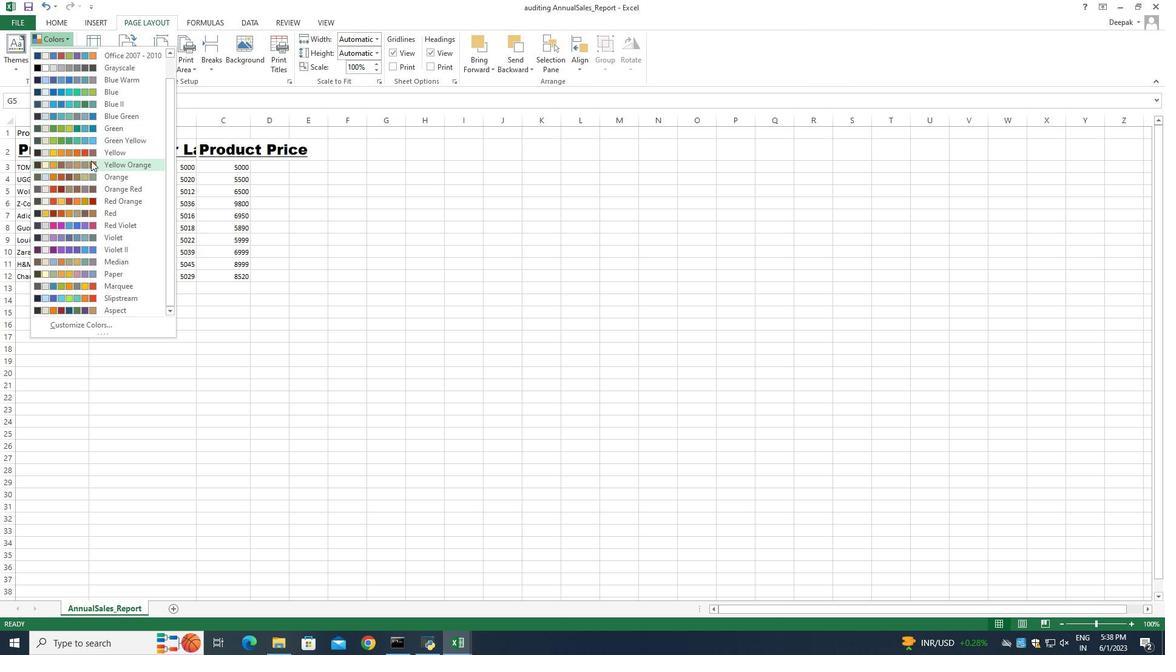 
Action: Mouse scrolled (122, 188) with delta (0, 0)
Screenshot: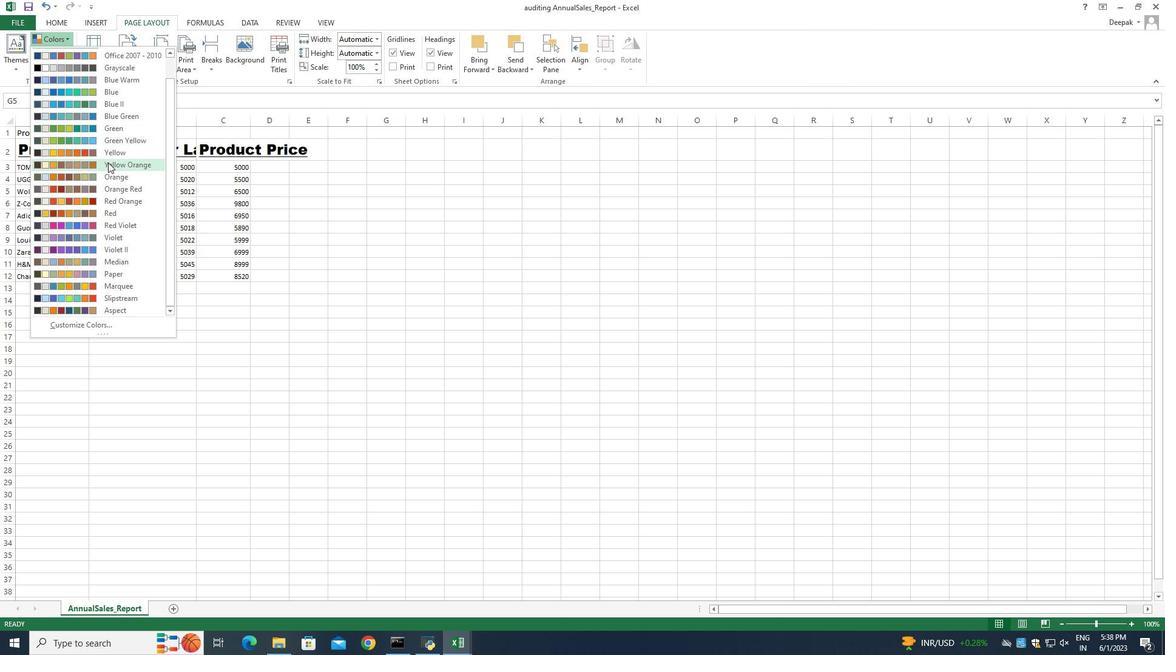 
Action: Mouse scrolled (122, 190) with delta (0, 0)
Screenshot: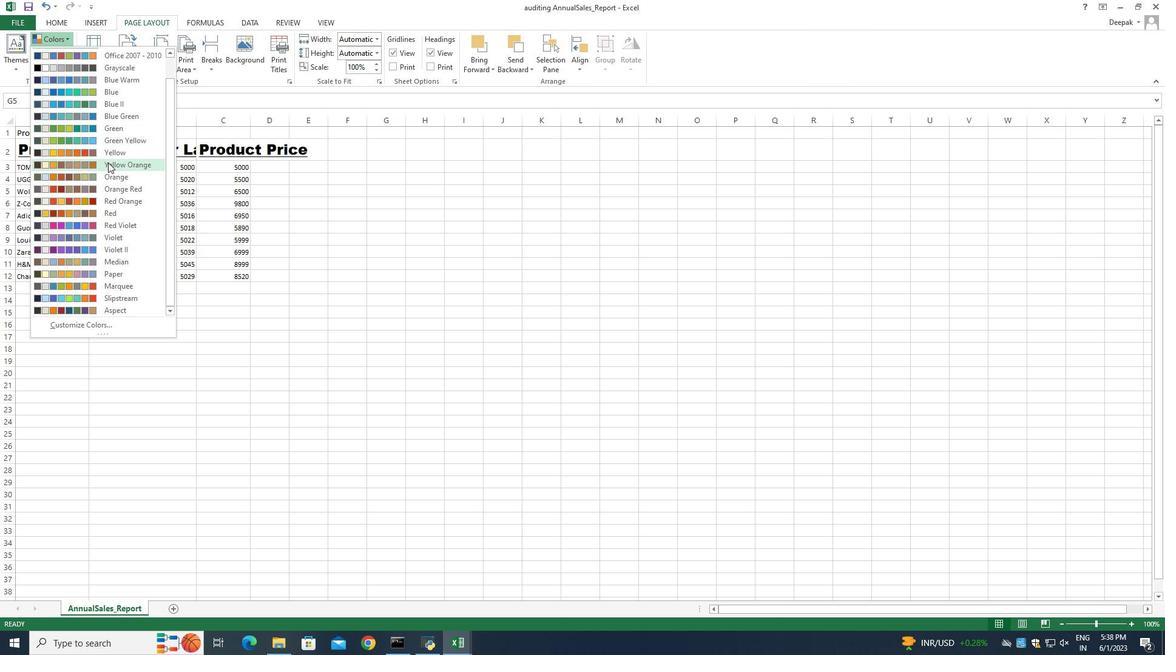 
Action: Mouse moved to (141, 283)
Screenshot: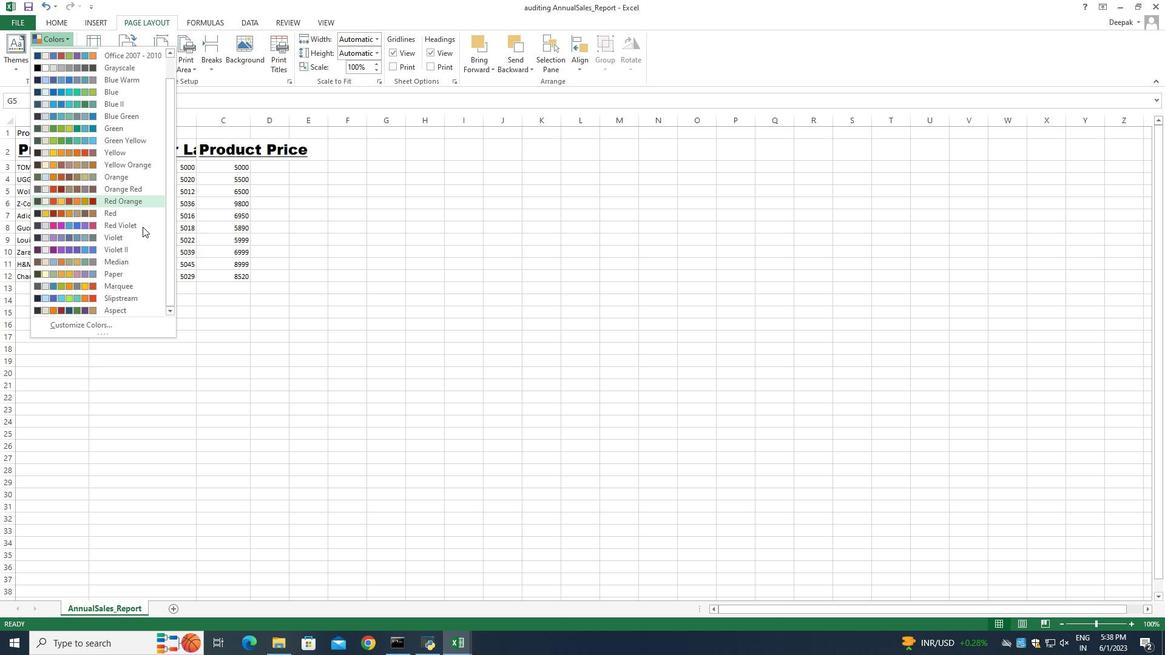 
Action: Mouse scrolled (141, 282) with delta (0, 0)
Screenshot: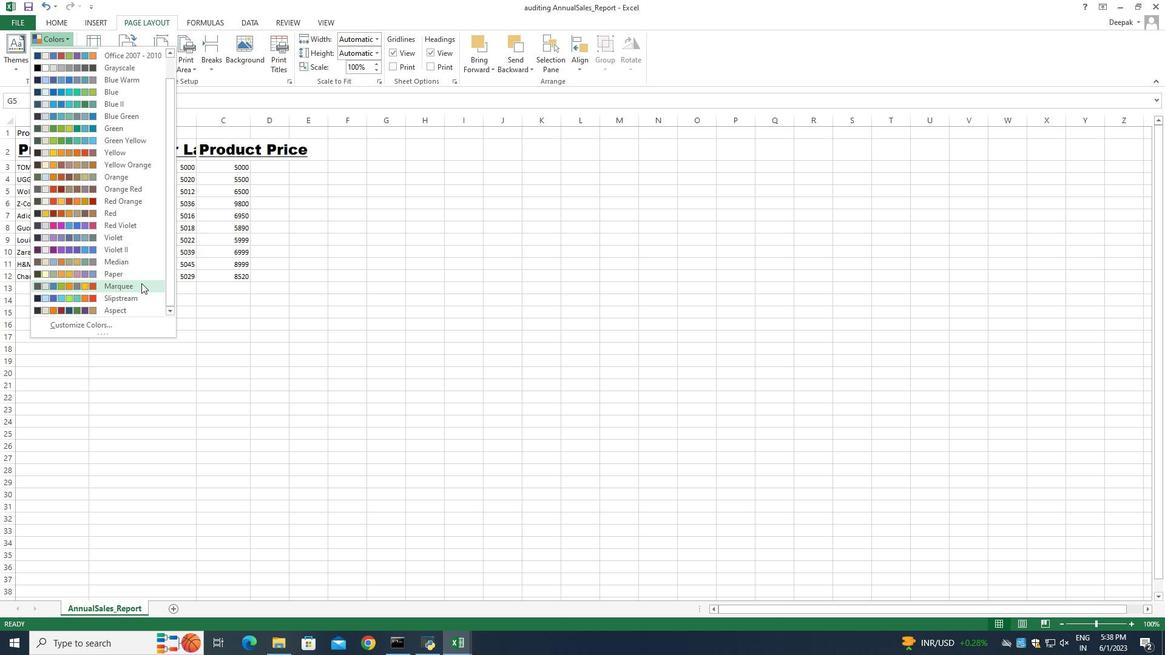 
Action: Mouse moved to (129, 236)
Screenshot: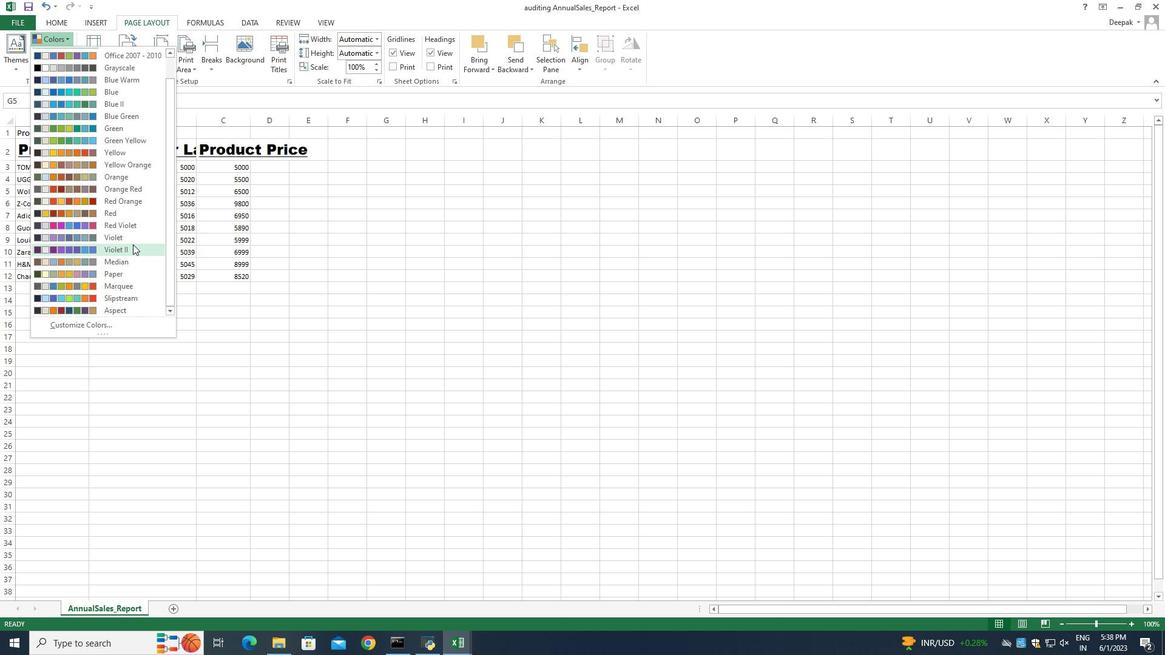 
Action: Mouse scrolled (129, 236) with delta (0, 0)
Screenshot: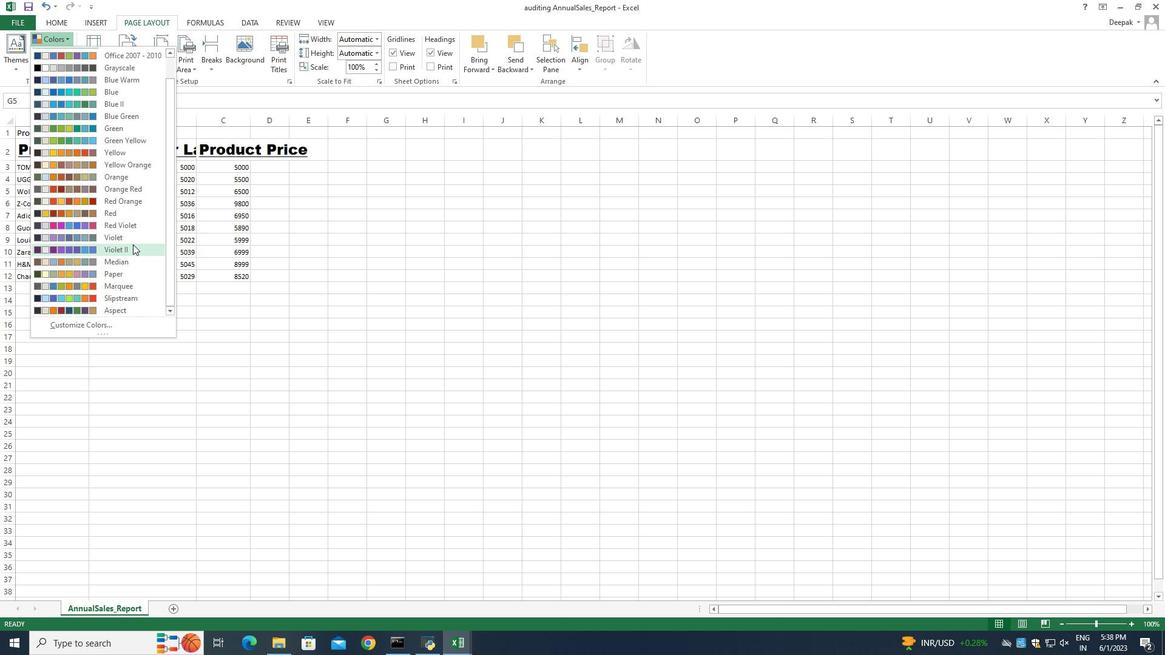 
Action: Mouse moved to (125, 192)
Screenshot: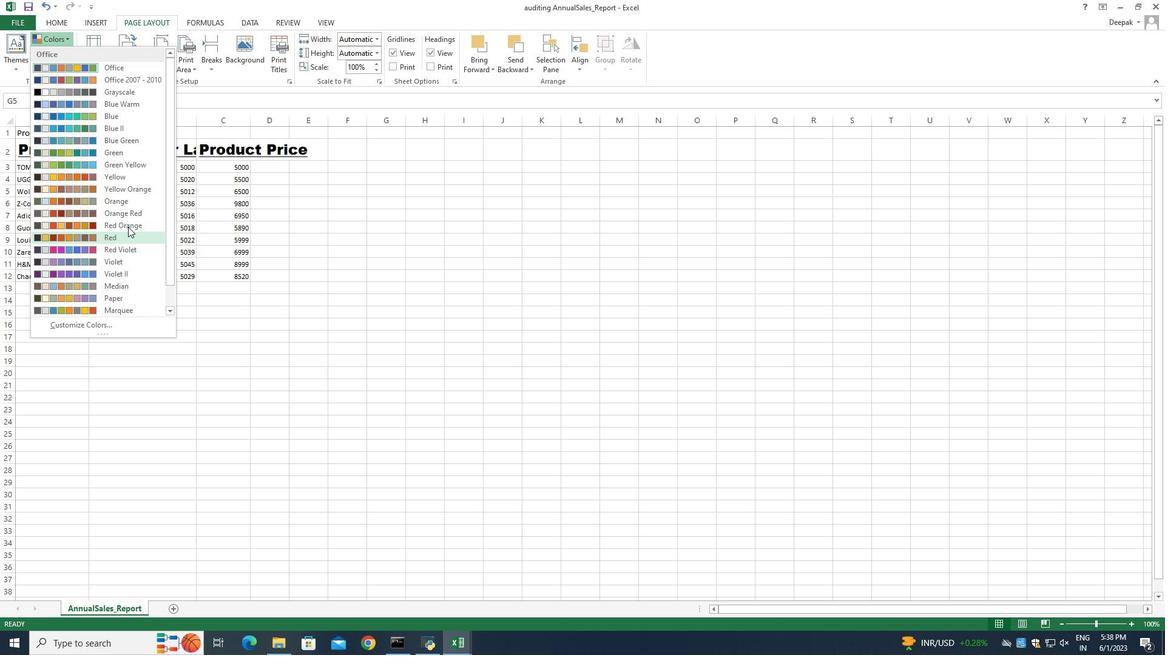 
Action: Mouse scrolled (125, 193) with delta (0, 0)
Screenshot: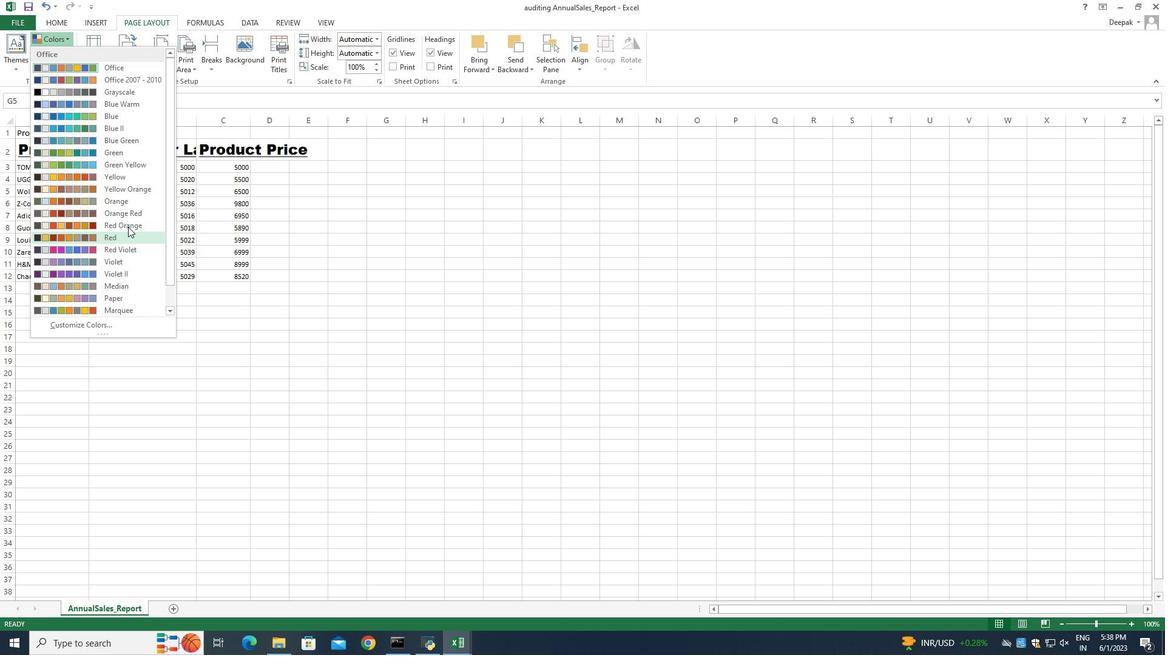 
Action: Mouse moved to (125, 180)
Screenshot: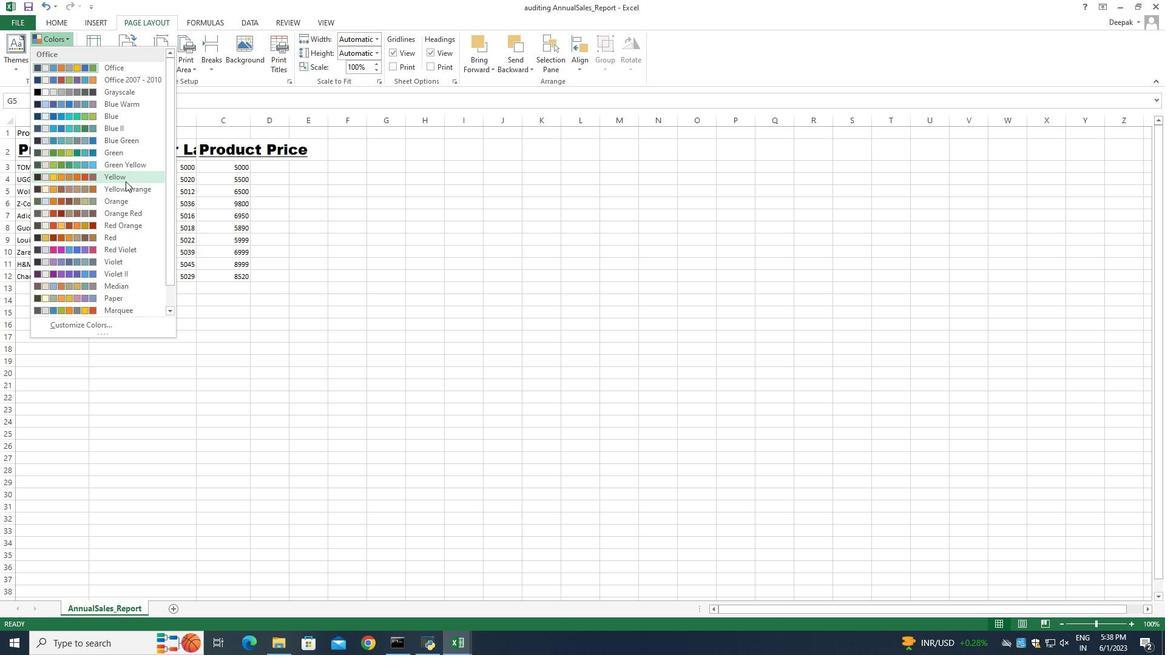 
Action: Mouse scrolled (125, 180) with delta (0, 0)
Screenshot: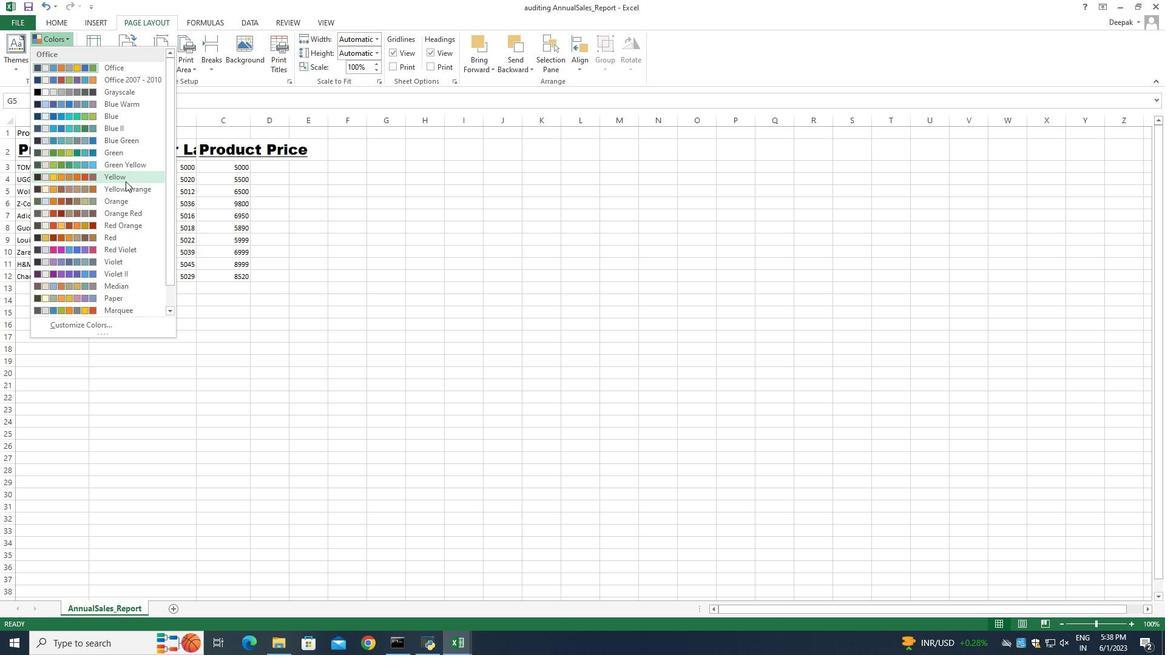 
Action: Mouse scrolled (125, 180) with delta (0, 0)
Screenshot: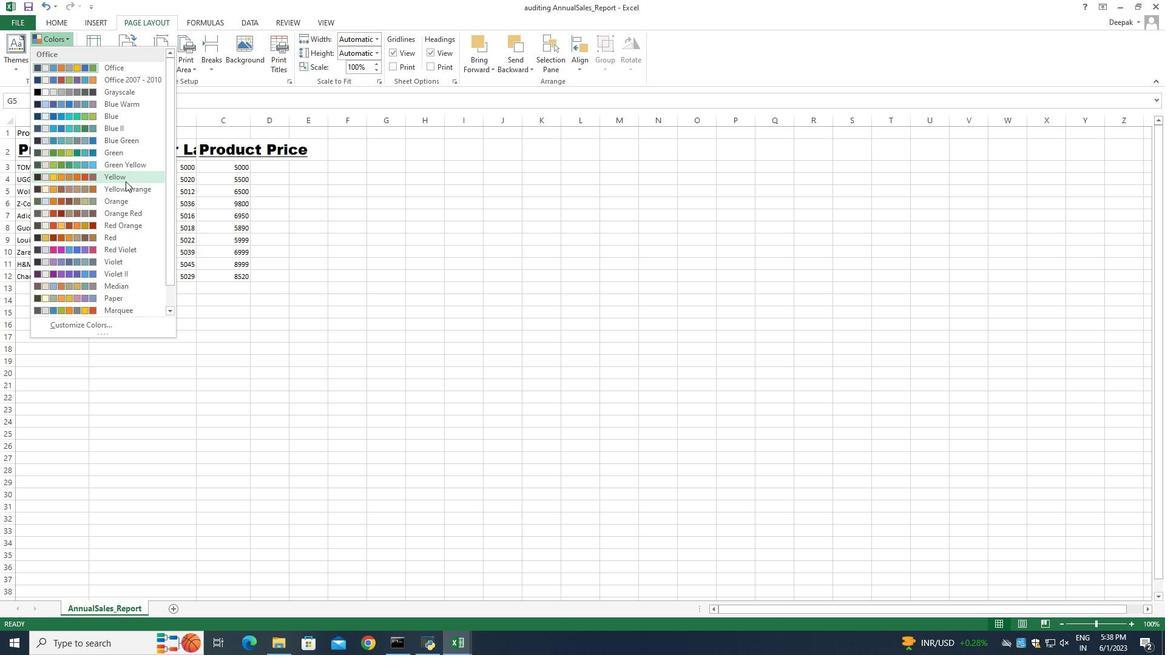 
Action: Mouse moved to (125, 178)
Screenshot: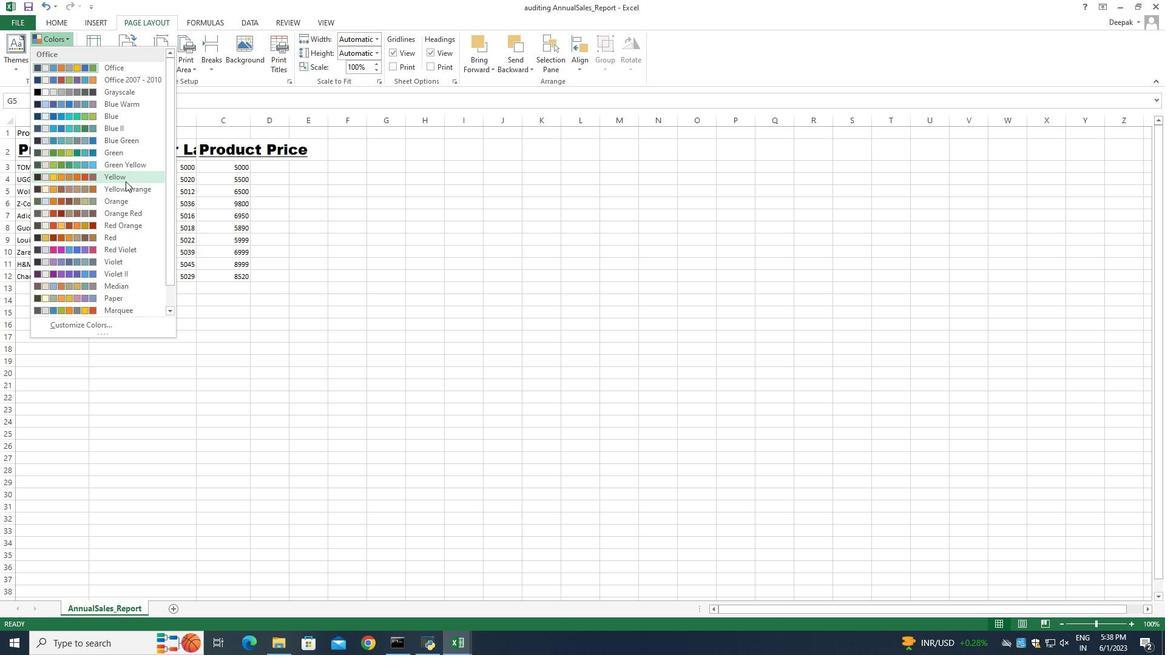 
Action: Mouse scrolled (125, 179) with delta (0, 0)
Screenshot: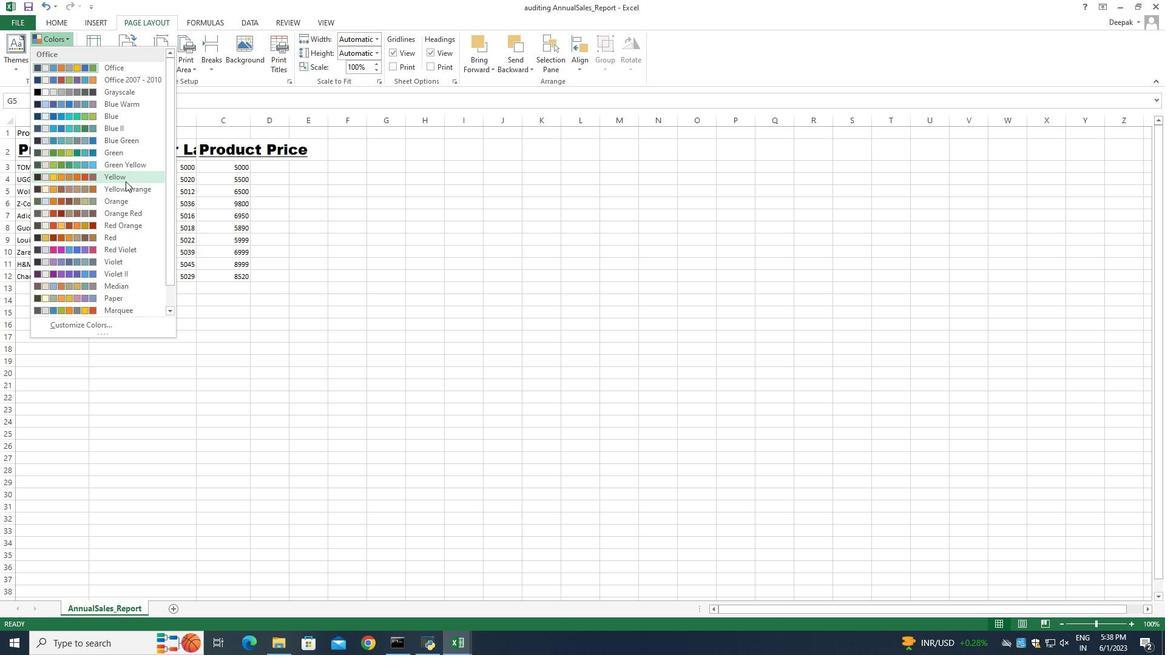 
Action: Mouse moved to (215, 101)
Screenshot: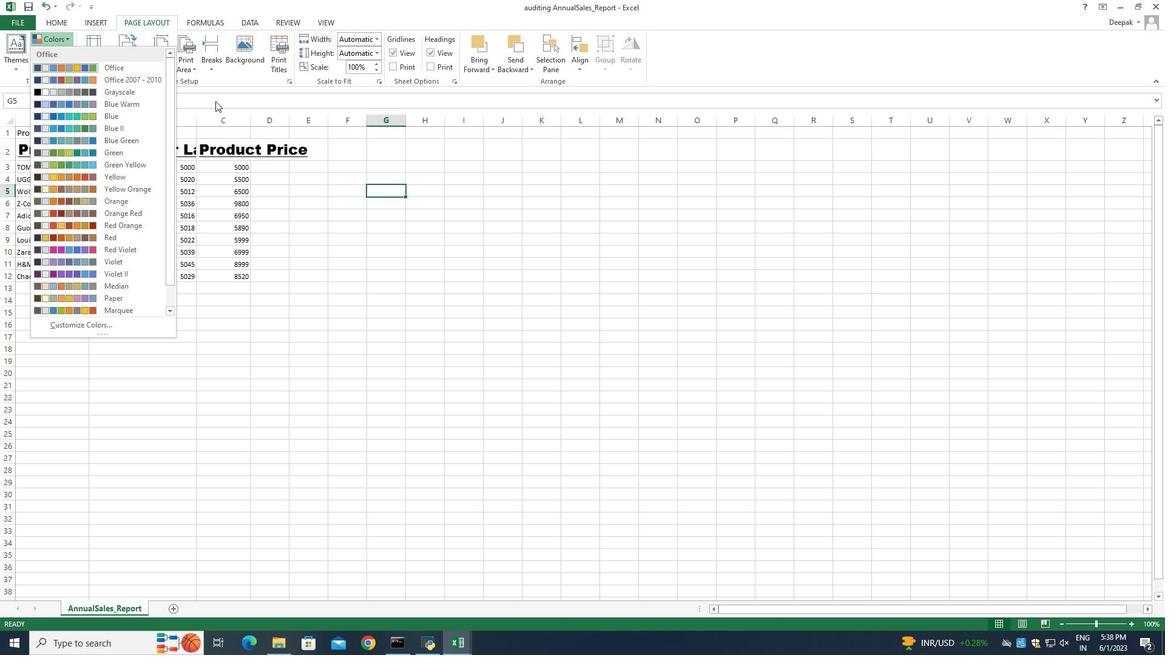 
Action: Mouse pressed left at (215, 101)
Screenshot: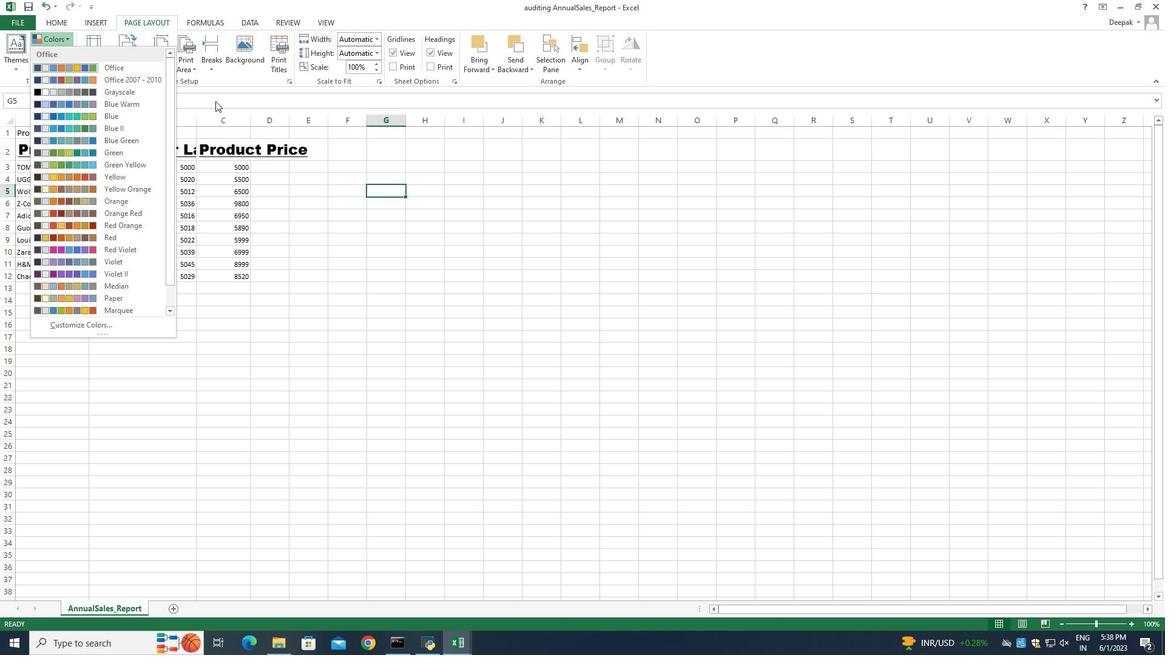 
Action: Mouse moved to (210, 24)
Screenshot: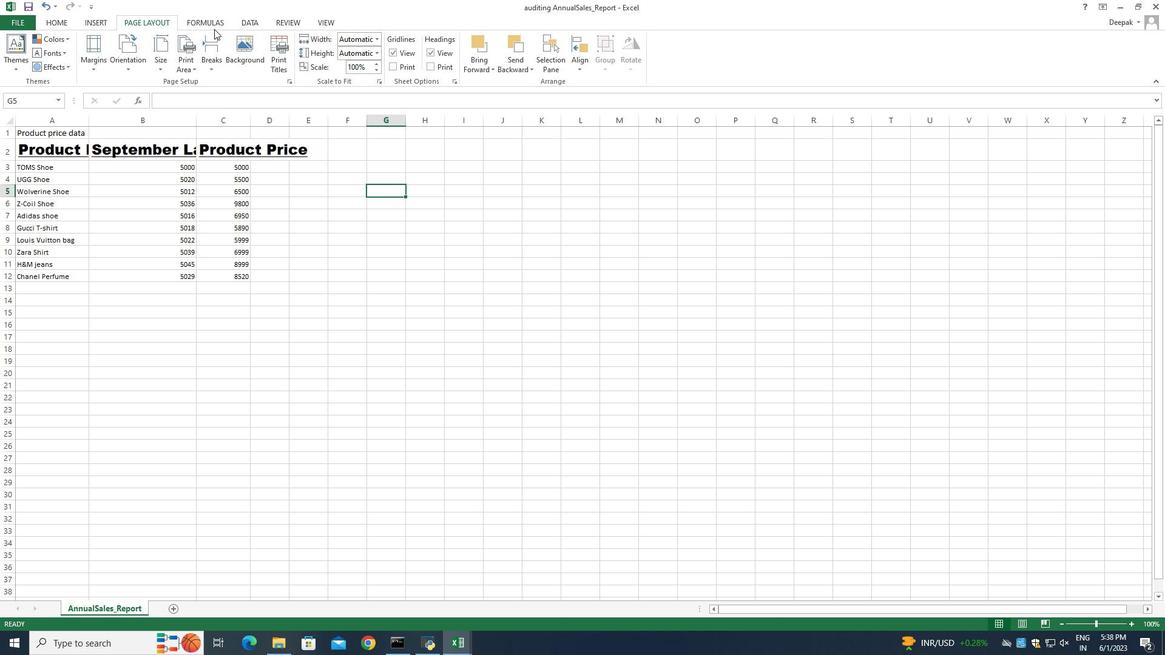 
Action: Mouse pressed left at (210, 24)
Screenshot: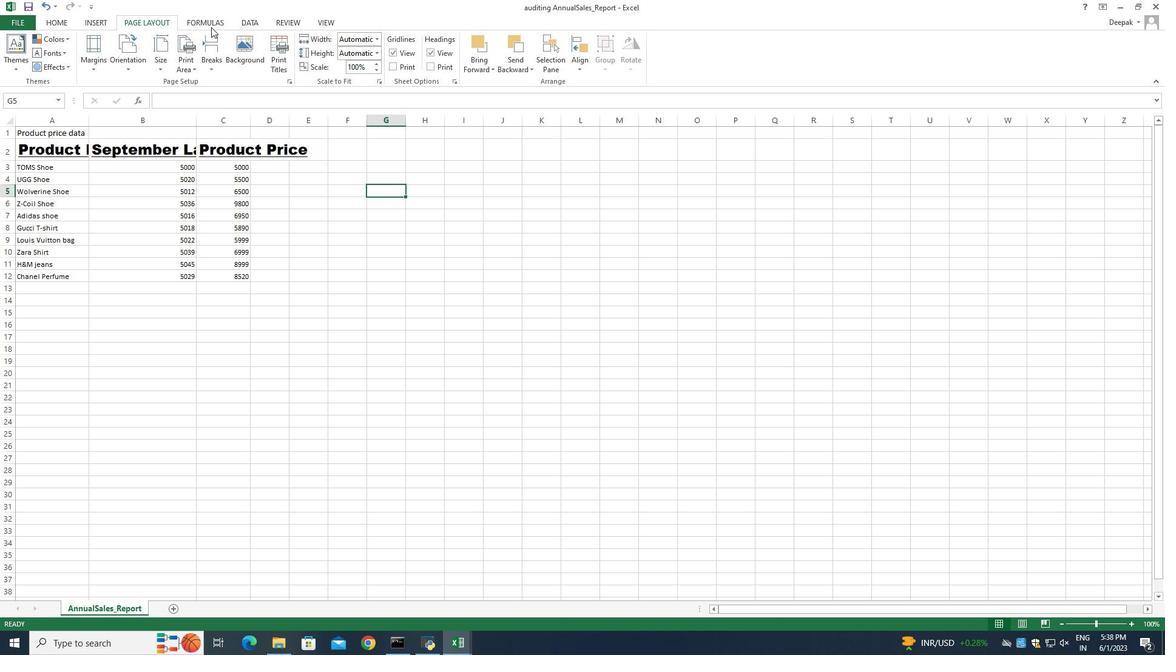 
Action: Mouse moved to (258, 21)
Screenshot: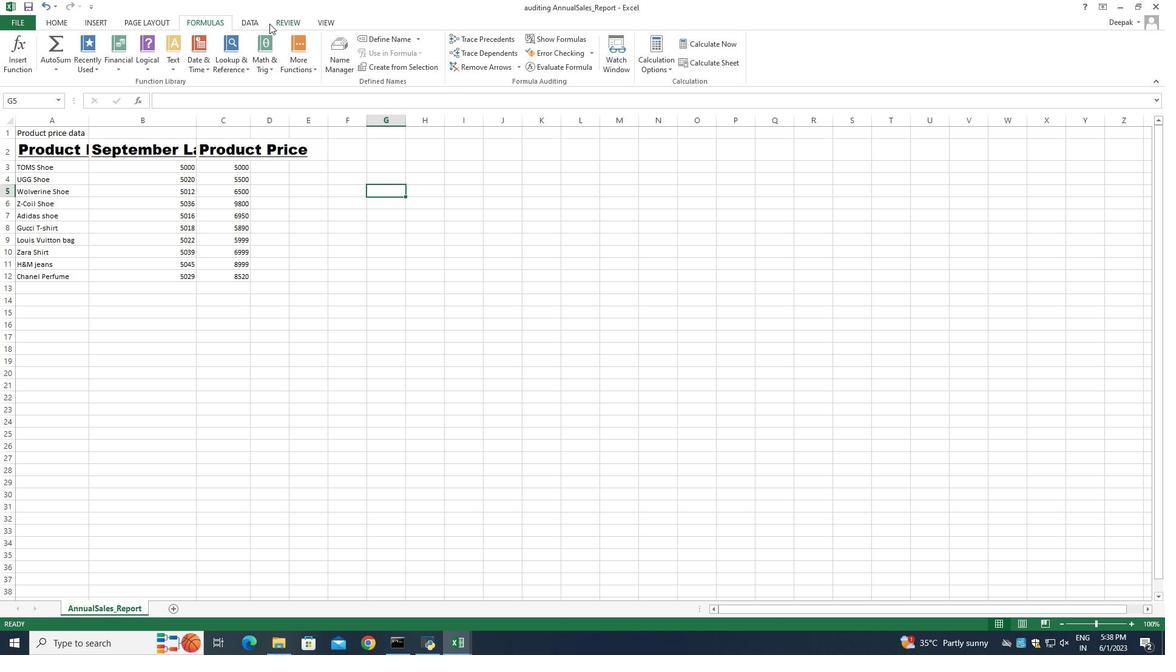
Action: Mouse pressed left at (258, 21)
Screenshot: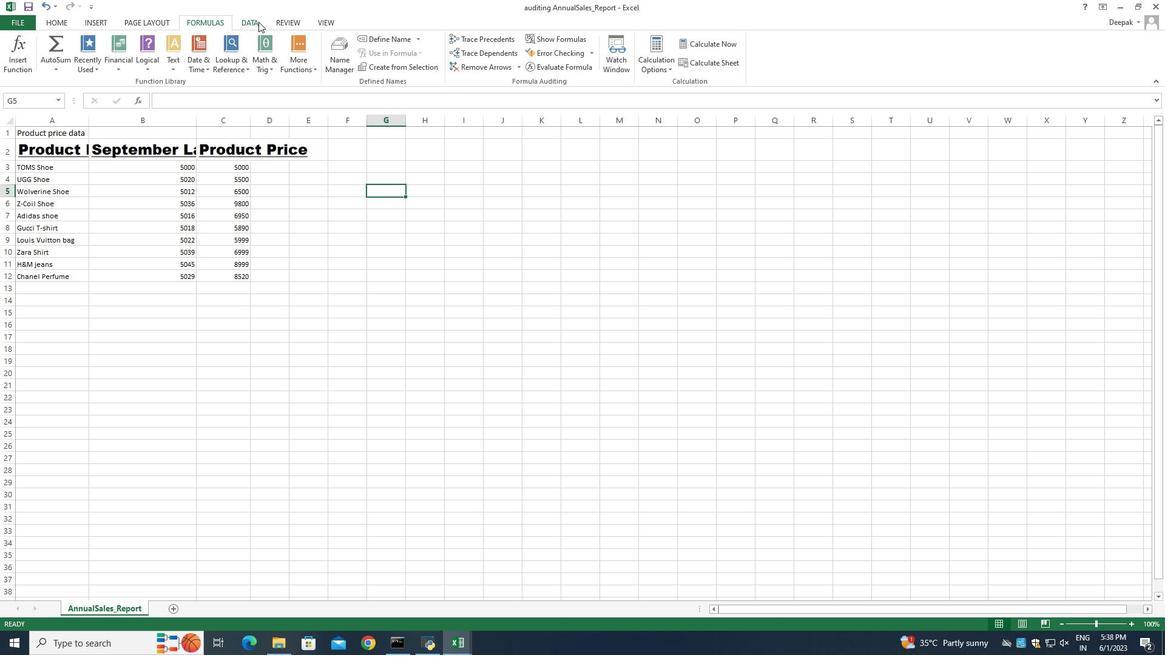 
Action: Mouse moved to (292, 24)
Screenshot: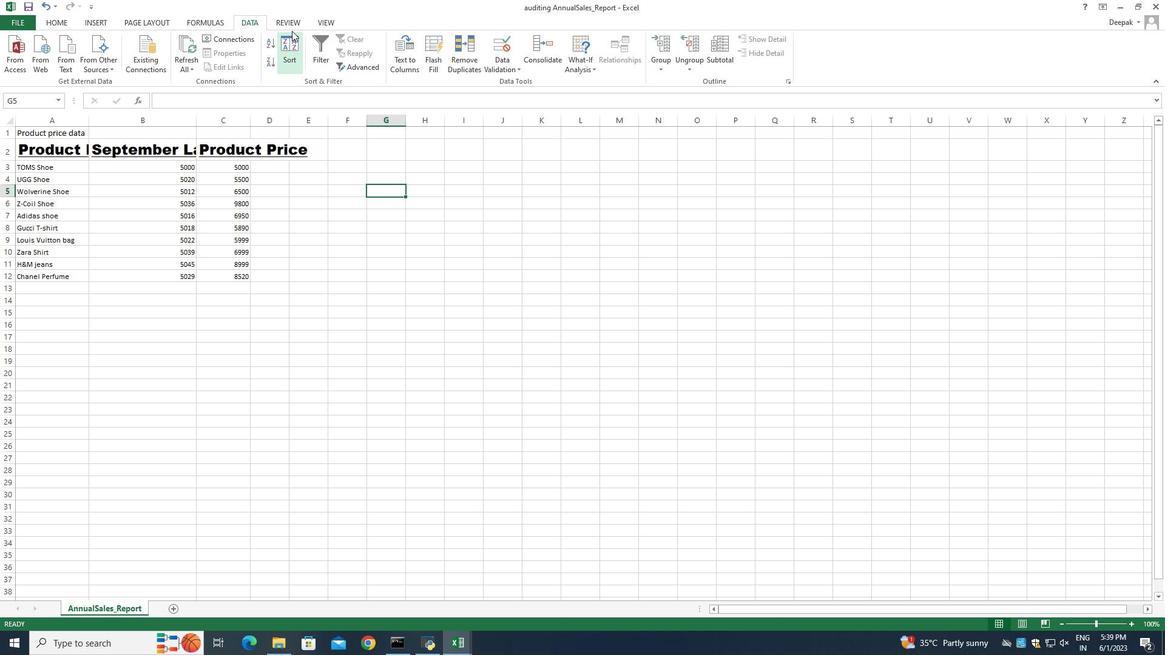 
Action: Mouse pressed left at (292, 24)
Screenshot: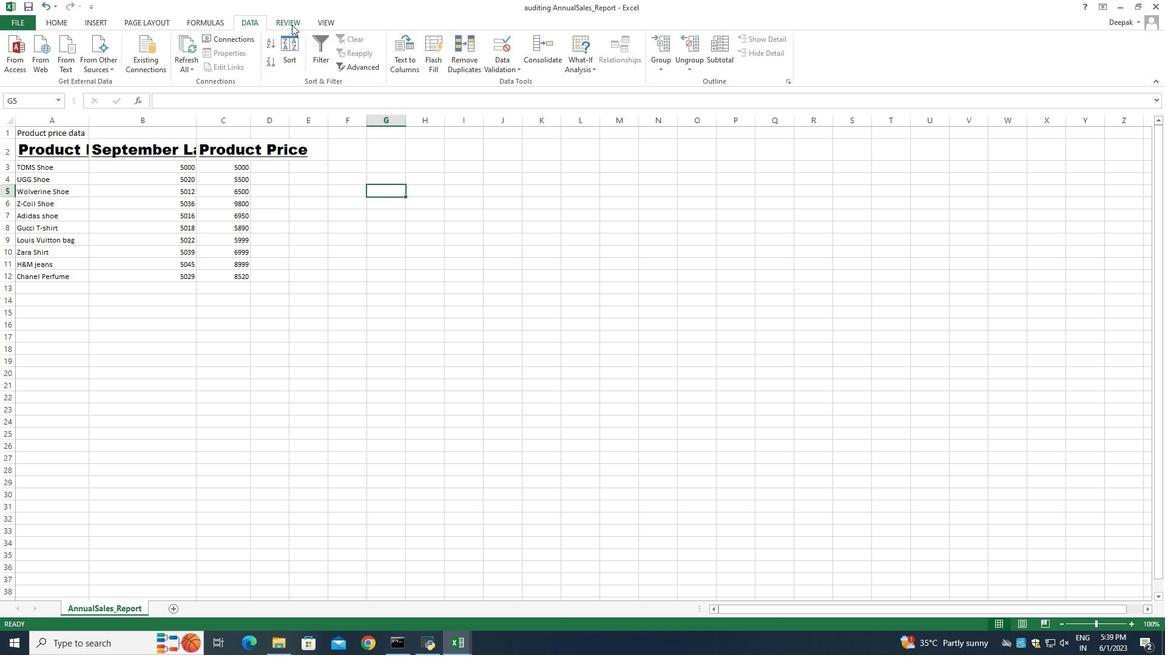 
Action: Mouse moved to (479, 129)
Screenshot: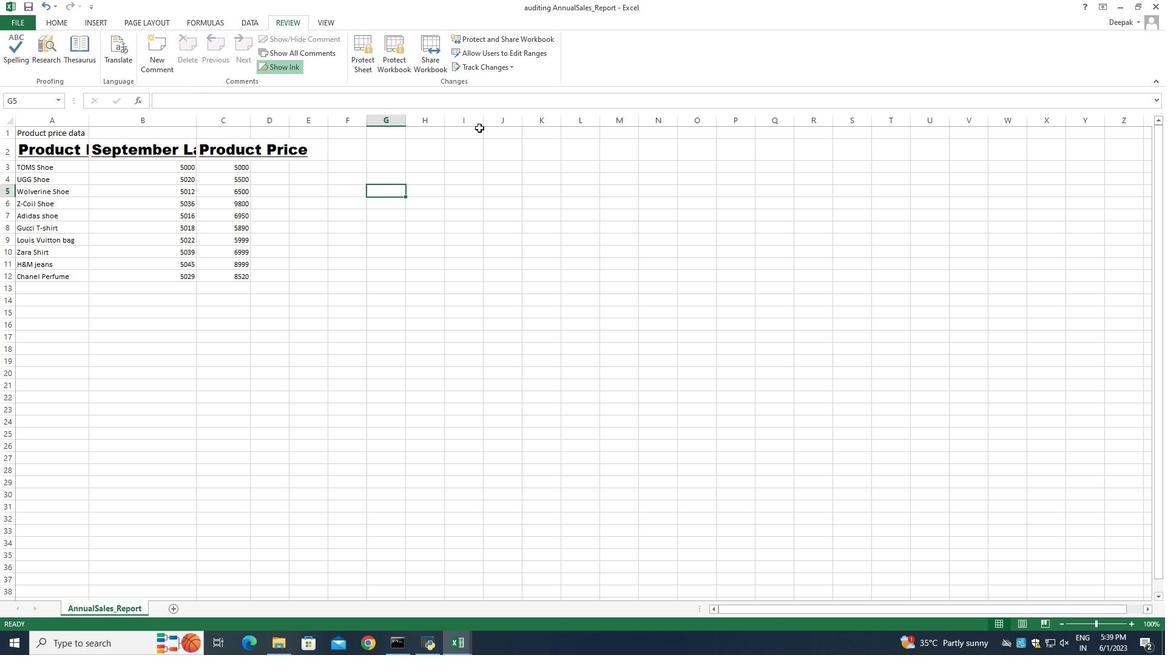 
Action: Mouse scrolled (479, 128) with delta (0, 0)
Screenshot: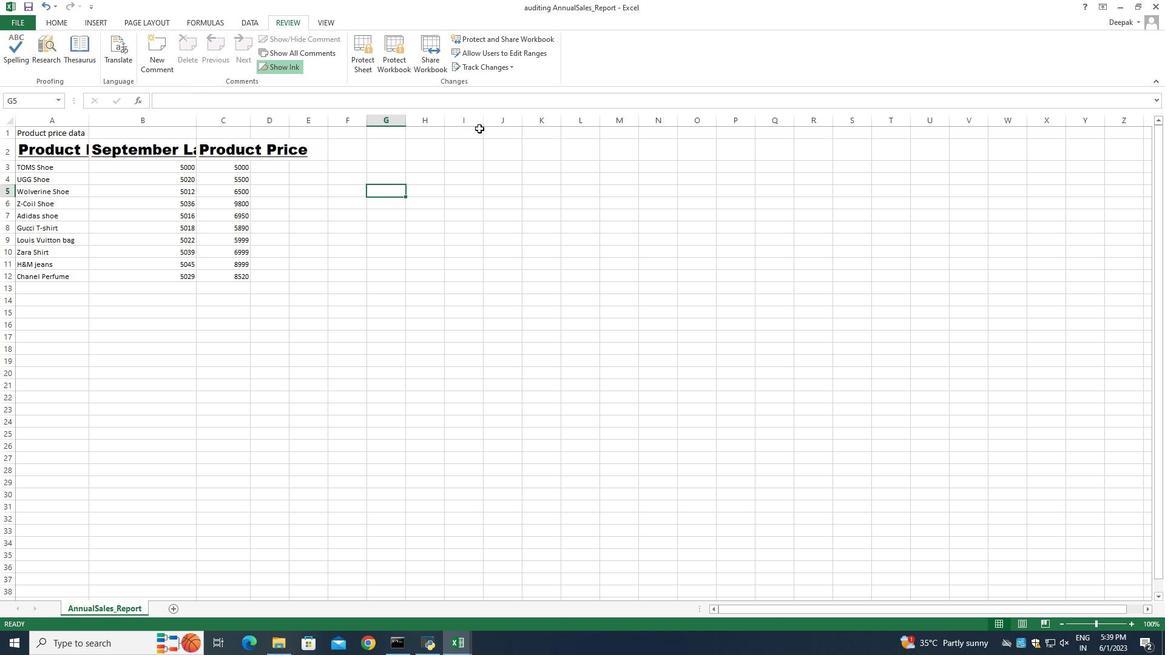 
Action: Mouse moved to (330, 187)
Screenshot: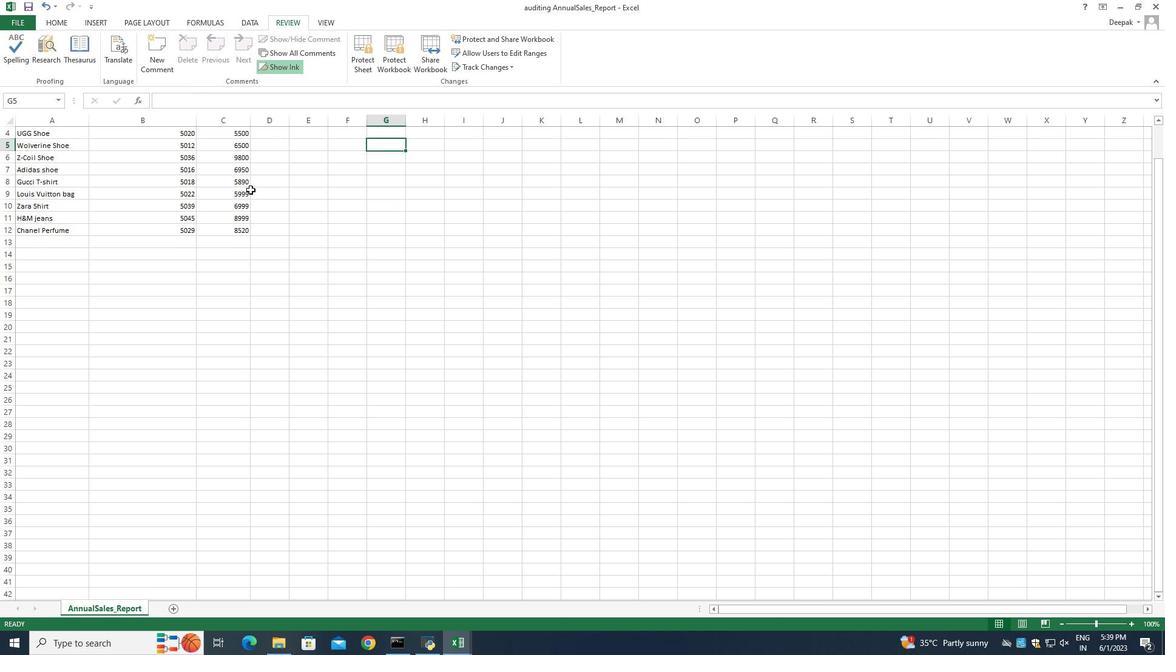 
Action: Mouse scrolled (329, 189) with delta (0, 0)
Screenshot: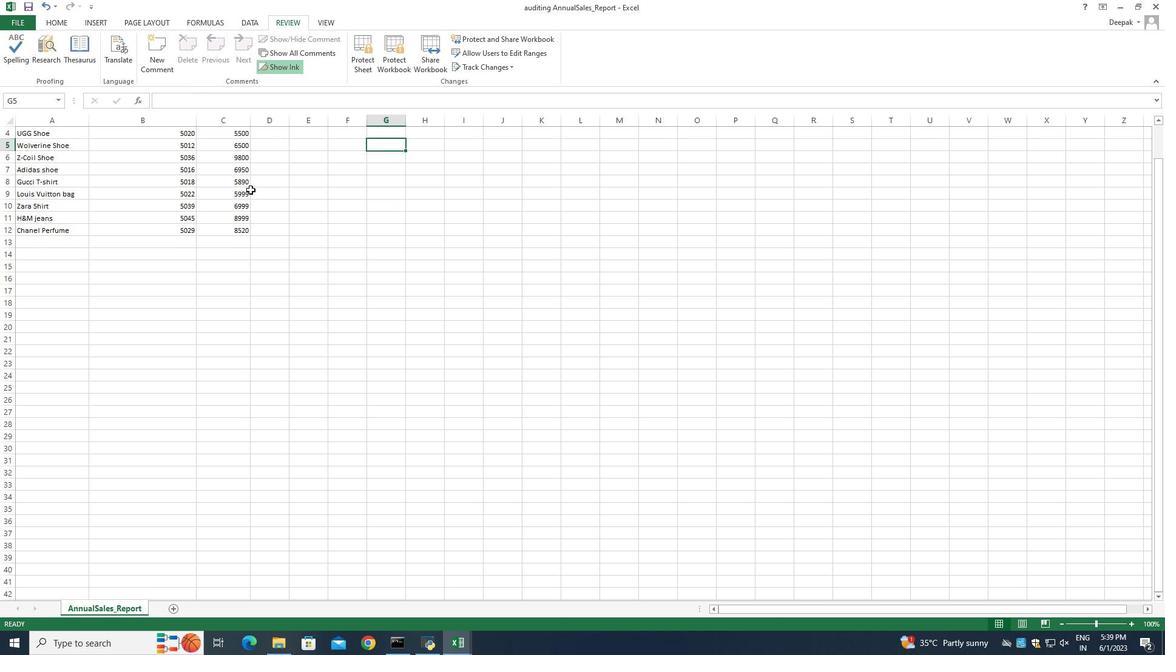 
Action: Mouse moved to (336, 186)
Screenshot: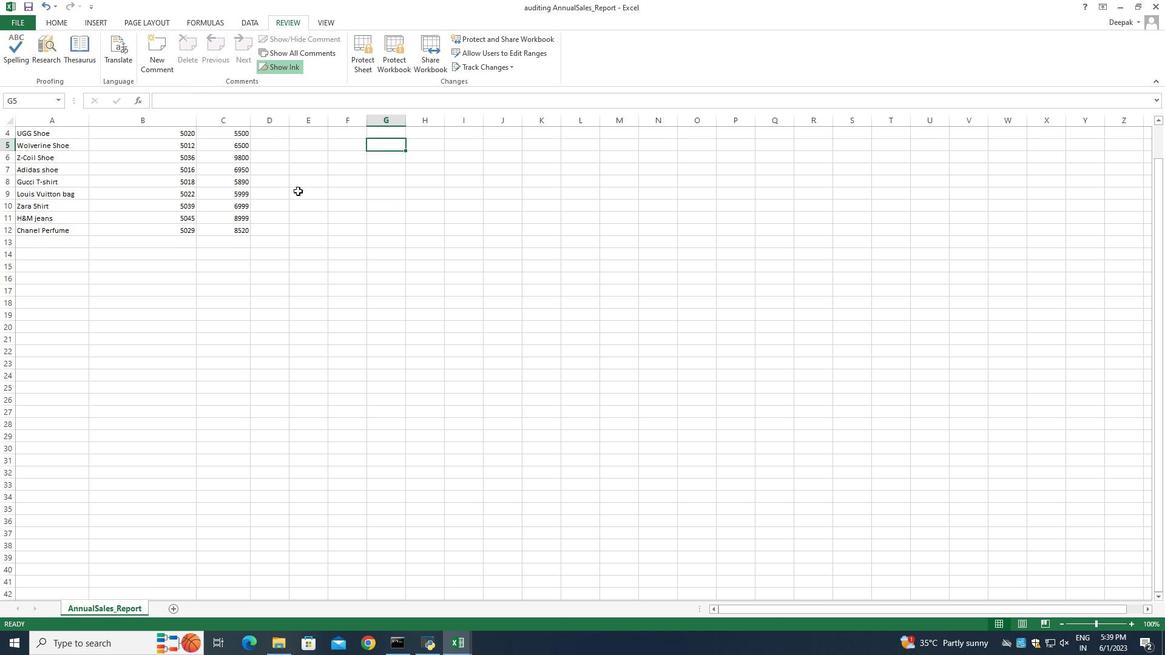 
Action: Mouse scrolled (336, 187) with delta (0, 0)
Screenshot: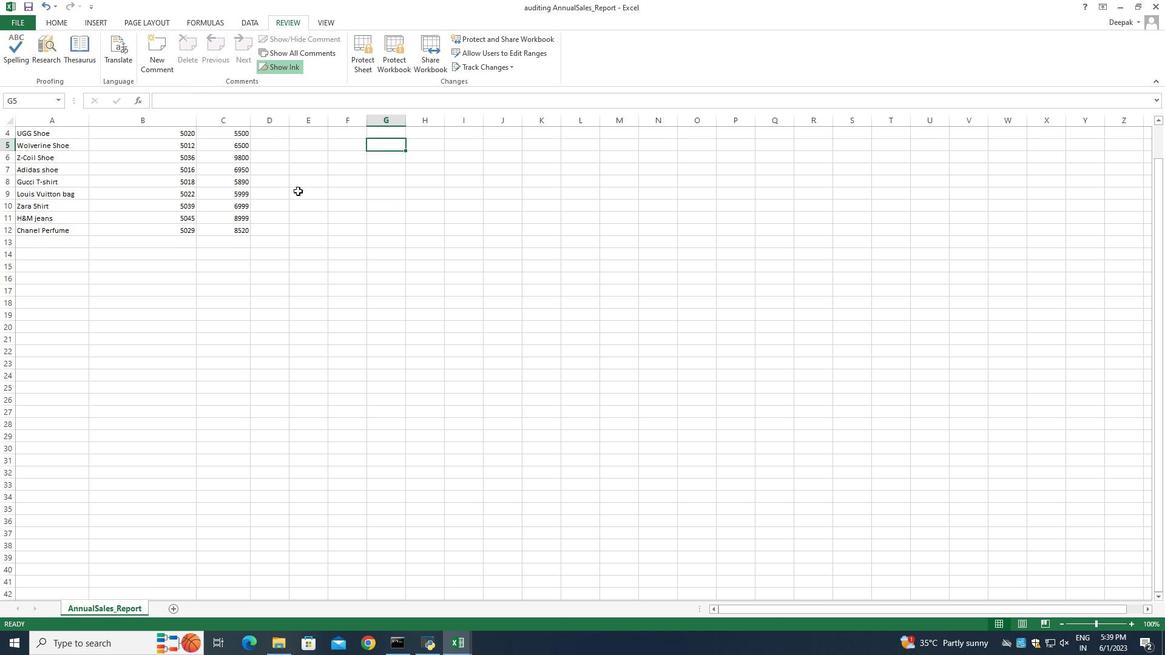 
Action: Mouse scrolled (336, 187) with delta (0, 0)
Screenshot: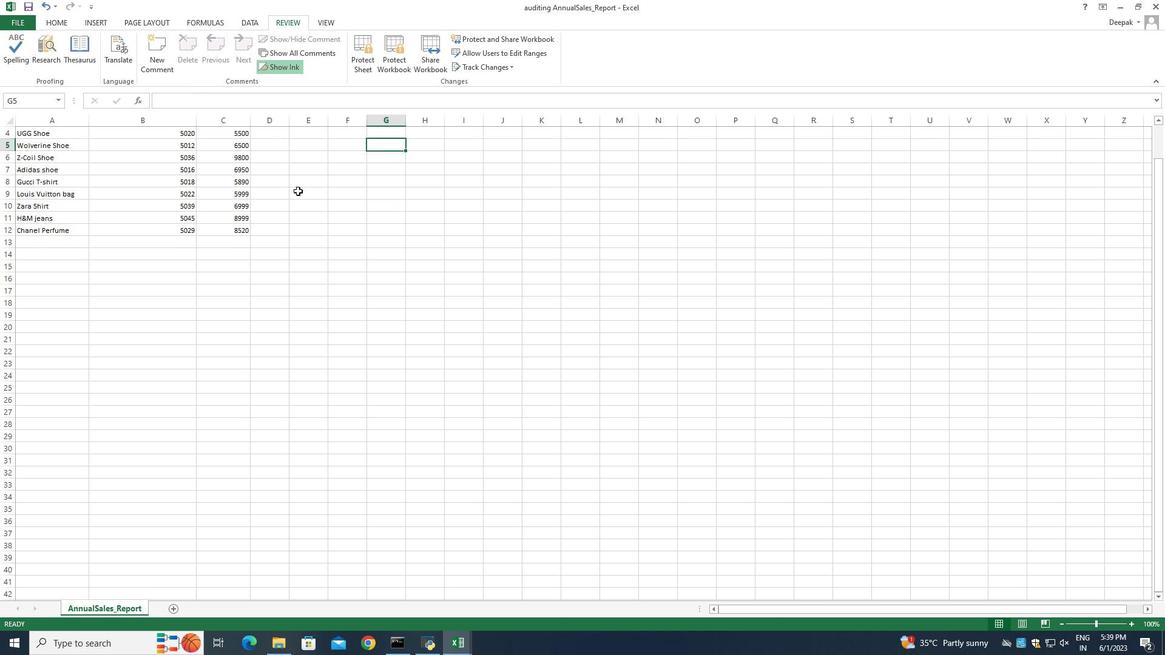 
Action: Mouse moved to (51, 21)
Screenshot: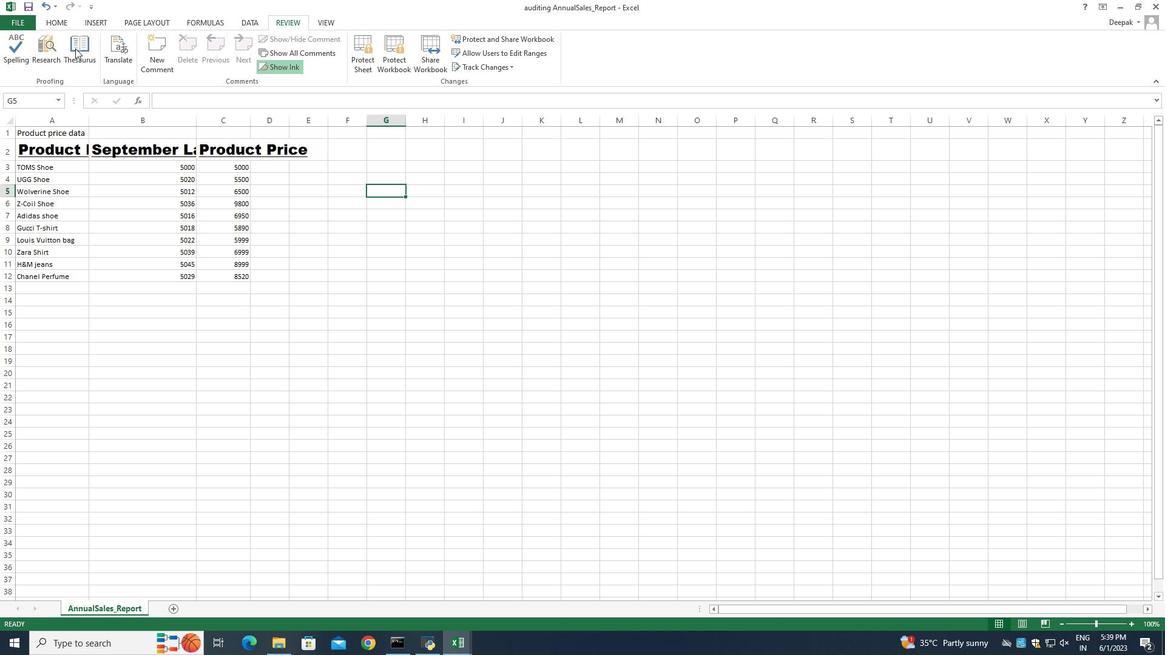 
Action: Mouse pressed left at (44, 13)
Screenshot: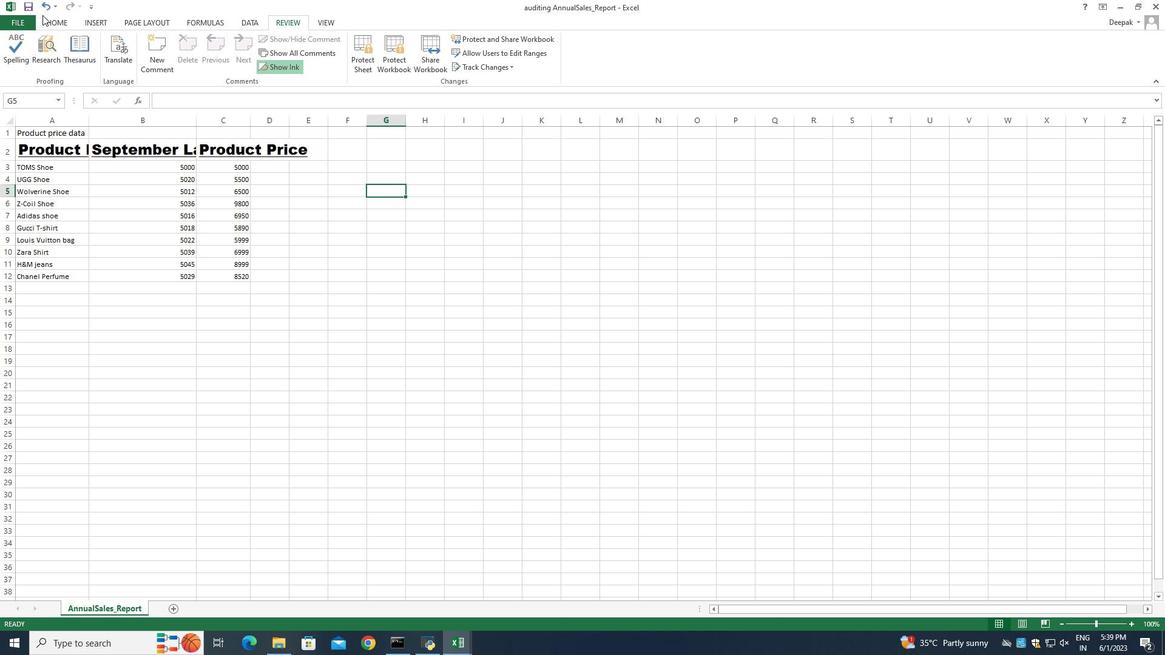 
Action: Mouse moved to (60, 24)
Screenshot: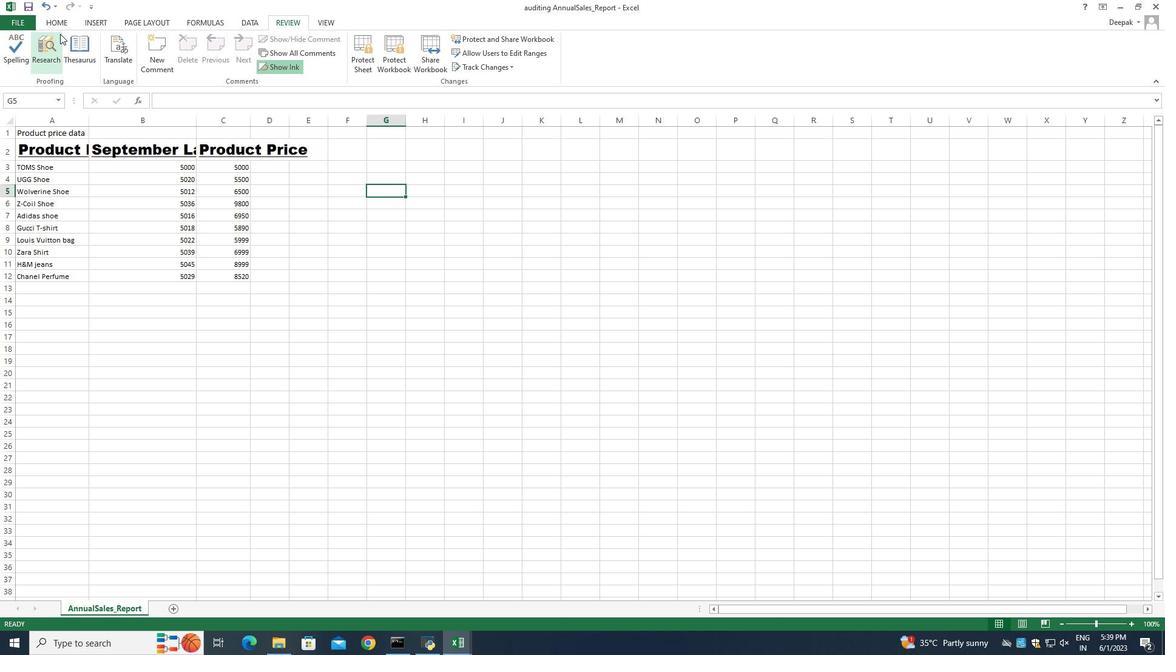 
Action: Mouse pressed left at (60, 24)
Screenshot: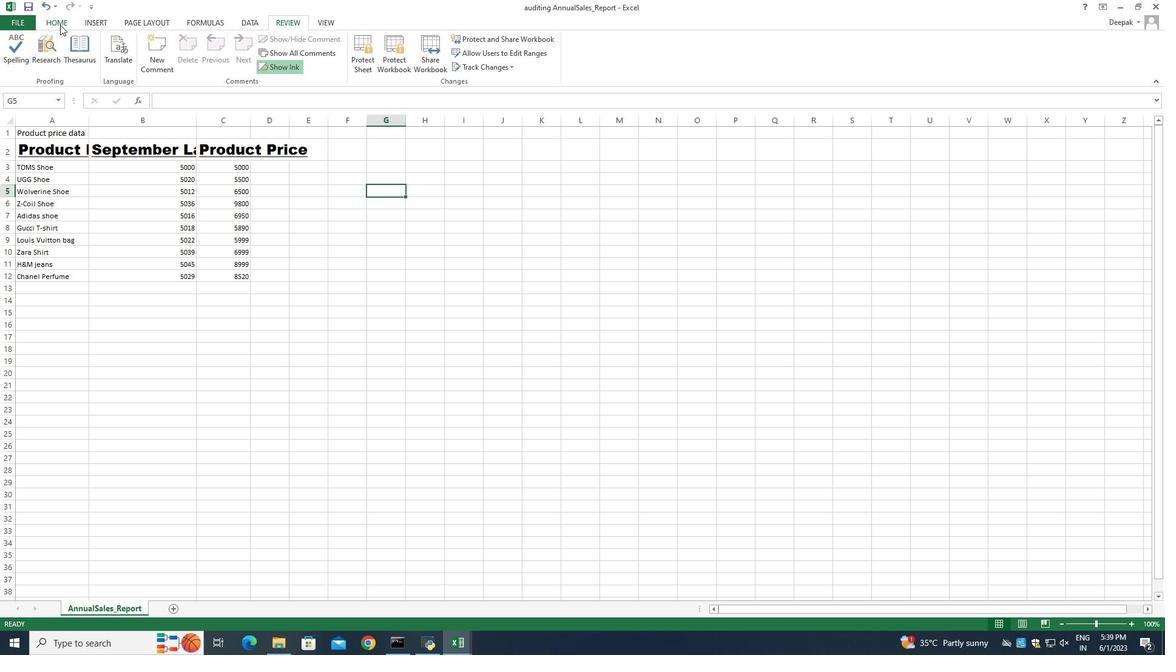
Action: Mouse moved to (23, 132)
Screenshot: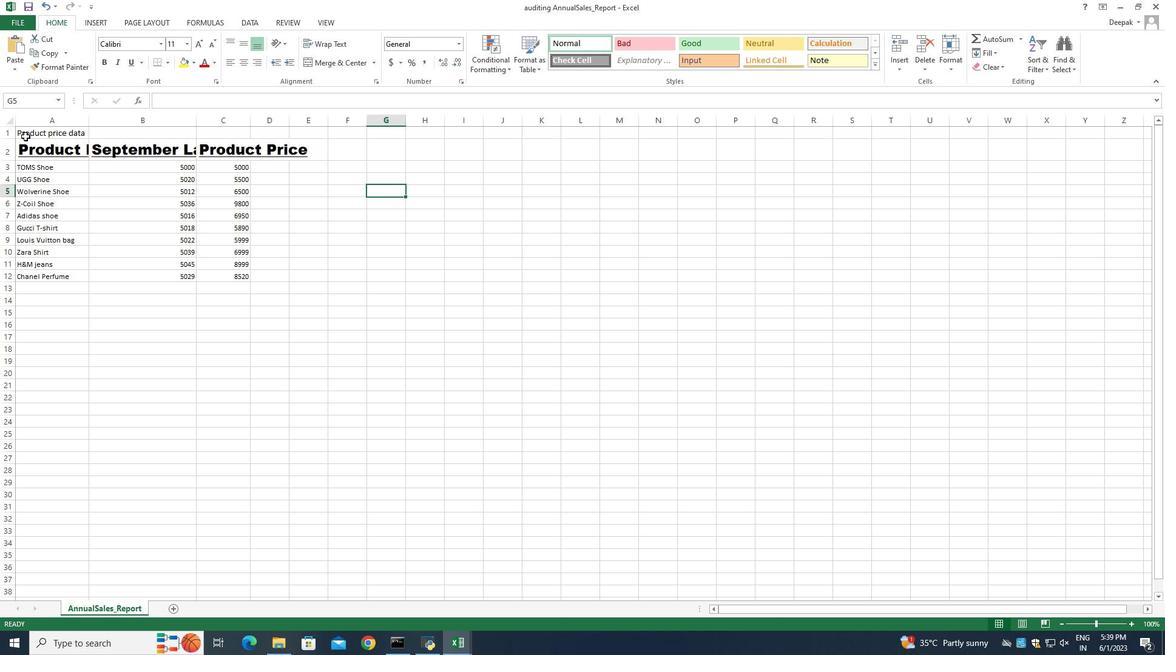
Action: Mouse pressed left at (23, 132)
Screenshot: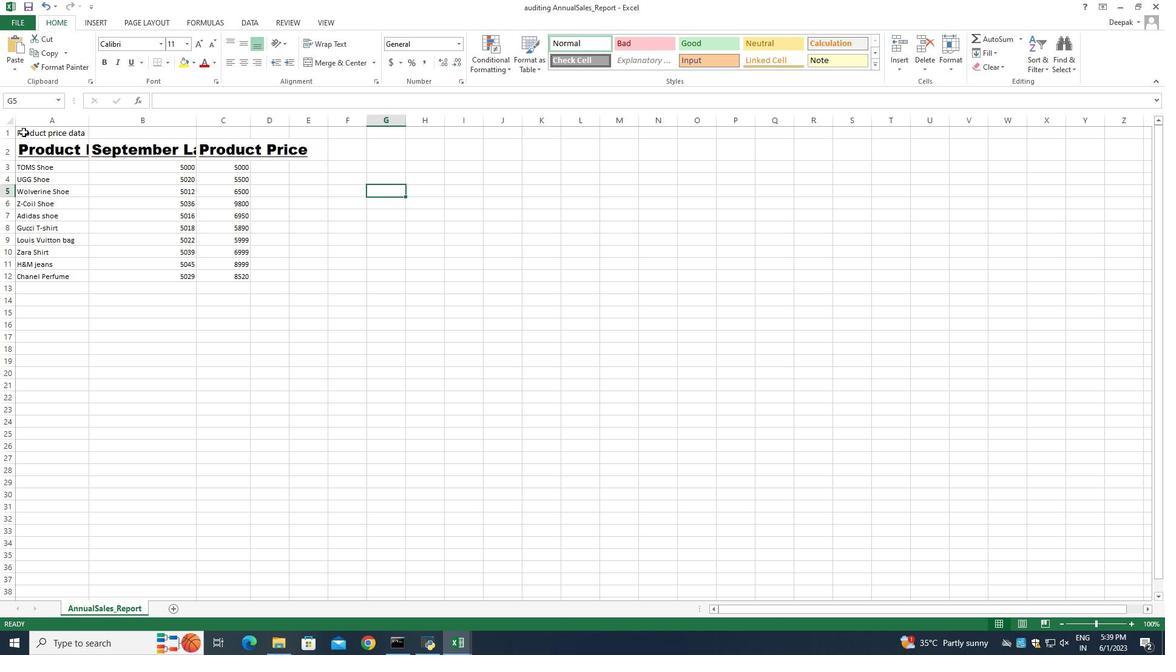 
Action: Mouse moved to (34, 132)
Screenshot: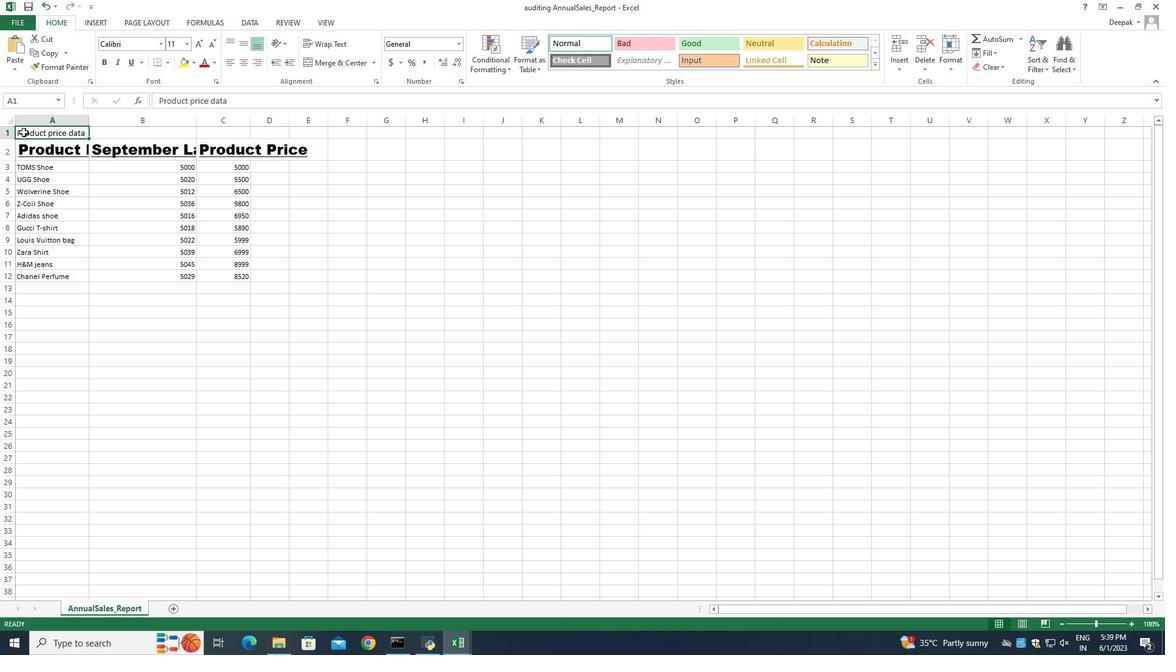 
Action: Mouse pressed left at (34, 132)
Screenshot: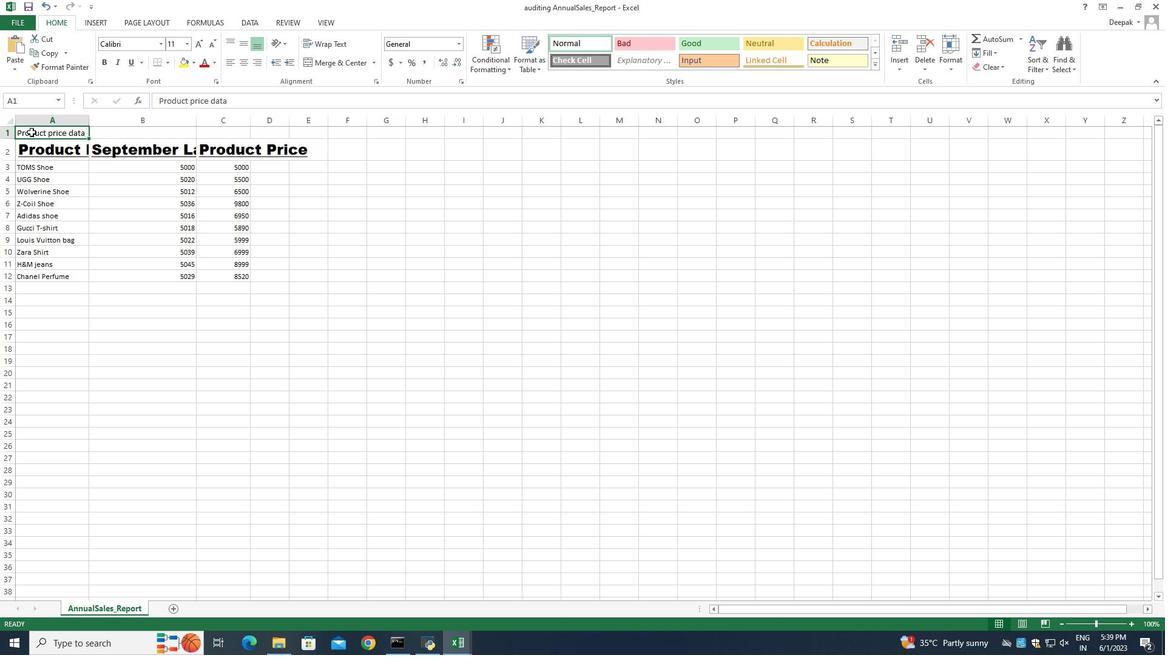 
Action: Mouse moved to (242, 61)
Screenshot: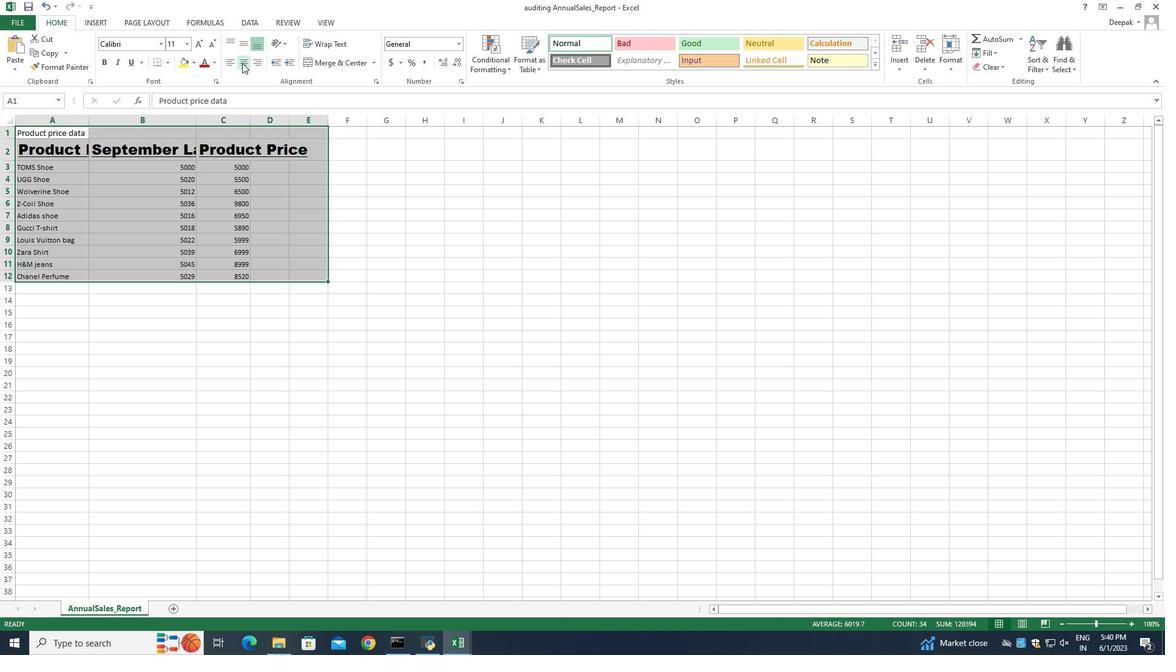 
Action: Mouse pressed left at (242, 61)
Screenshot: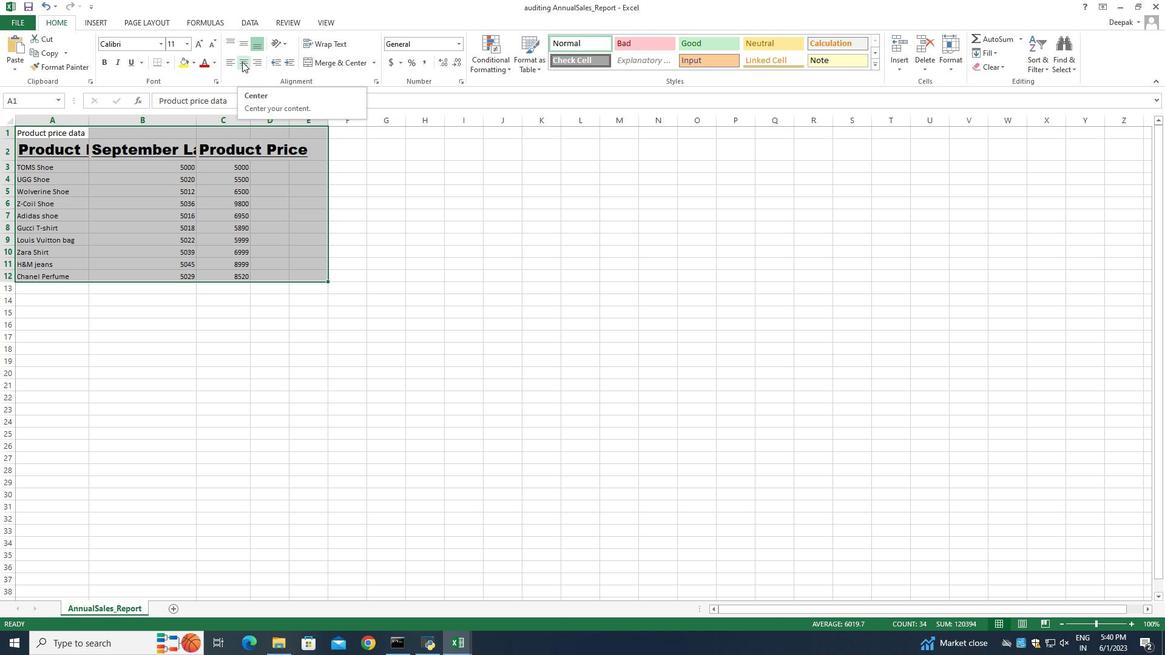 
Action: Mouse moved to (368, 311)
Screenshot: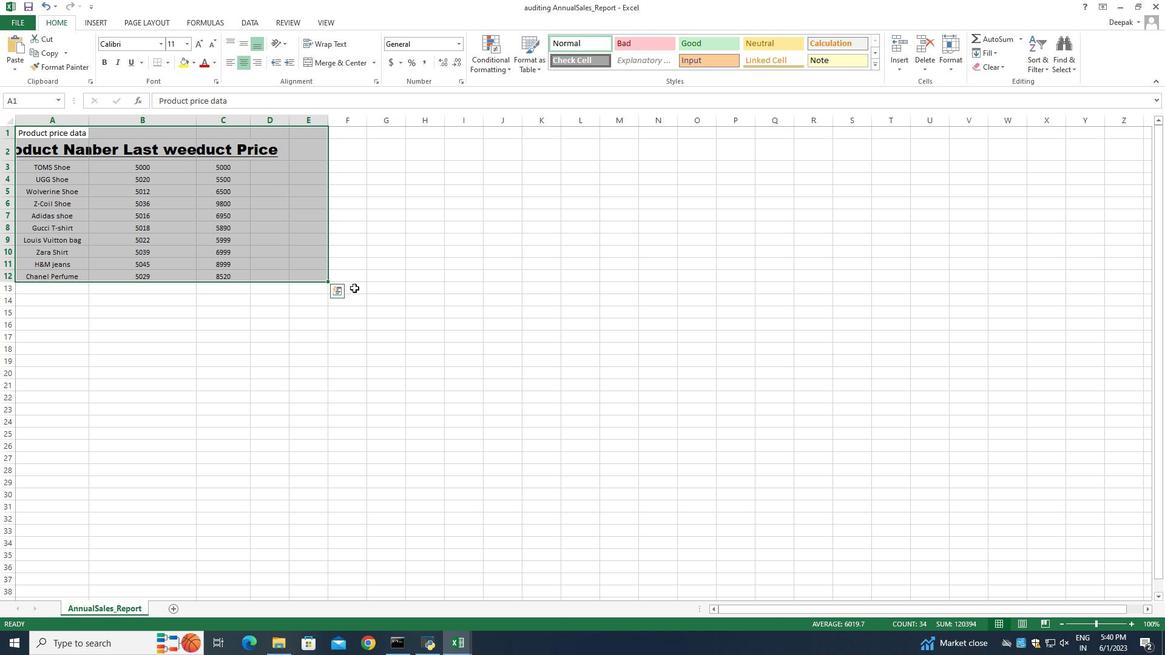 
Action: Mouse pressed left at (368, 311)
Screenshot: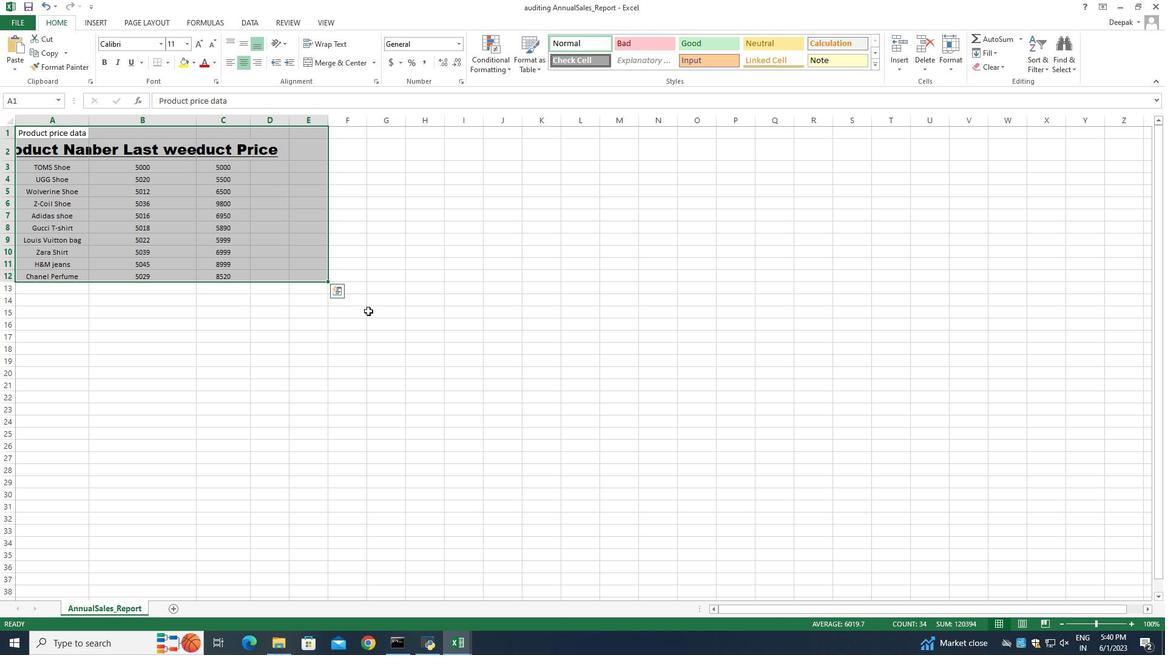 
Action: Mouse moved to (89, 121)
Screenshot: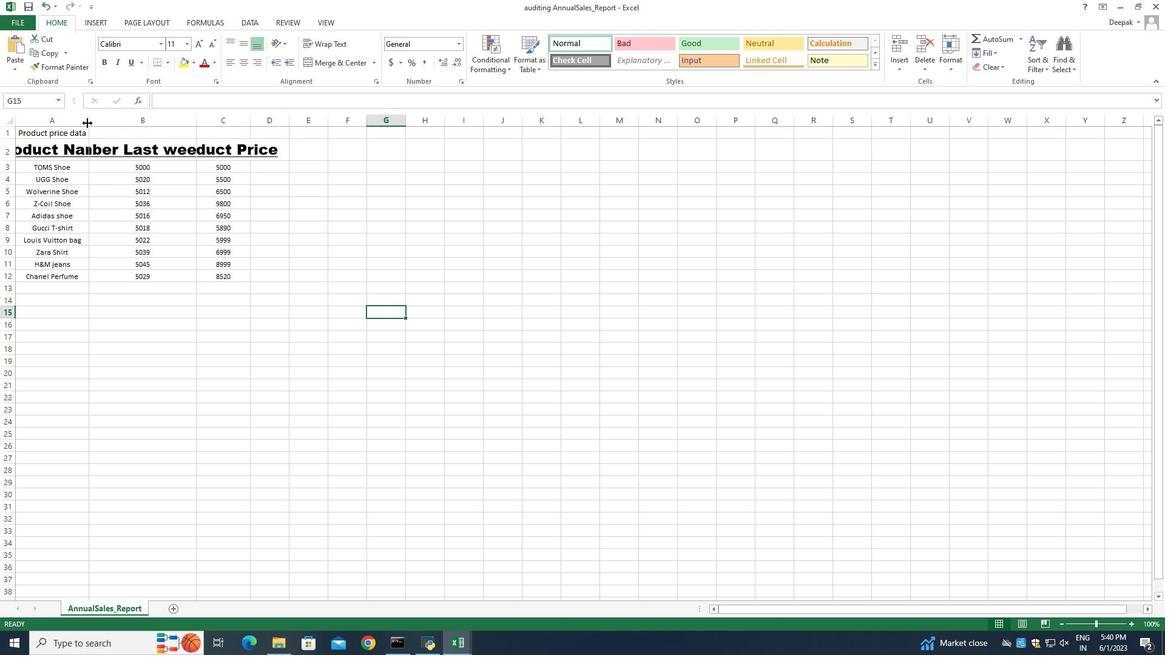 
Action: Mouse pressed left at (89, 121)
Screenshot: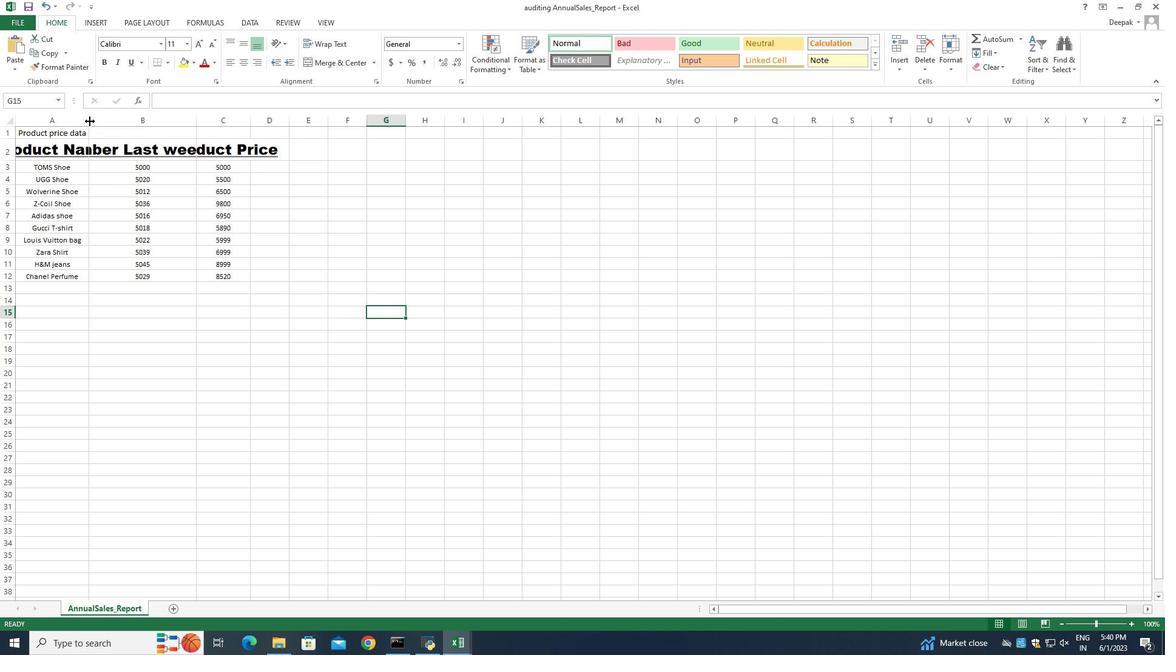 
Action: Mouse pressed left at (89, 121)
Screenshot: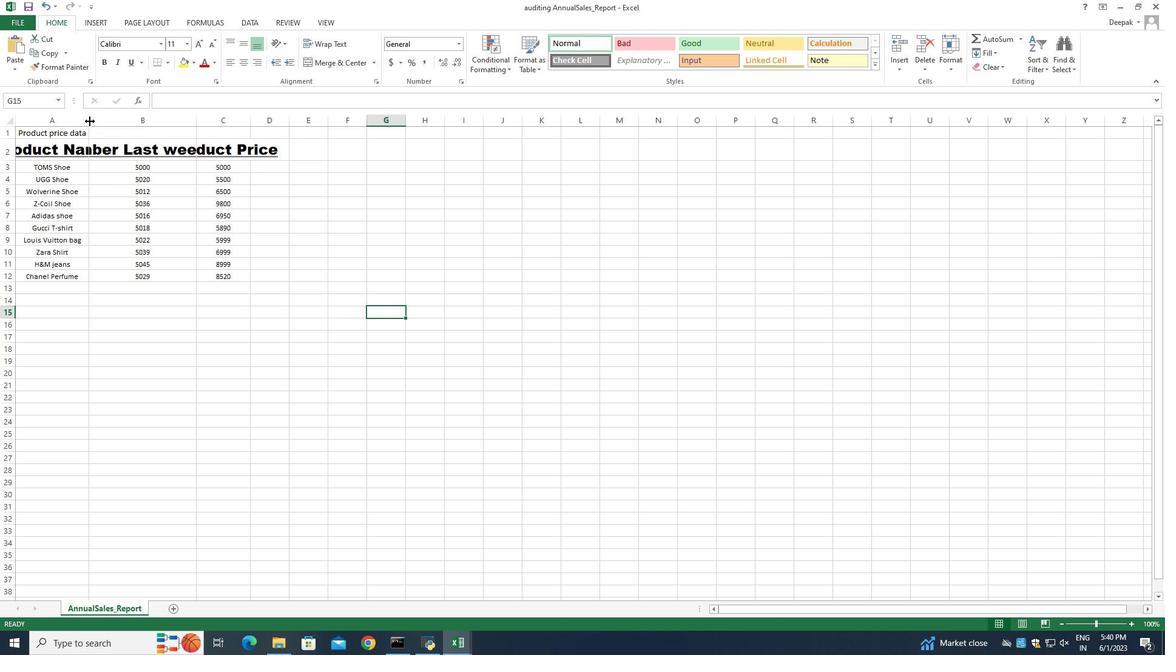 
Action: Mouse moved to (247, 118)
Screenshot: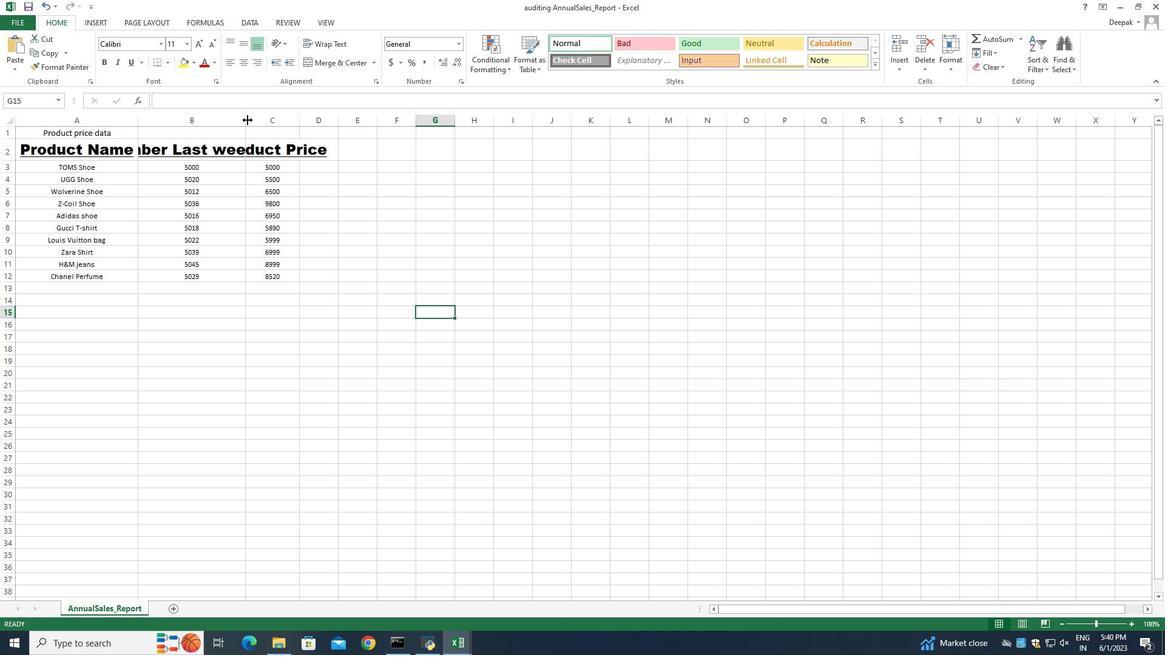 
Action: Mouse pressed left at (247, 118)
Screenshot: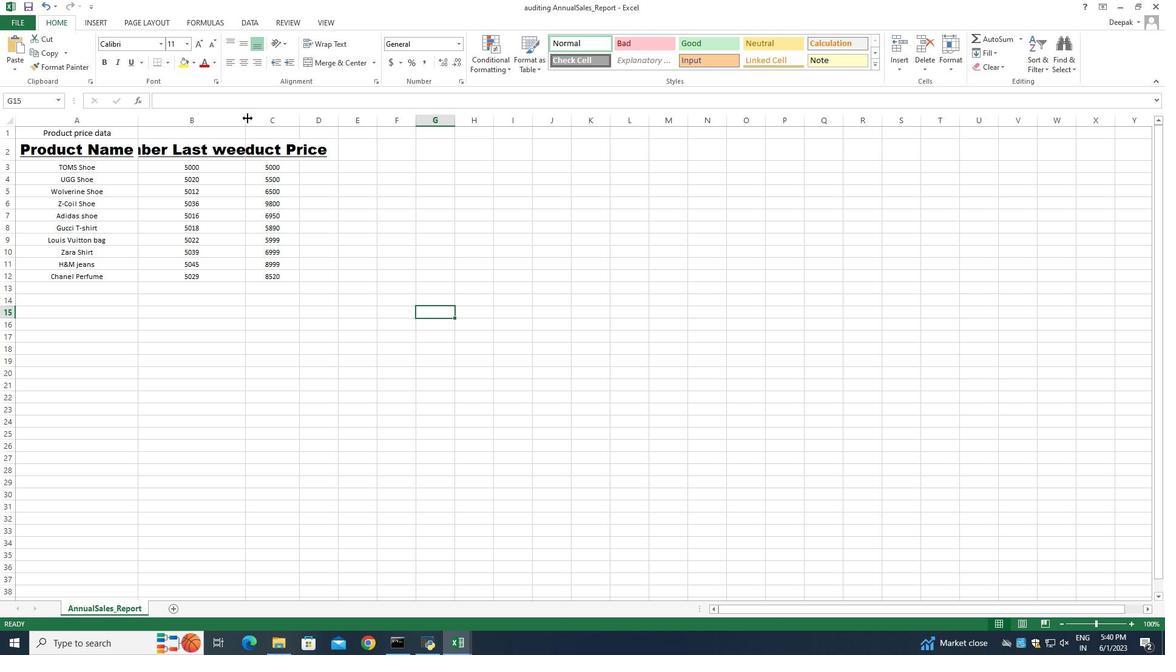 
Action: Mouse pressed left at (247, 118)
Screenshot: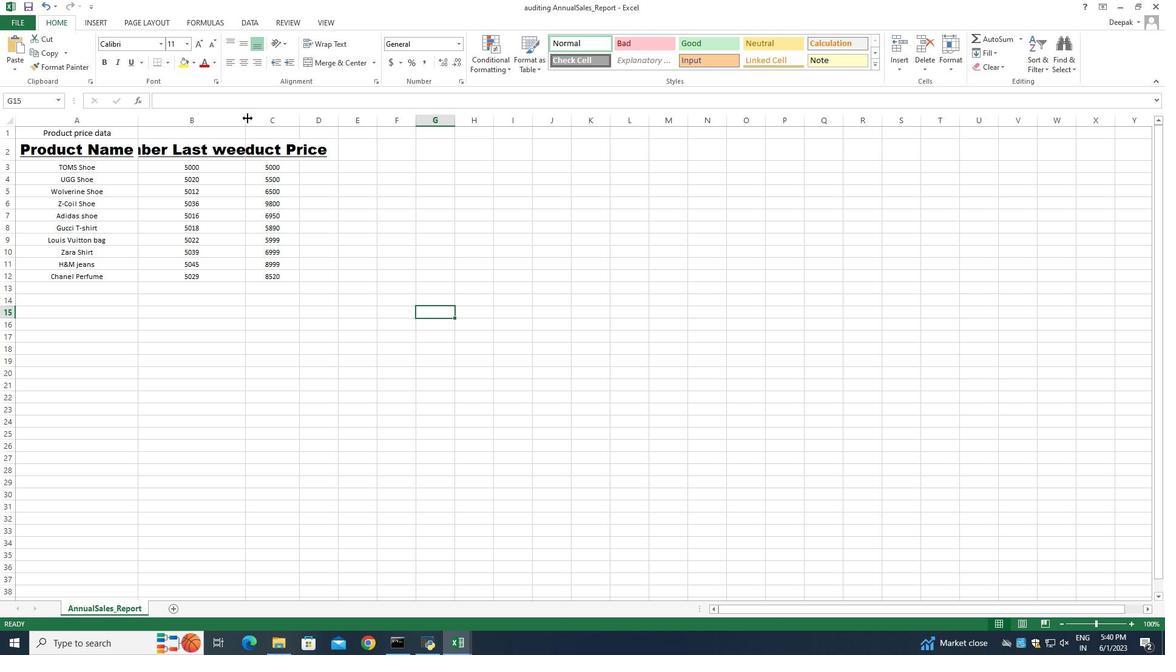 
Action: Mouse moved to (373, 120)
Screenshot: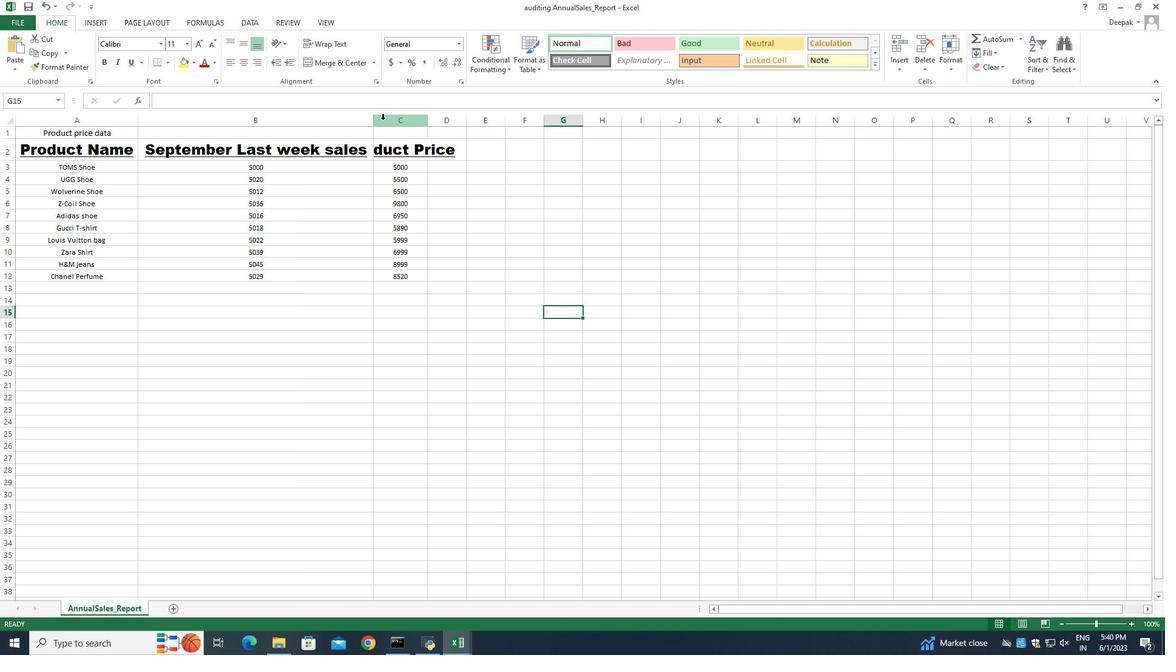 
Action: Mouse pressed left at (373, 120)
Screenshot: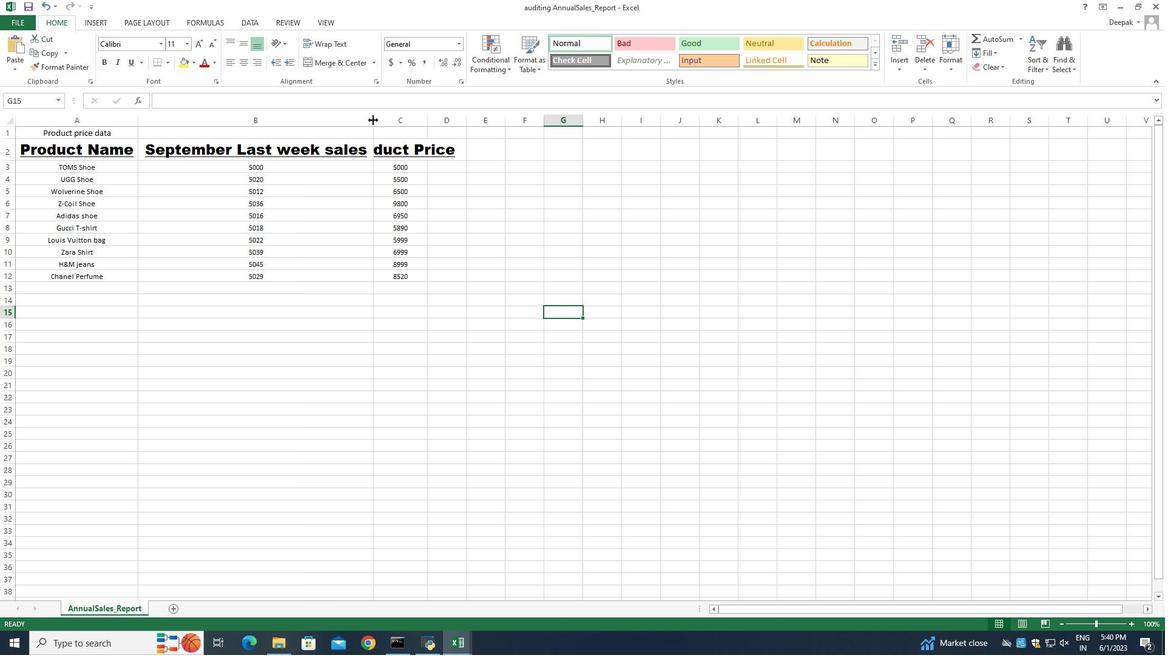 
Action: Mouse pressed left at (373, 120)
Screenshot: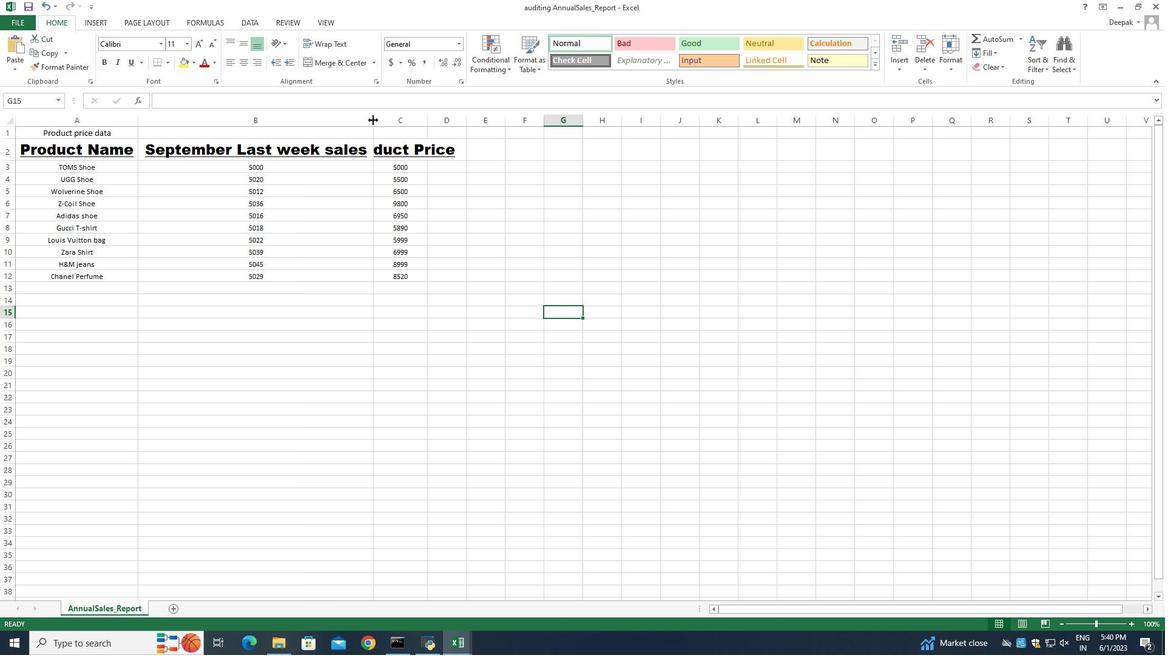 
Action: Mouse moved to (428, 119)
Screenshot: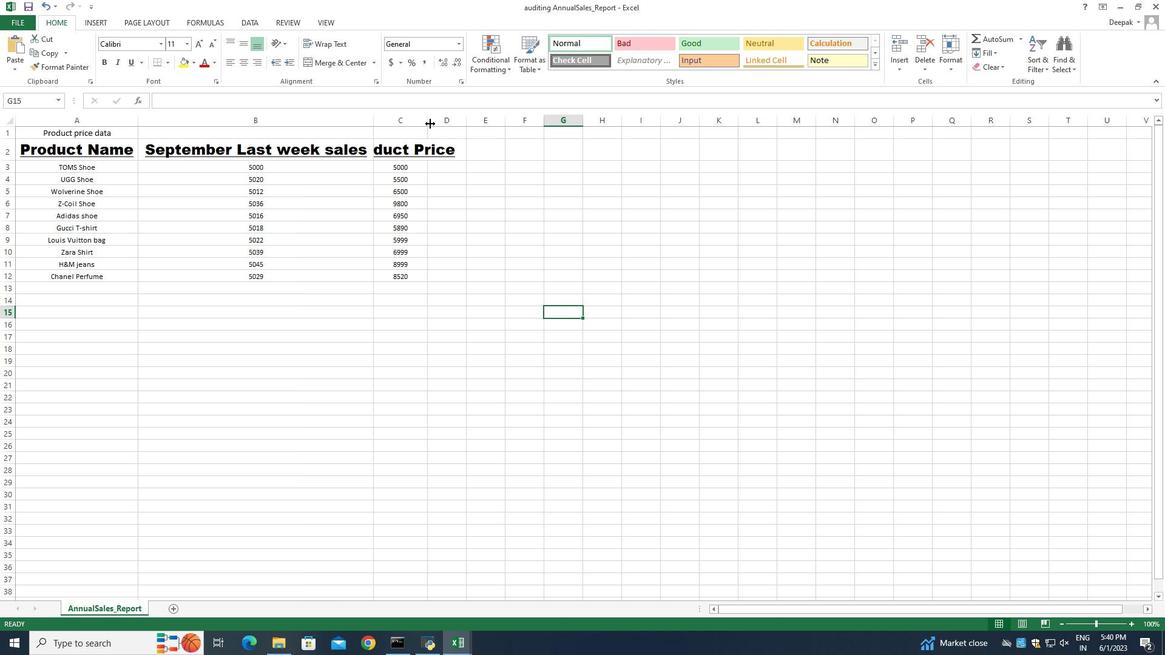 
Action: Mouse pressed left at (428, 119)
Screenshot: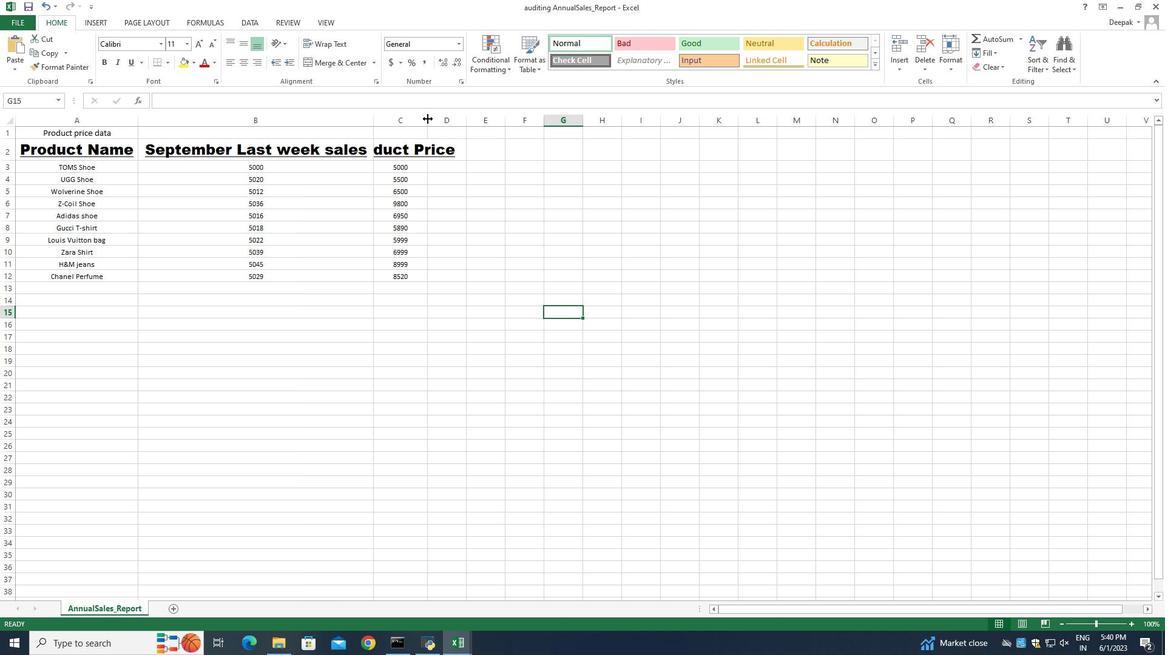 
Action: Mouse pressed left at (428, 119)
Screenshot: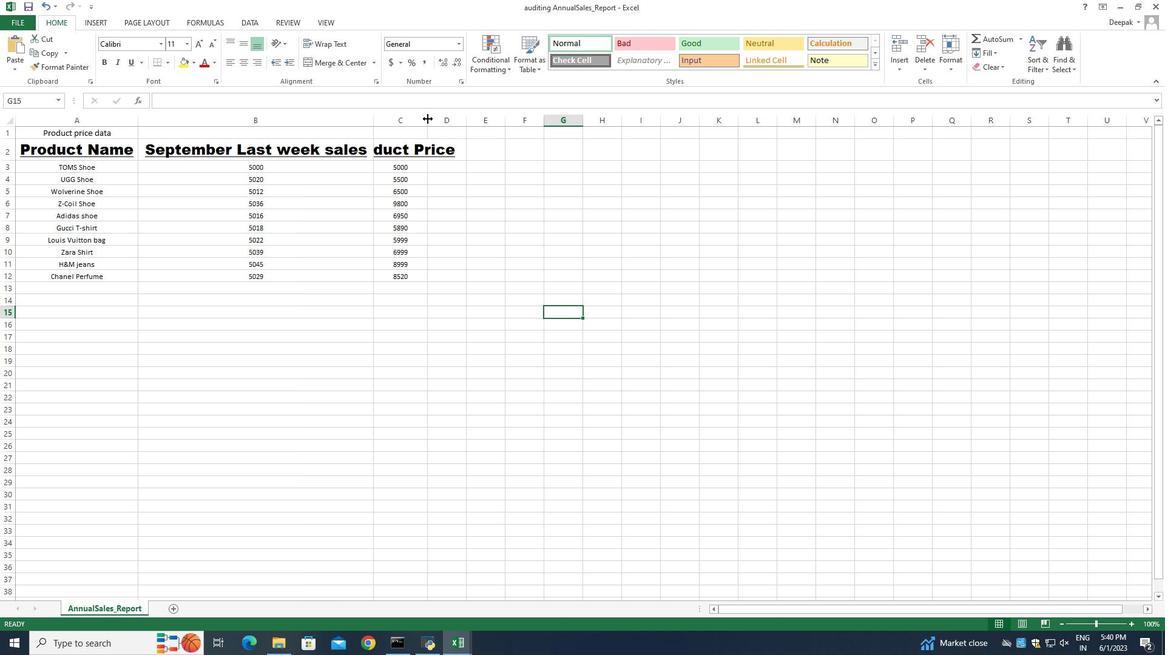 
Action: Mouse moved to (312, 332)
Screenshot: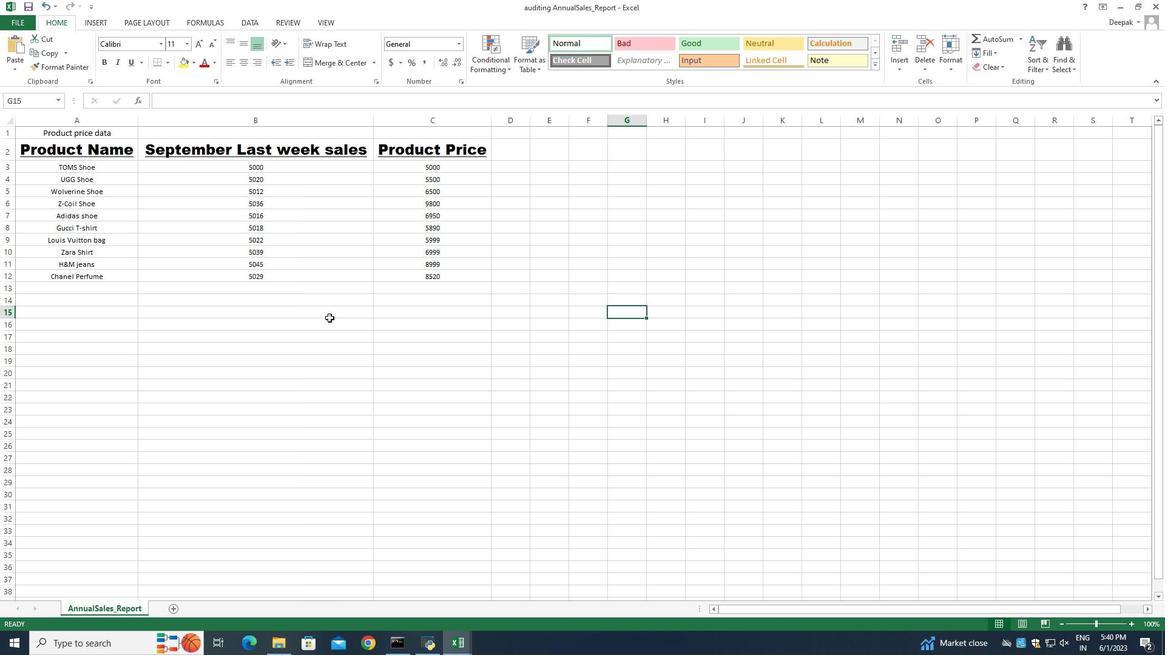 
Action: Mouse scrolled (313, 331) with delta (0, 0)
Screenshot: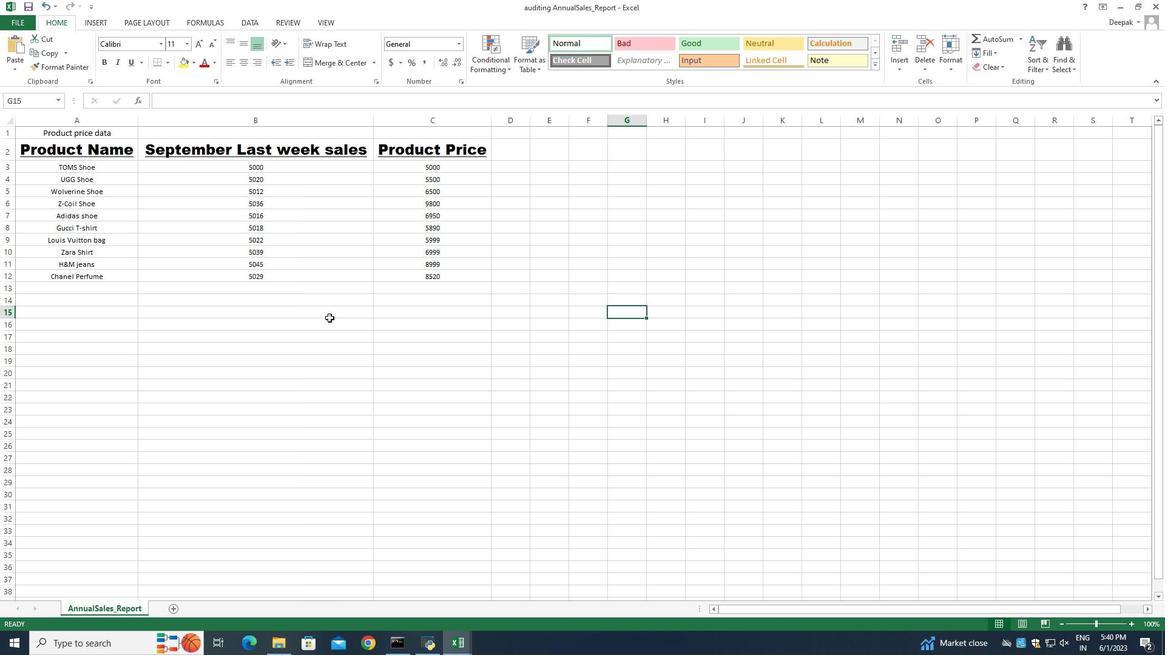 
Action: Mouse moved to (312, 332)
Screenshot: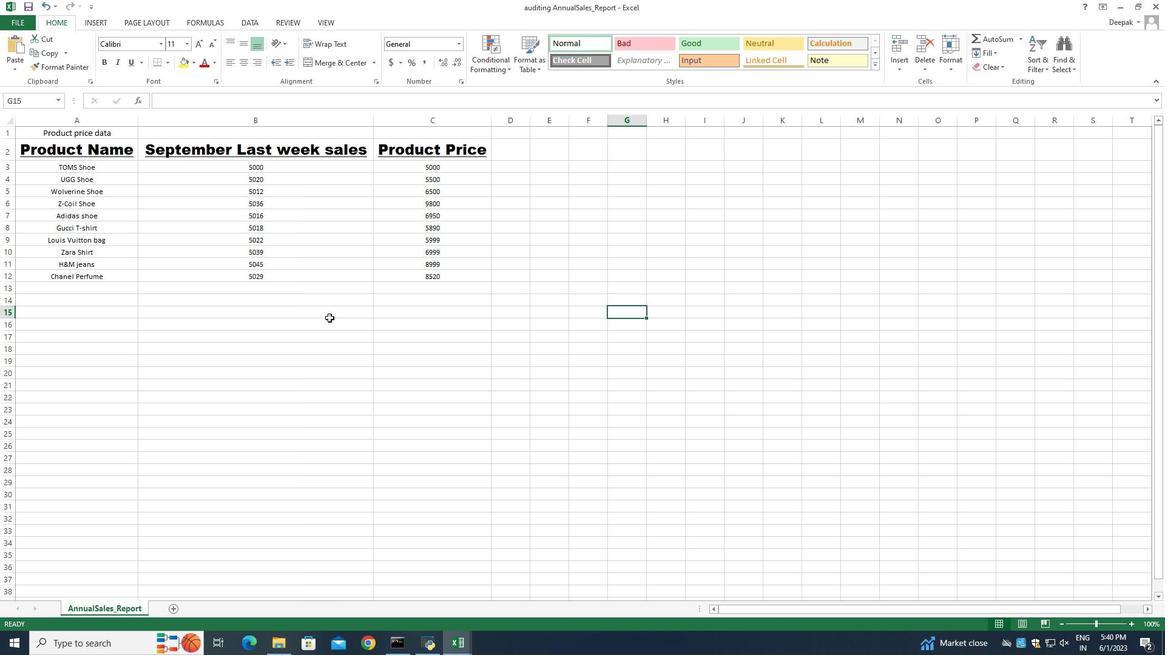 
Action: Mouse scrolled (312, 332) with delta (0, 0)
Screenshot: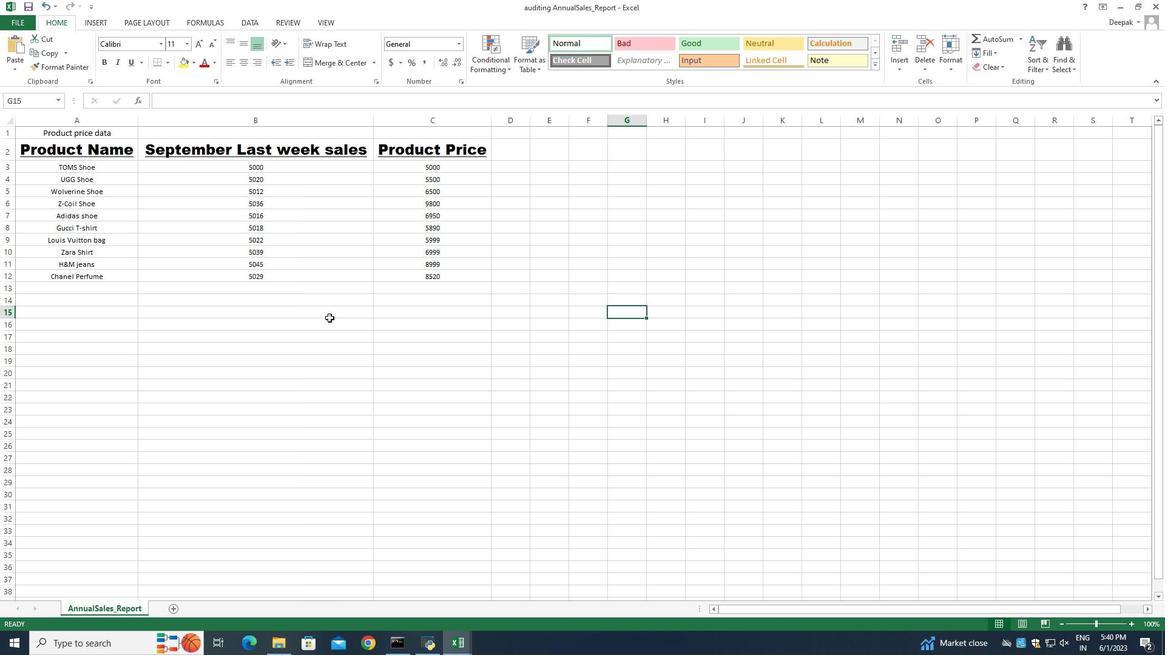 
Action: Mouse moved to (312, 332)
Screenshot: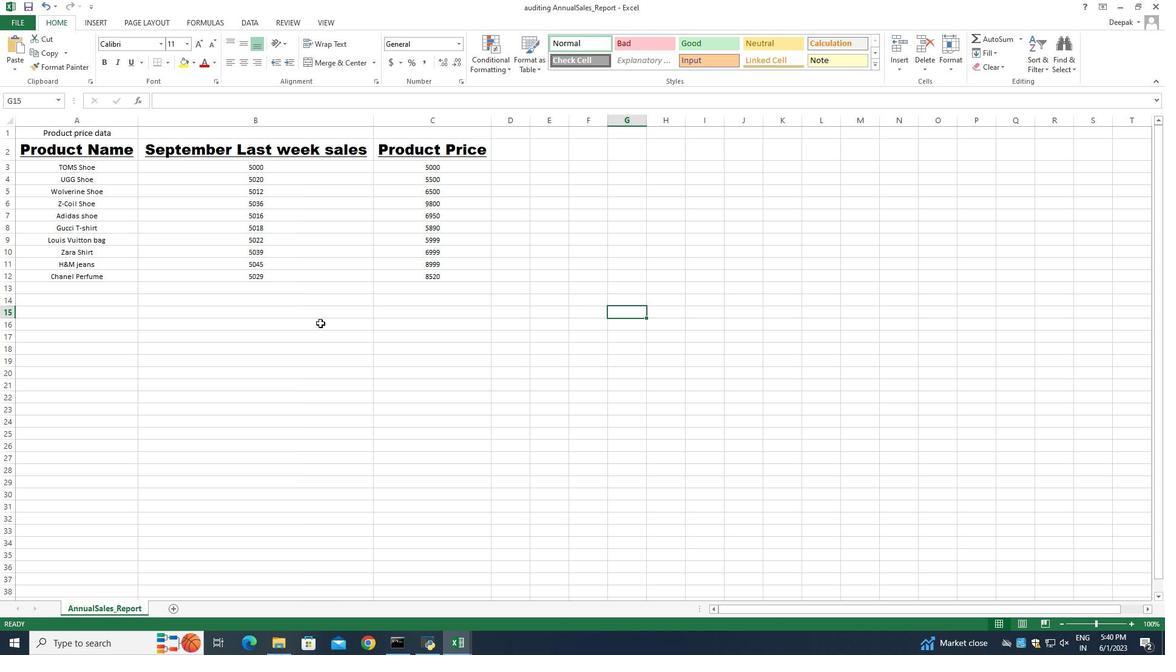 
Action: Mouse scrolled (312, 333) with delta (0, 0)
Screenshot: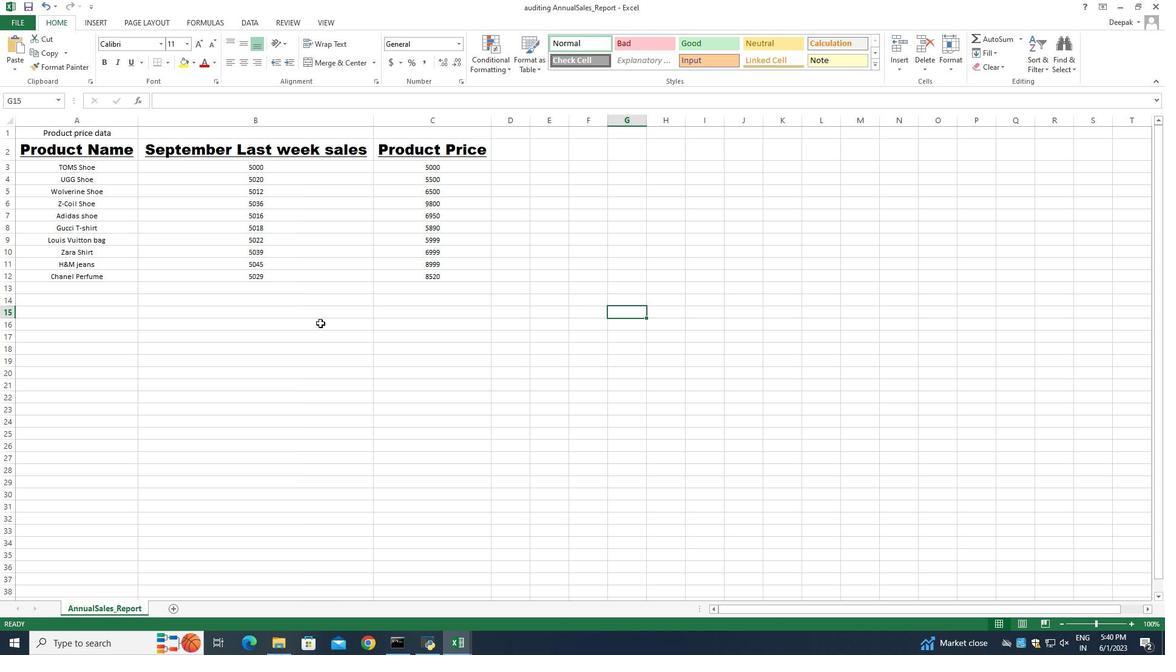 
Action: Mouse moved to (391, 325)
Screenshot: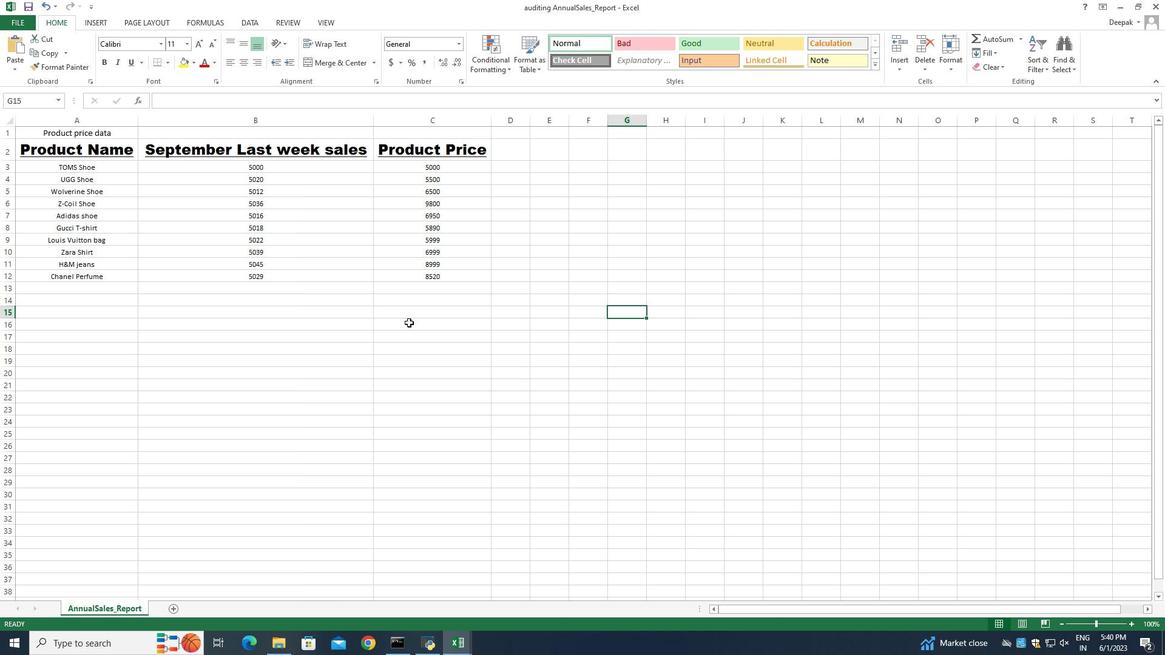 
Action: Mouse scrolled (391, 326) with delta (0, 0)
Screenshot: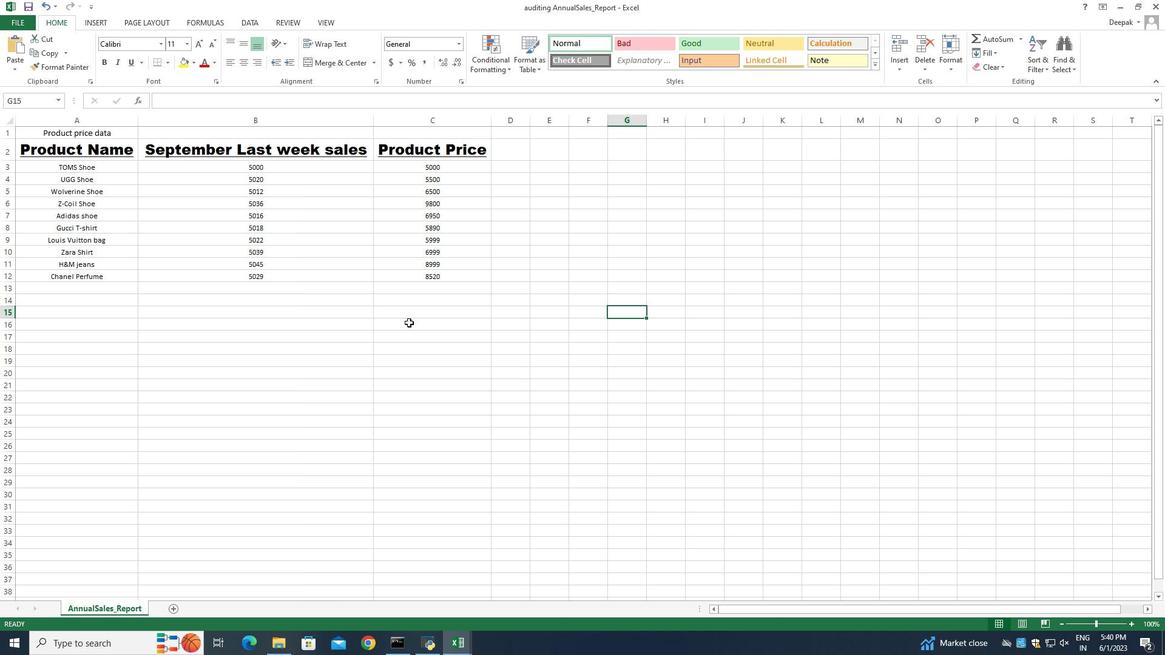 
Action: Mouse moved to (390, 325)
Screenshot: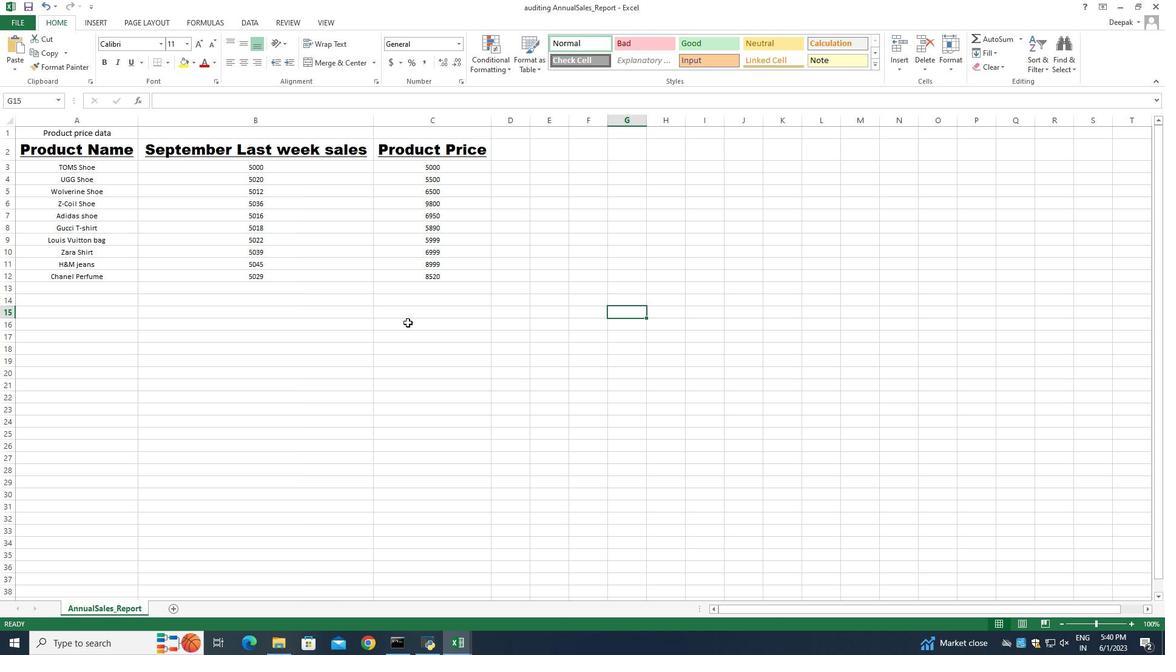 
Action: Mouse scrolled (390, 326) with delta (0, 0)
Screenshot: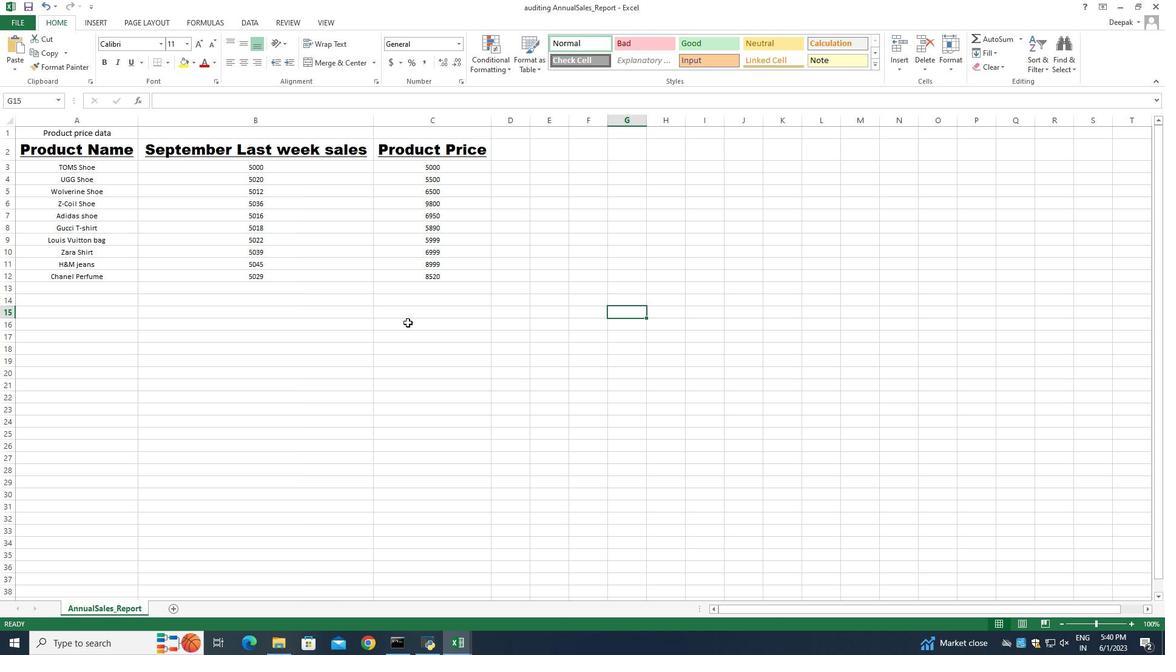 
Action: Mouse moved to (389, 326)
Screenshot: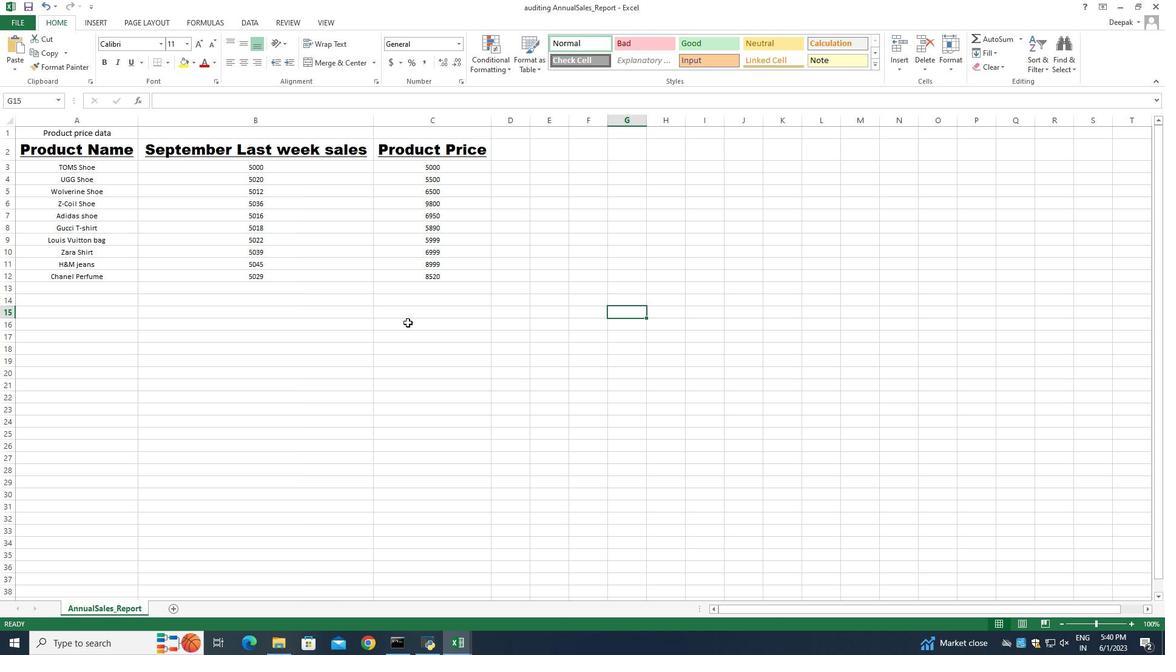 
